 Task: Apply a VST transient shaper on a snare drum for punchier attacks.
Action: Mouse moved to (93, 8)
Screenshot: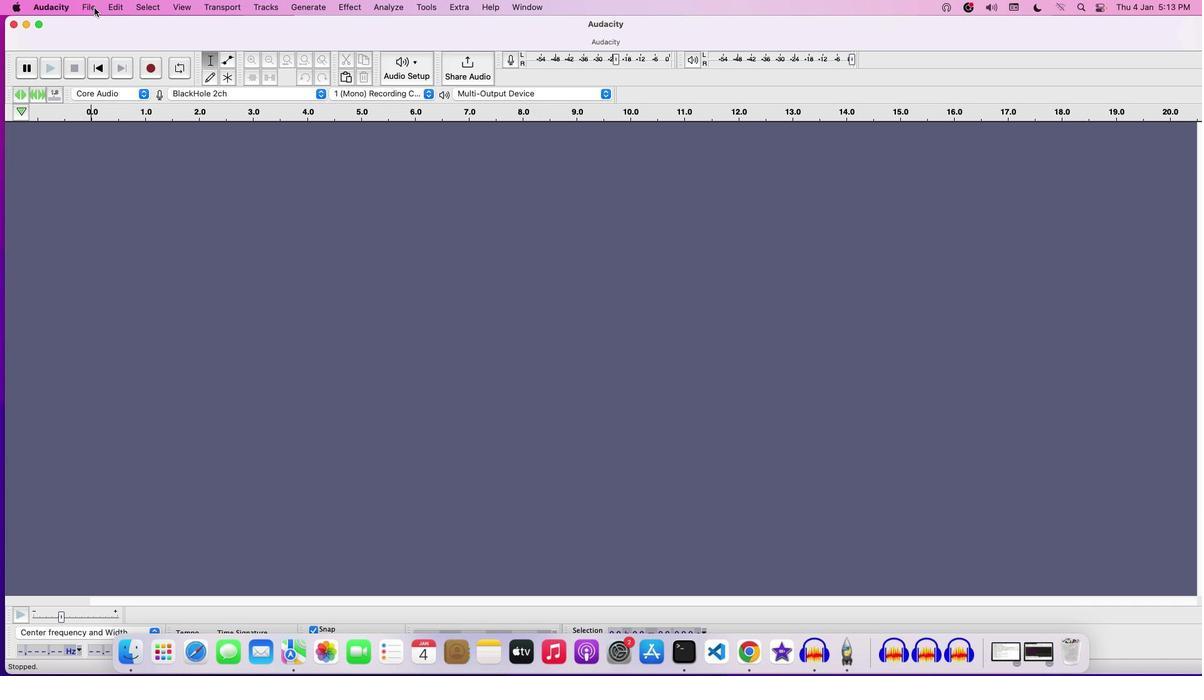 
Action: Mouse pressed left at (93, 8)
Screenshot: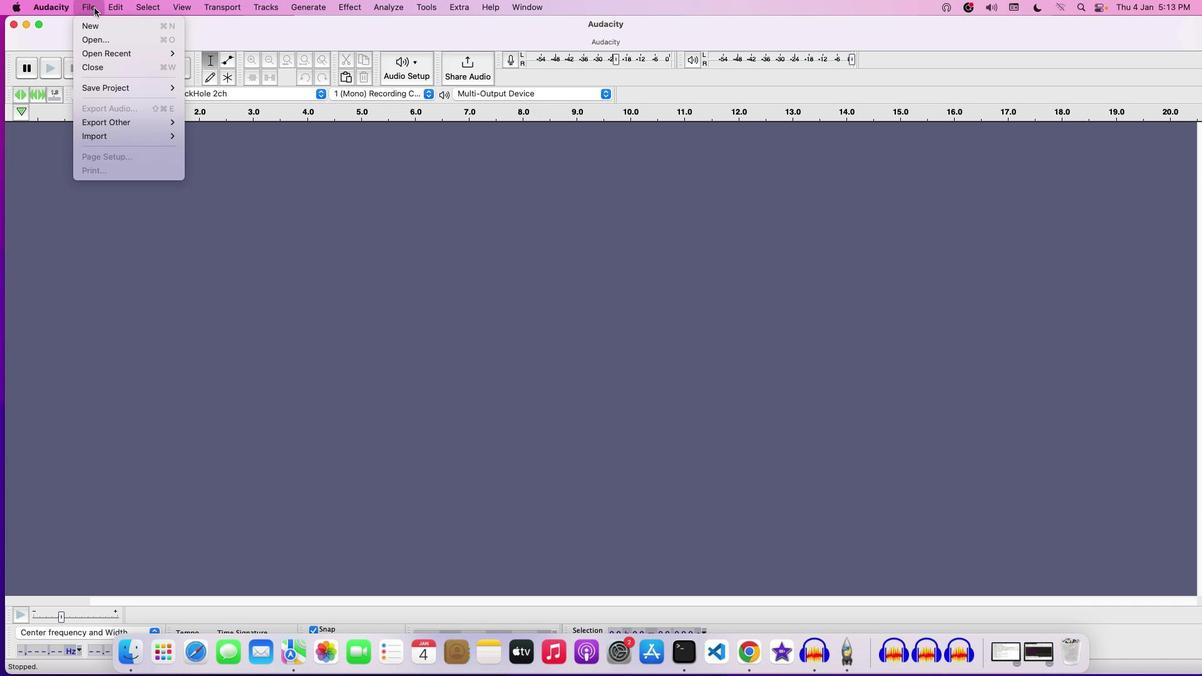 
Action: Mouse moved to (92, 45)
Screenshot: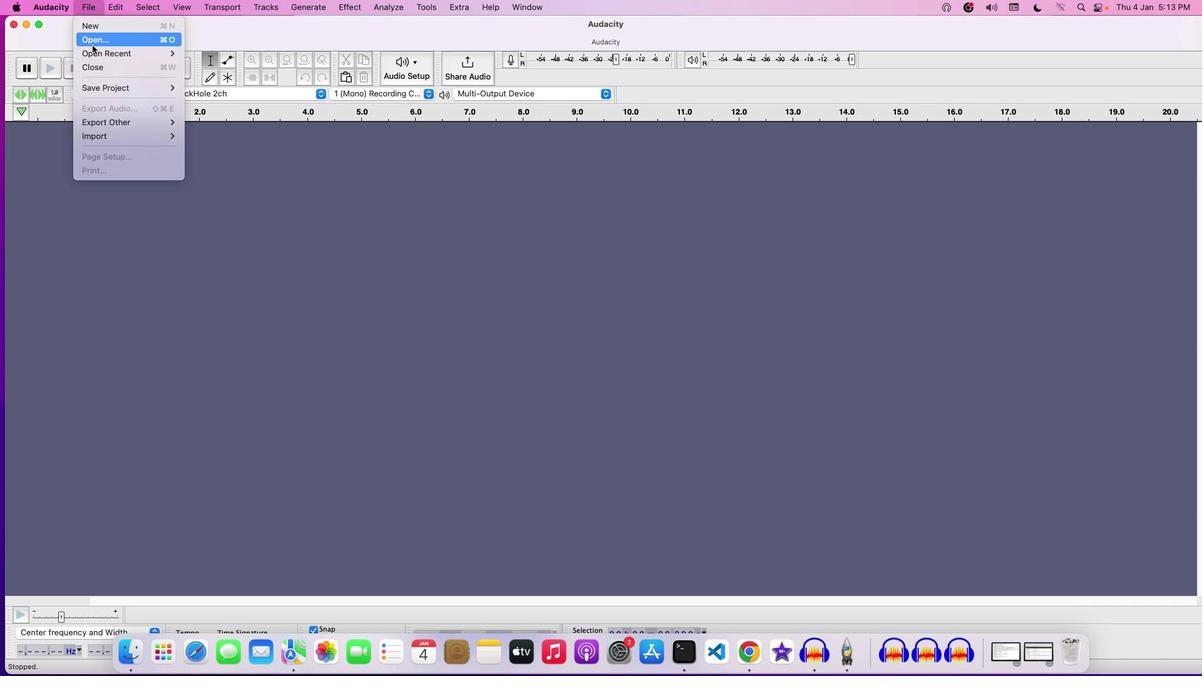 
Action: Mouse pressed left at (92, 45)
Screenshot: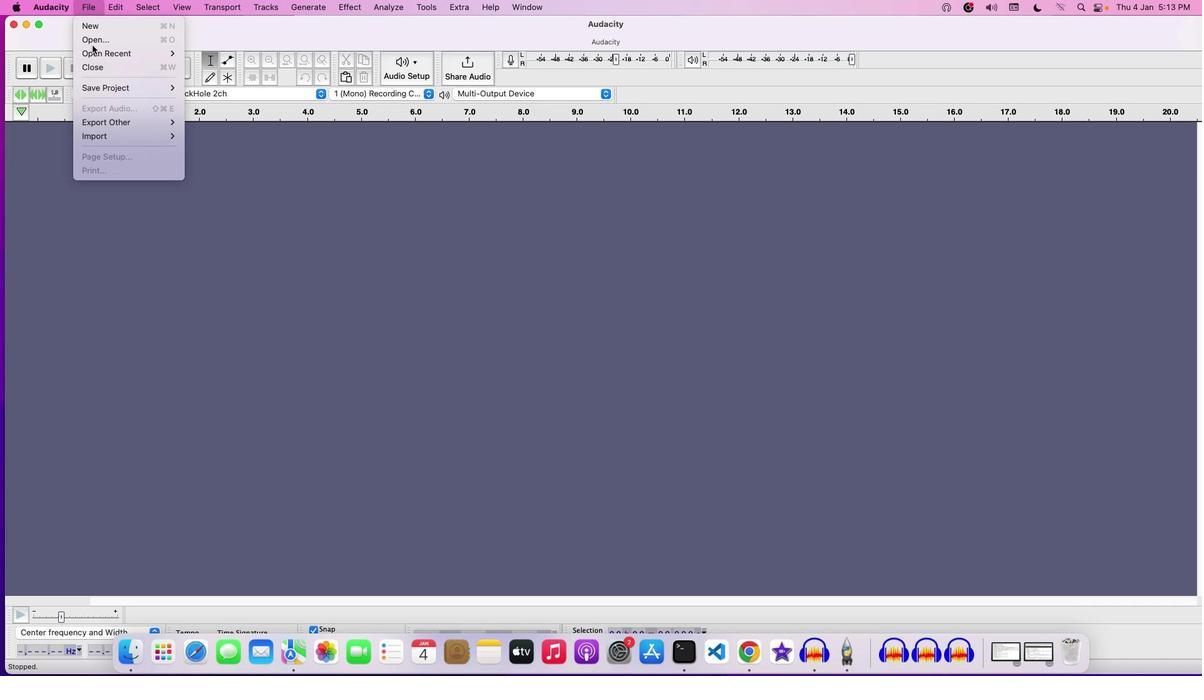 
Action: Mouse moved to (395, 164)
Screenshot: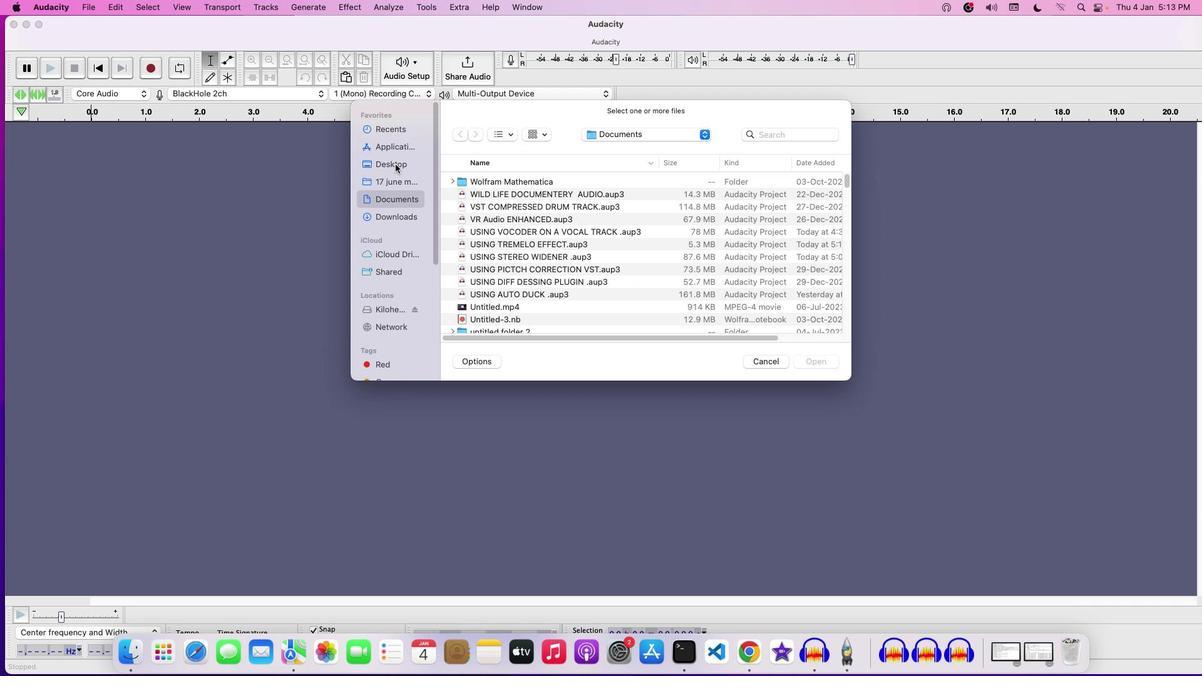 
Action: Mouse pressed left at (395, 164)
Screenshot: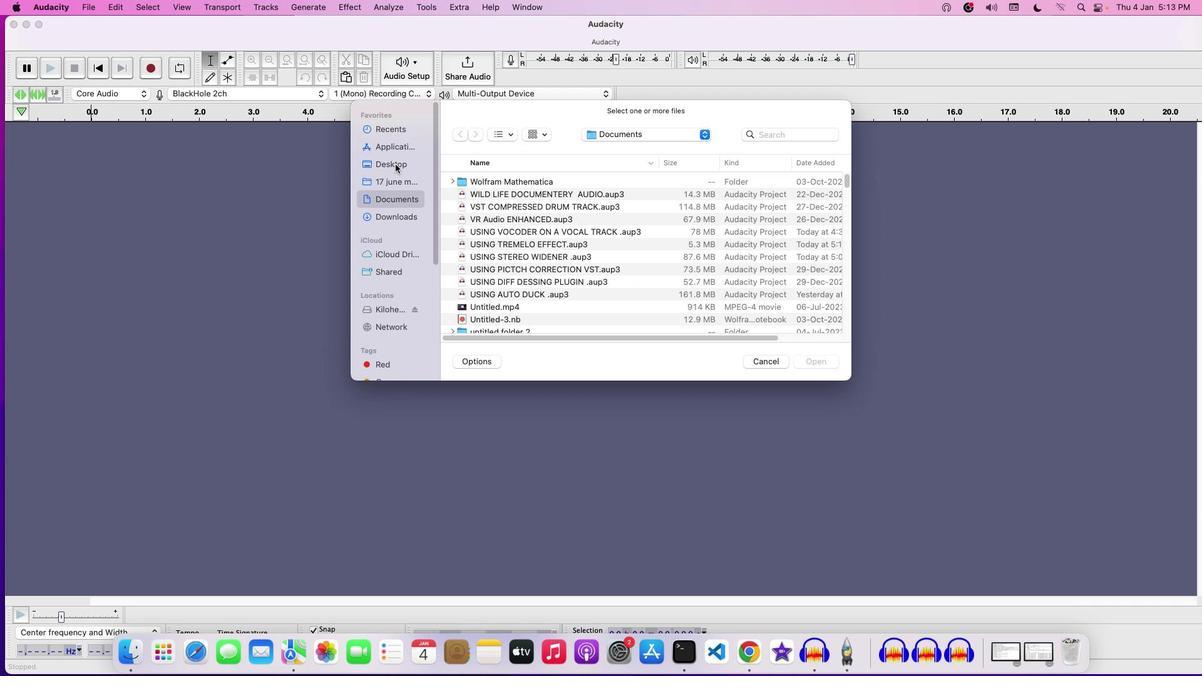 
Action: Mouse moved to (469, 233)
Screenshot: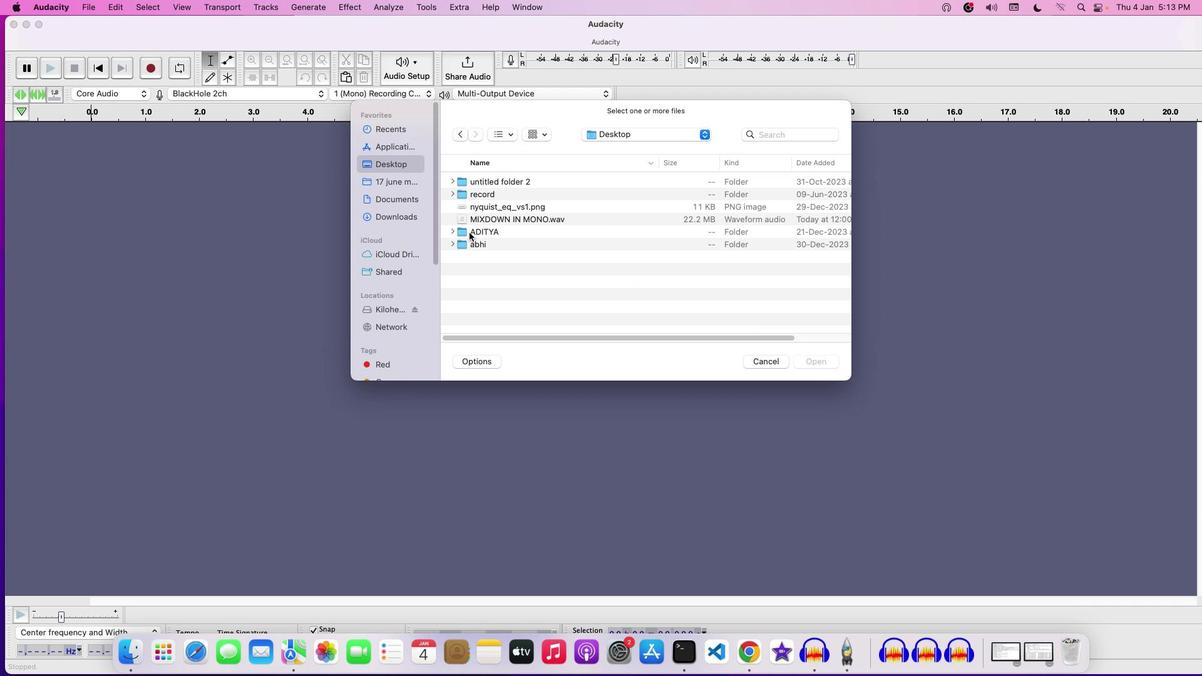 
Action: Mouse pressed left at (469, 233)
Screenshot: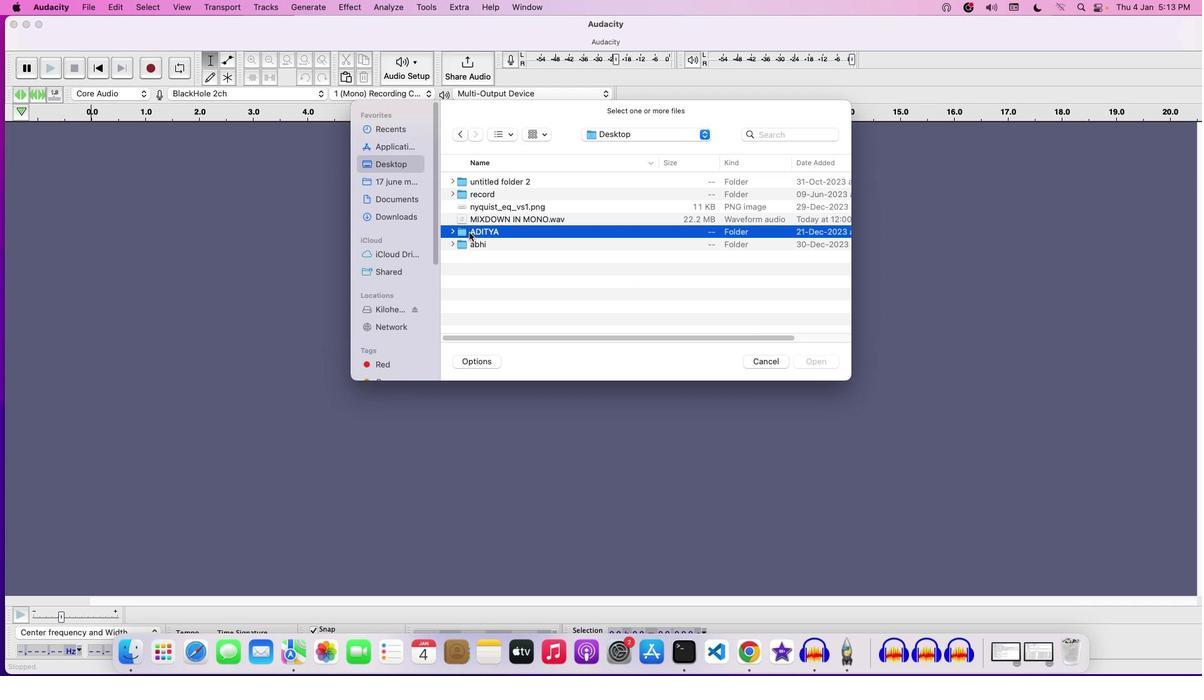 
Action: Mouse pressed left at (469, 233)
Screenshot: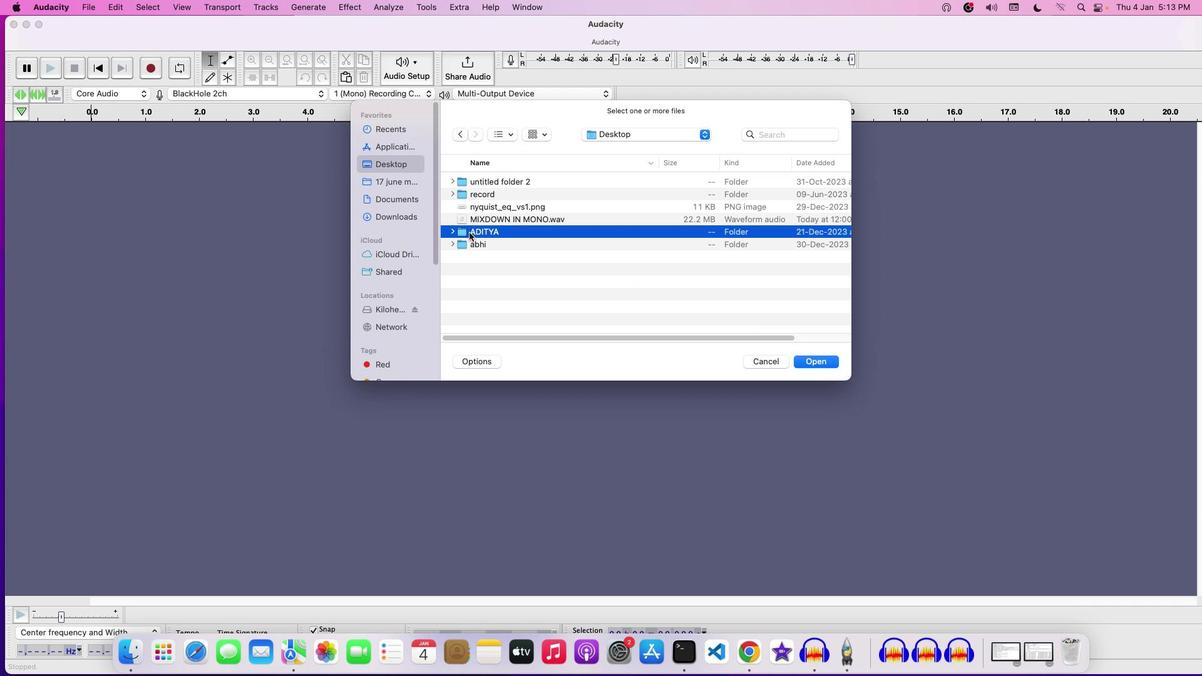 
Action: Mouse moved to (524, 263)
Screenshot: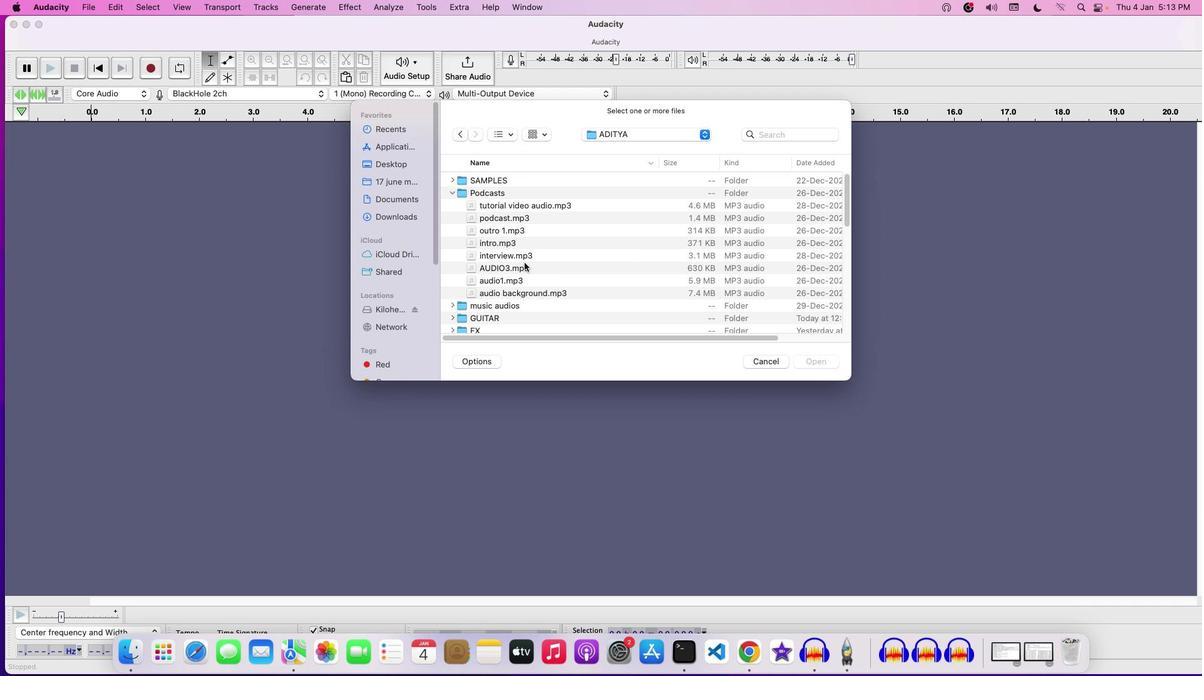 
Action: Mouse scrolled (524, 263) with delta (0, 0)
Screenshot: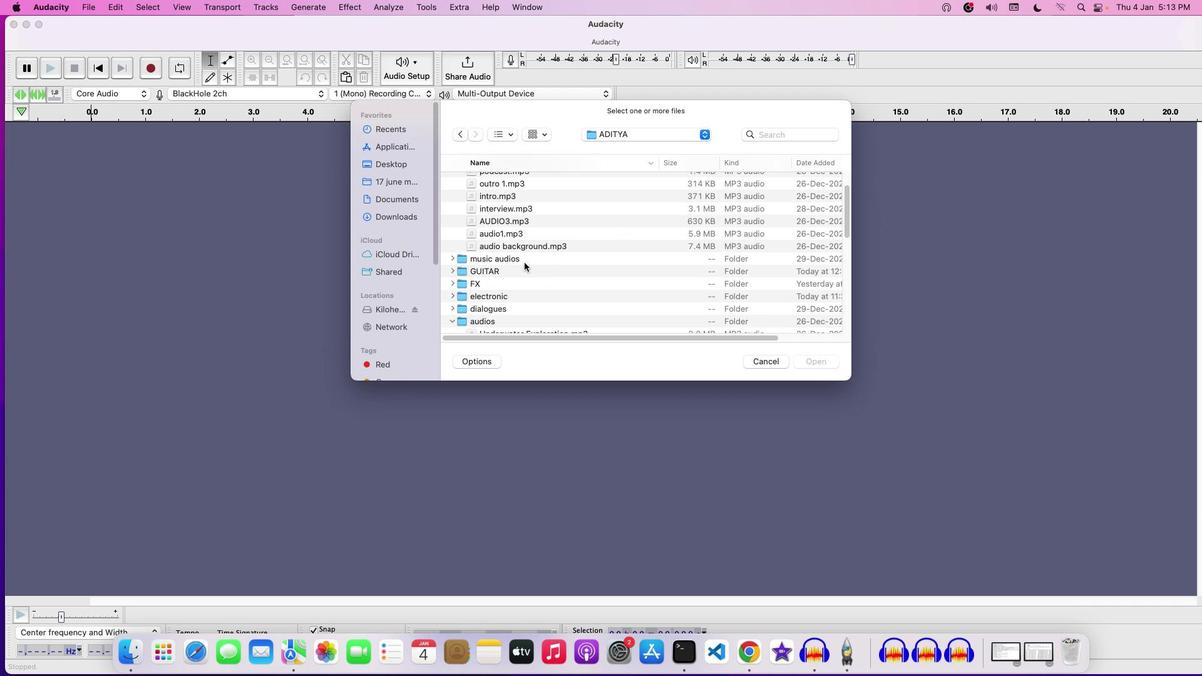 
Action: Mouse scrolled (524, 263) with delta (0, 0)
Screenshot: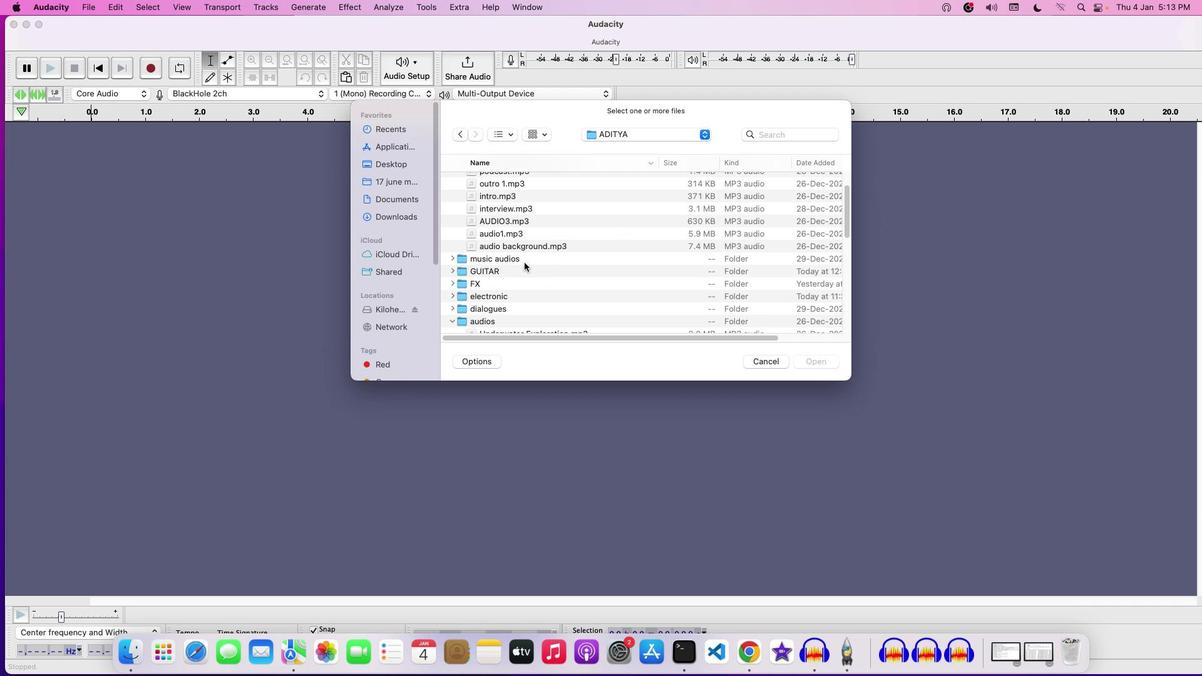 
Action: Mouse scrolled (524, 263) with delta (0, -1)
Screenshot: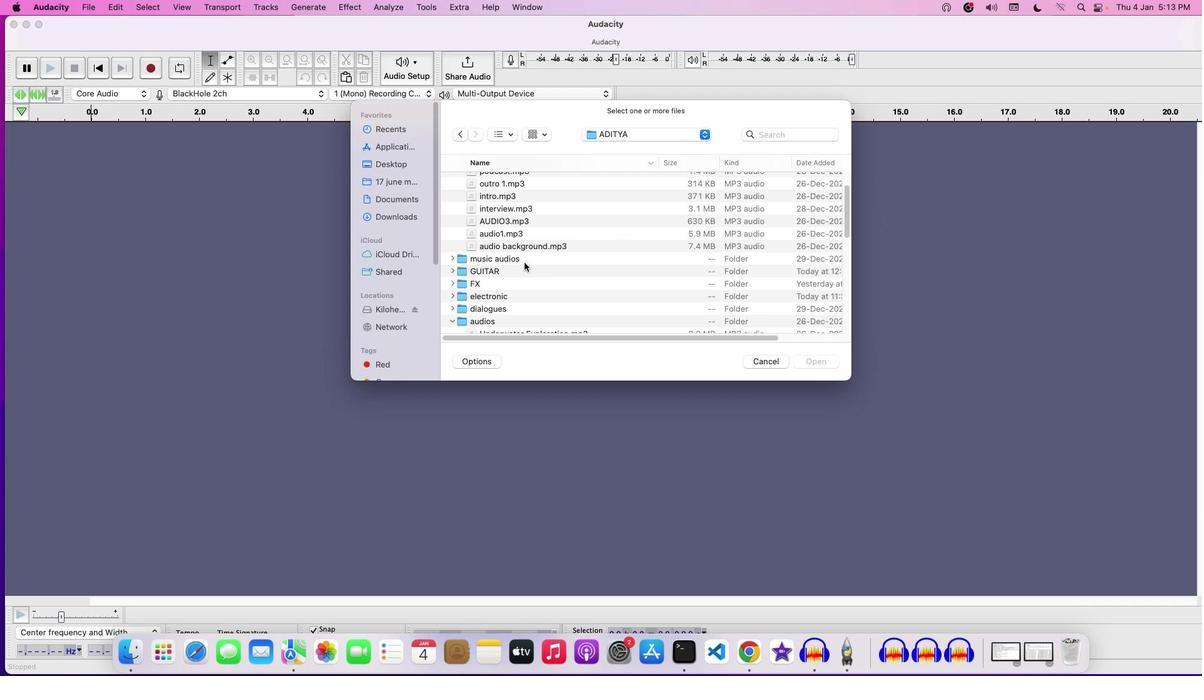 
Action: Mouse moved to (451, 270)
Screenshot: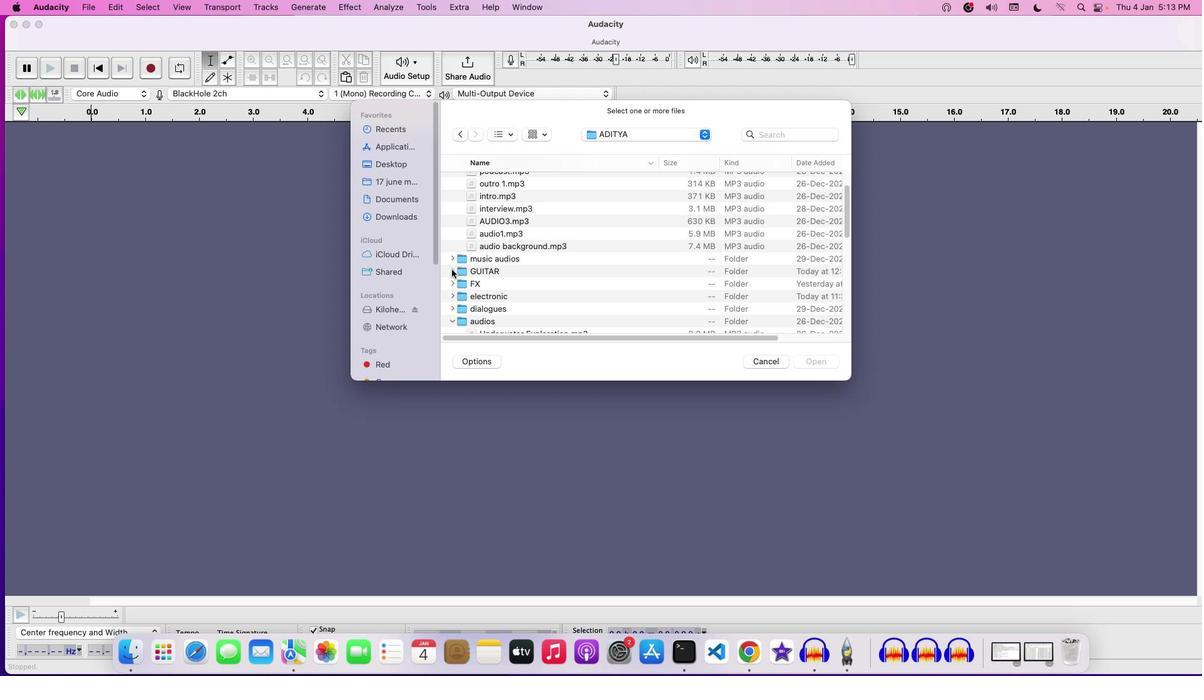 
Action: Mouse pressed left at (451, 270)
Screenshot: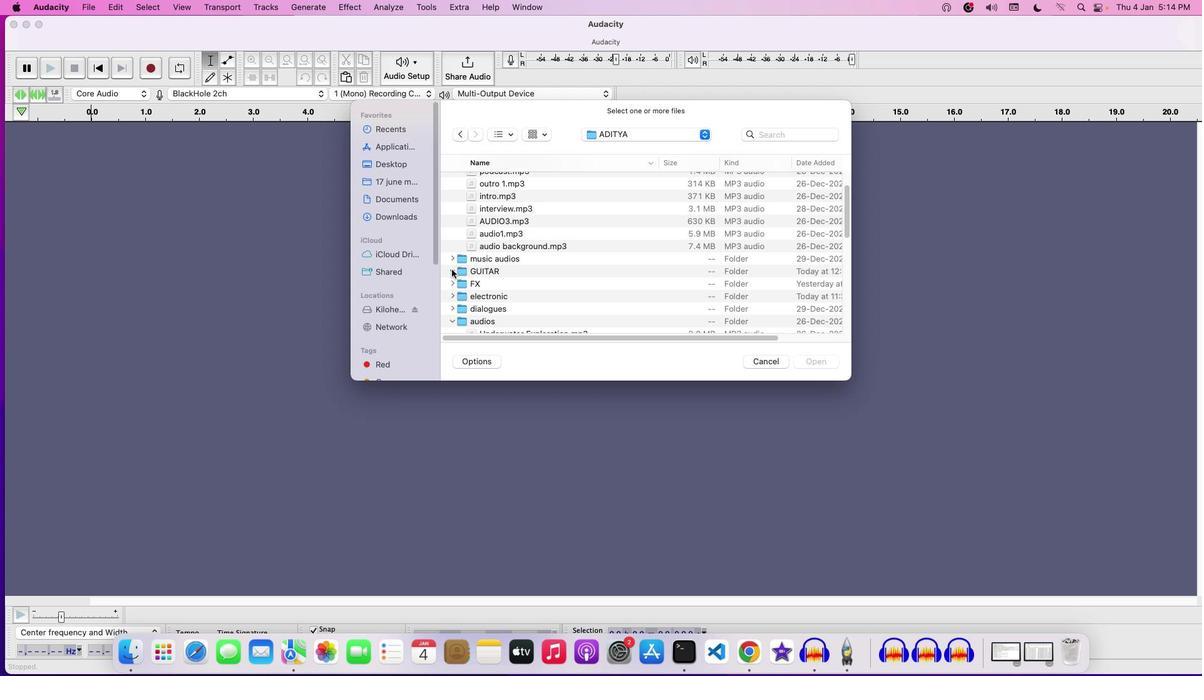 
Action: Mouse moved to (503, 295)
Screenshot: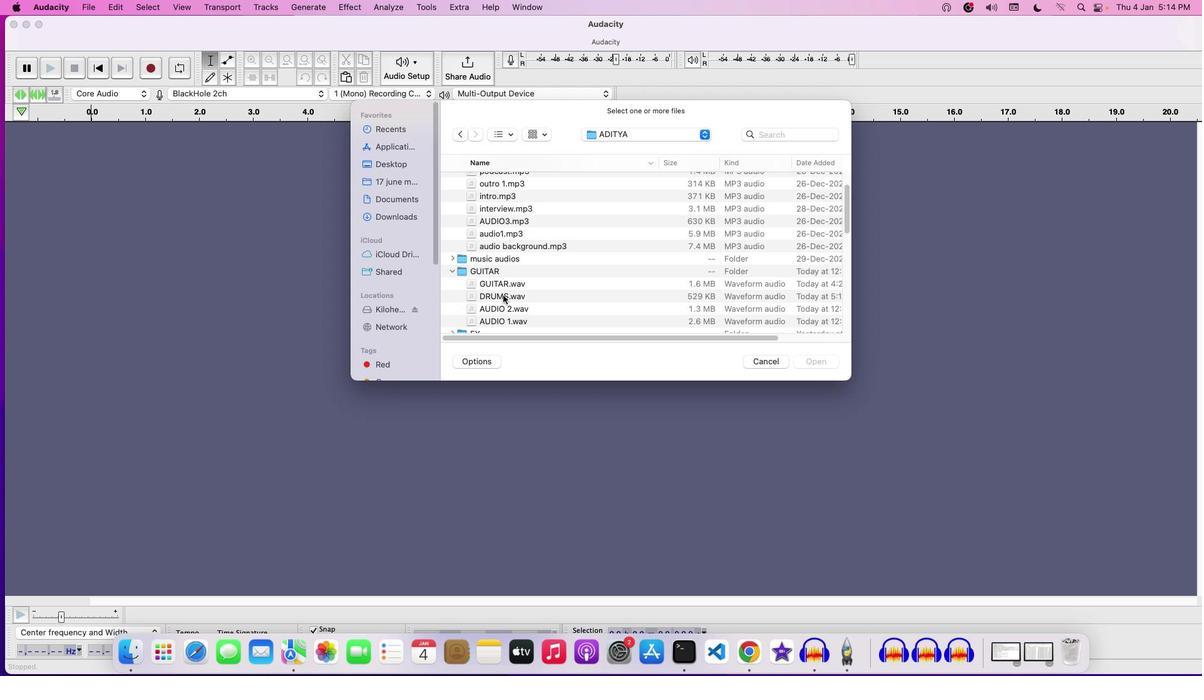 
Action: Mouse pressed left at (503, 295)
Screenshot: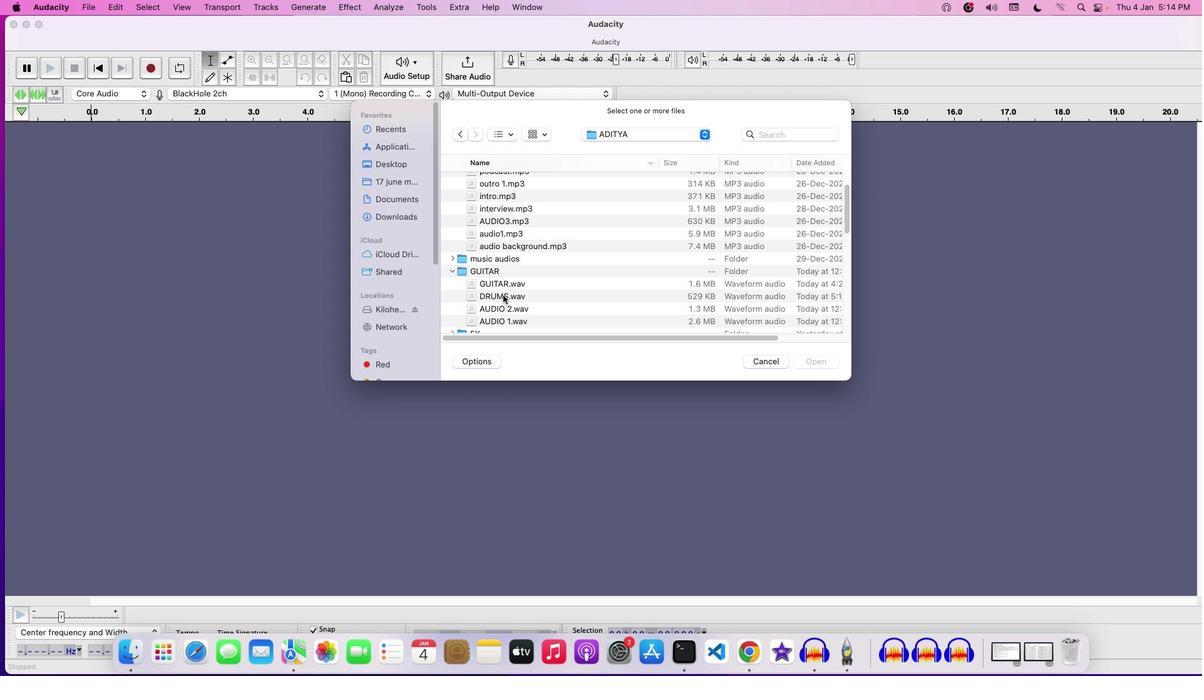 
Action: Mouse moved to (512, 296)
Screenshot: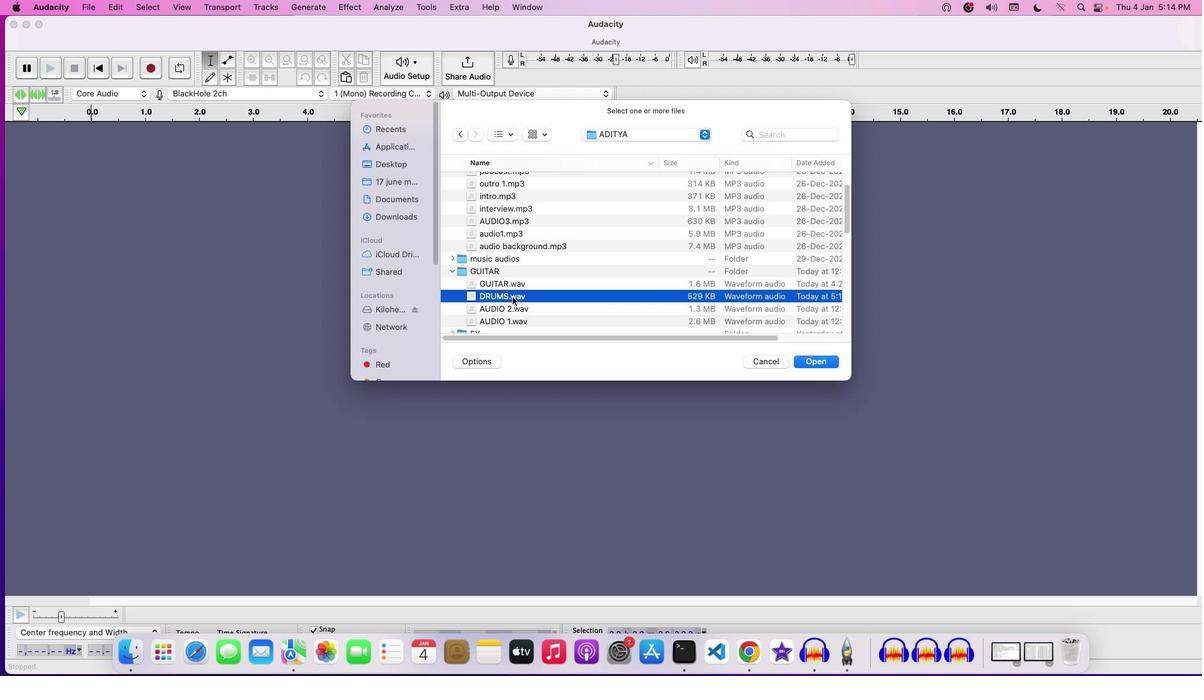 
Action: Mouse pressed left at (512, 296)
Screenshot: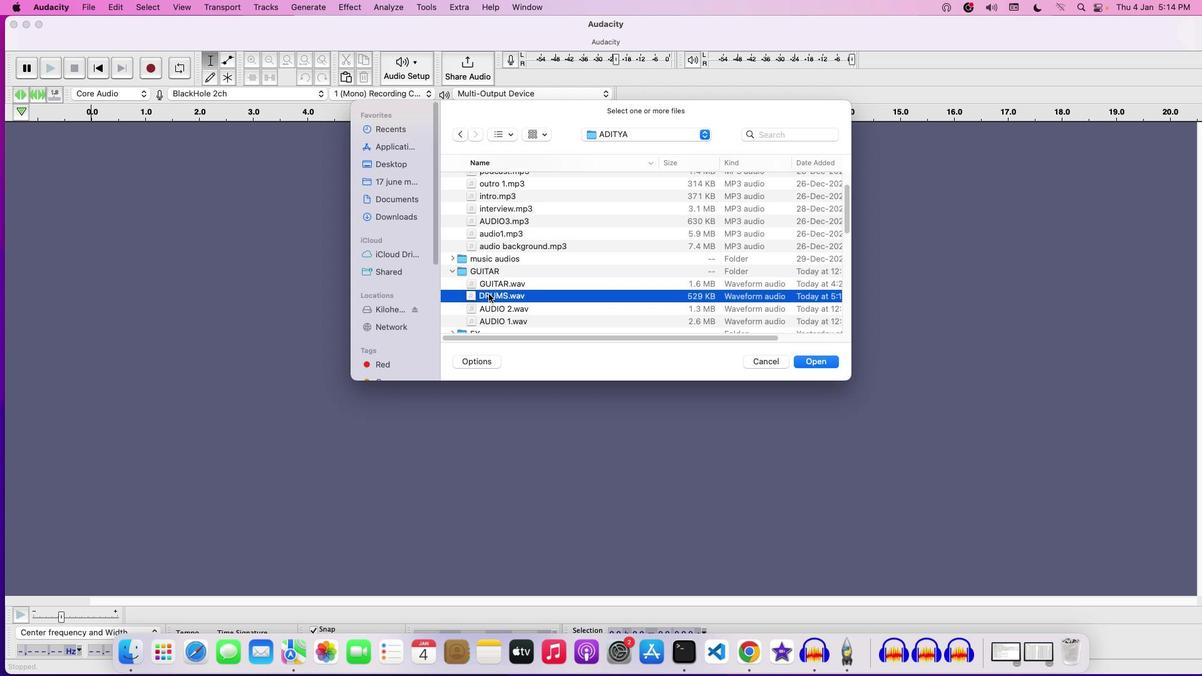 
Action: Mouse moved to (760, 361)
Screenshot: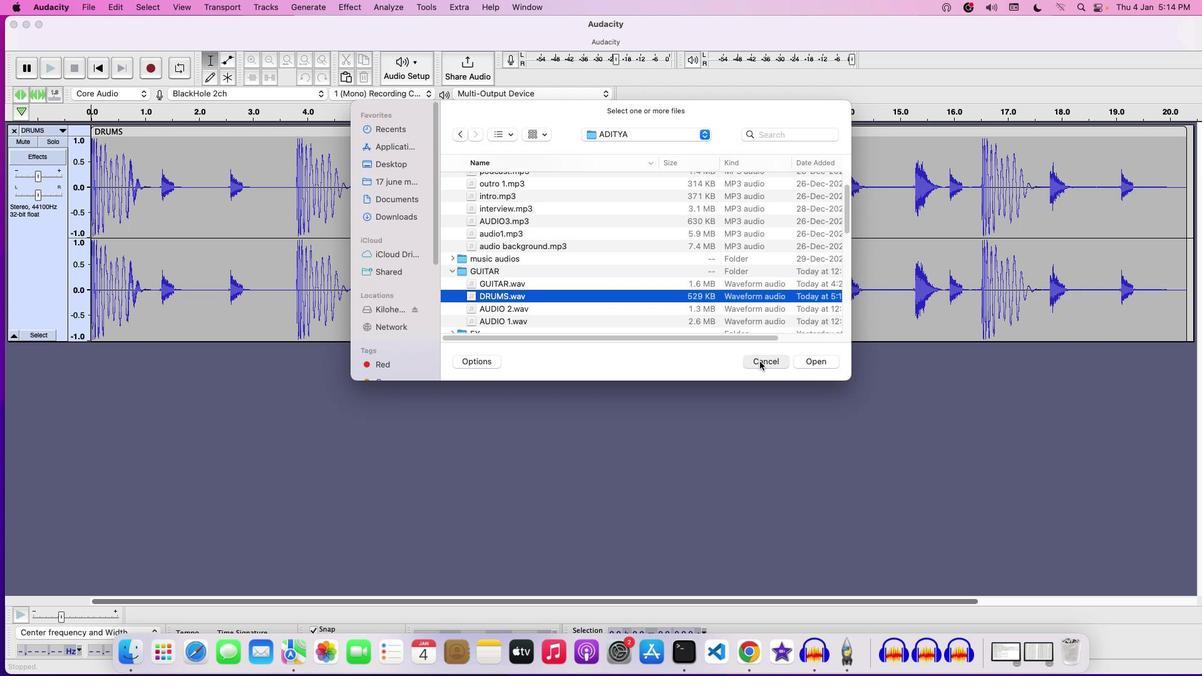 
Action: Mouse pressed left at (760, 361)
Screenshot: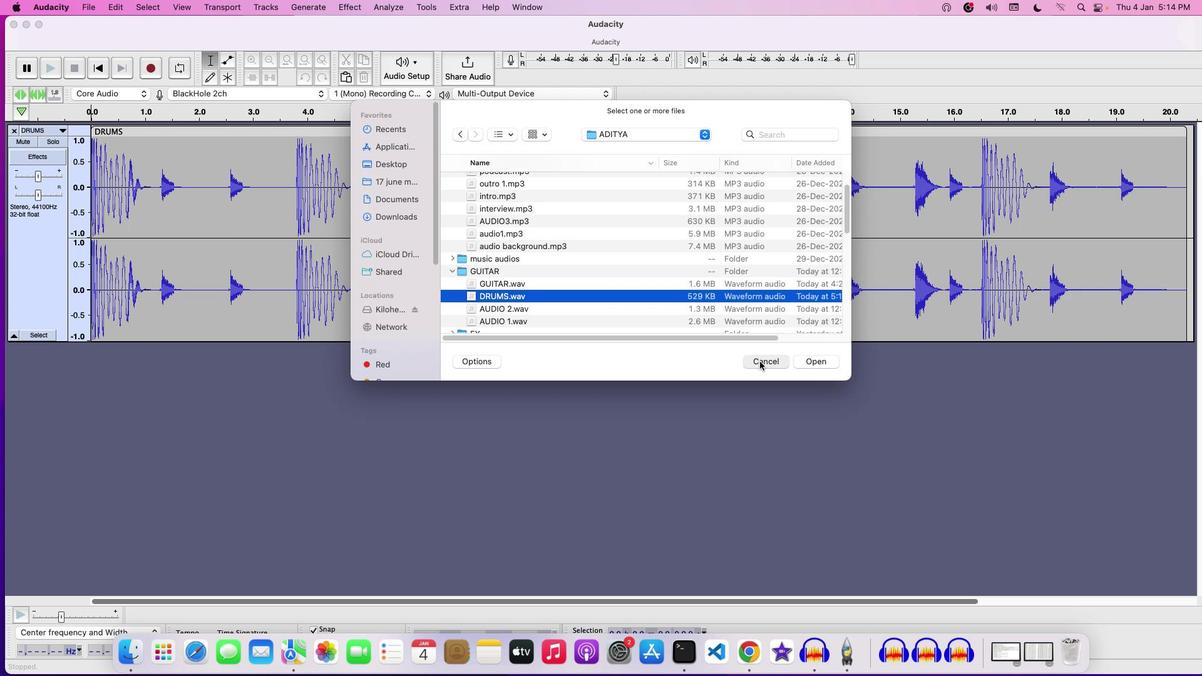 
Action: Mouse moved to (355, 223)
Screenshot: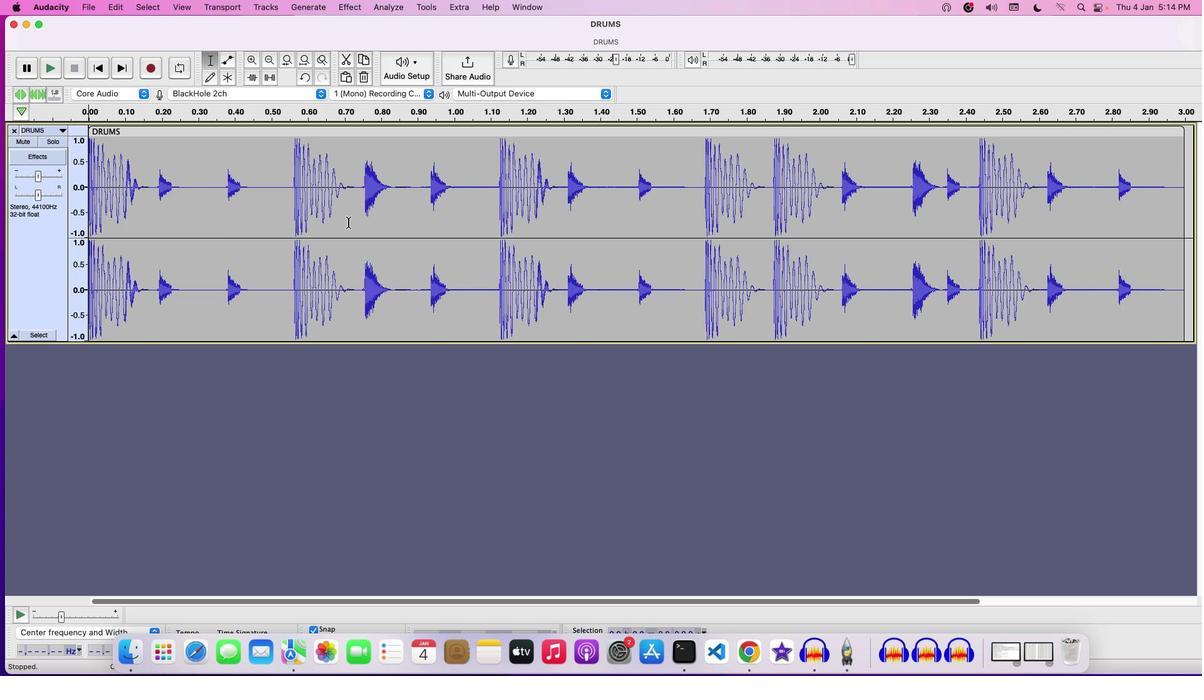 
Action: Key pressed Key.space
Screenshot: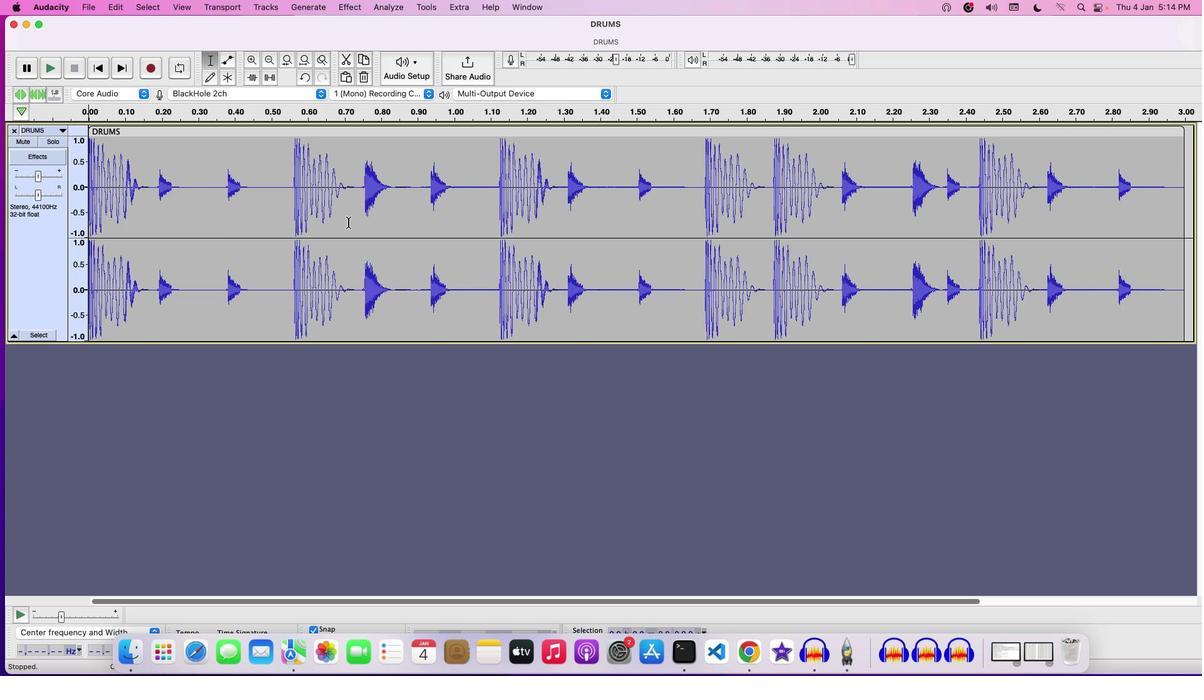 
Action: Mouse moved to (36, 177)
Screenshot: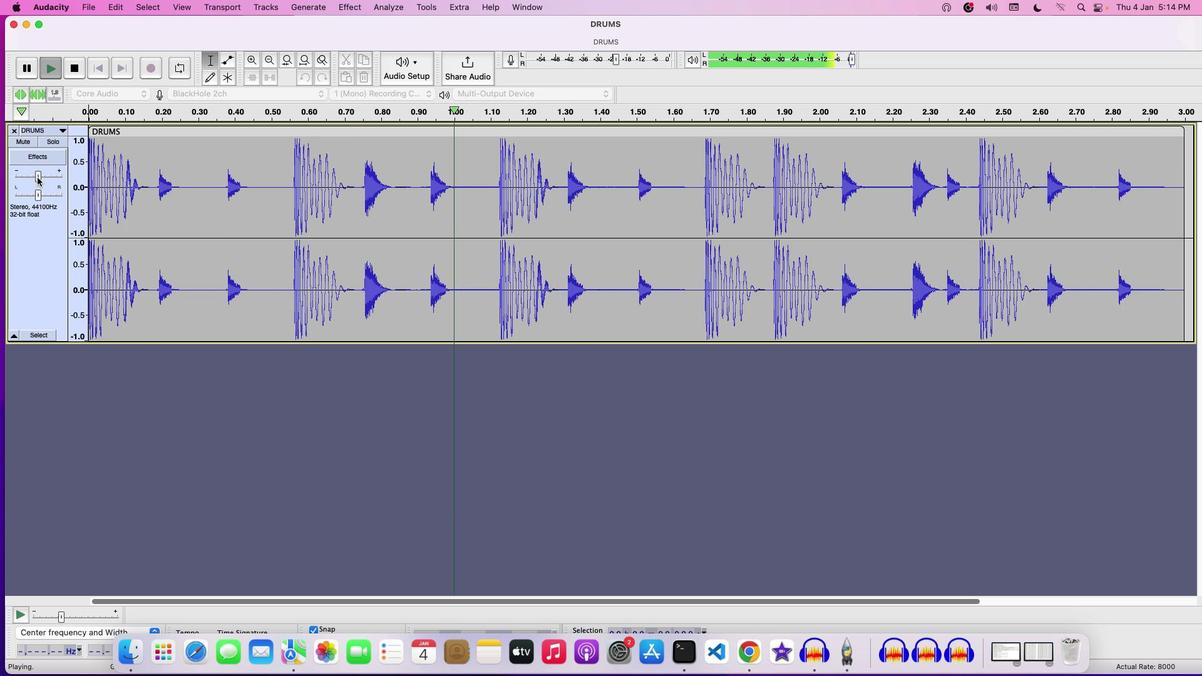 
Action: Mouse pressed left at (36, 177)
Screenshot: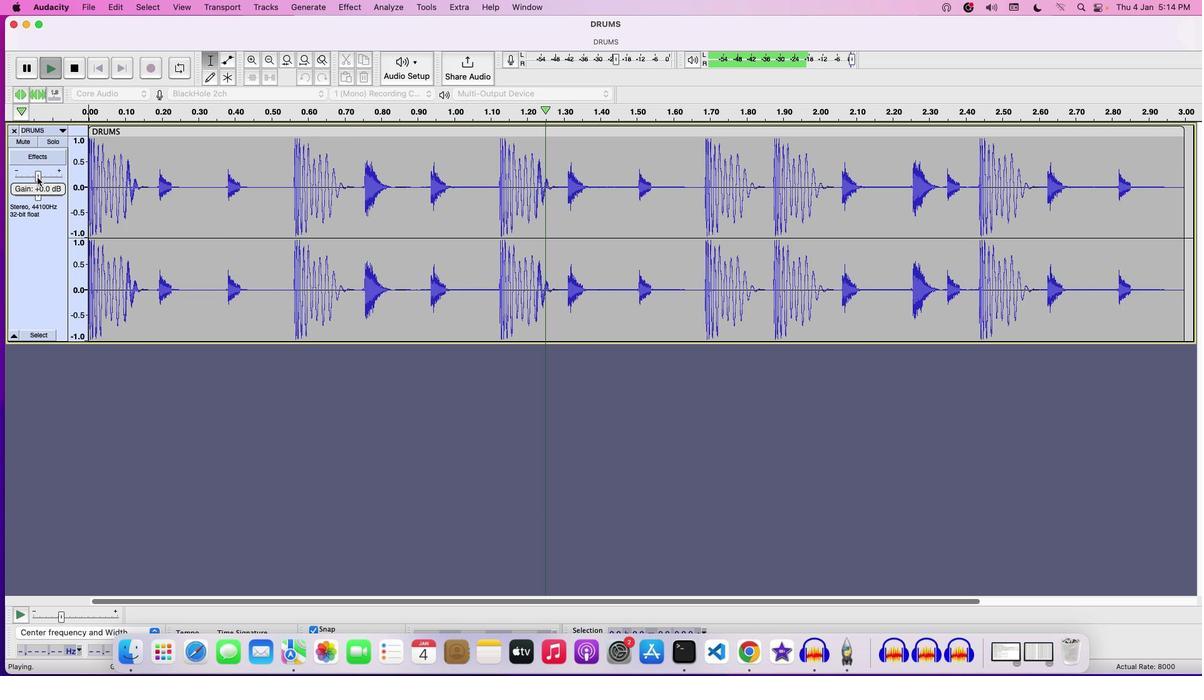 
Action: Mouse moved to (40, 179)
Screenshot: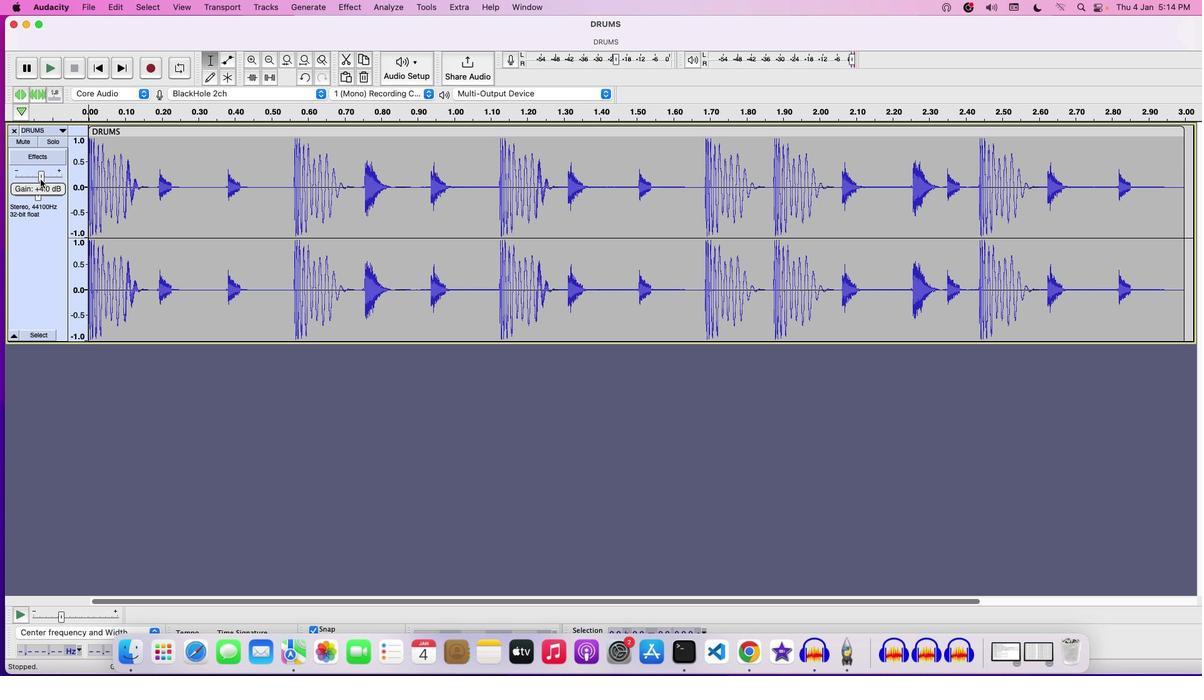 
Action: Mouse pressed left at (40, 179)
Screenshot: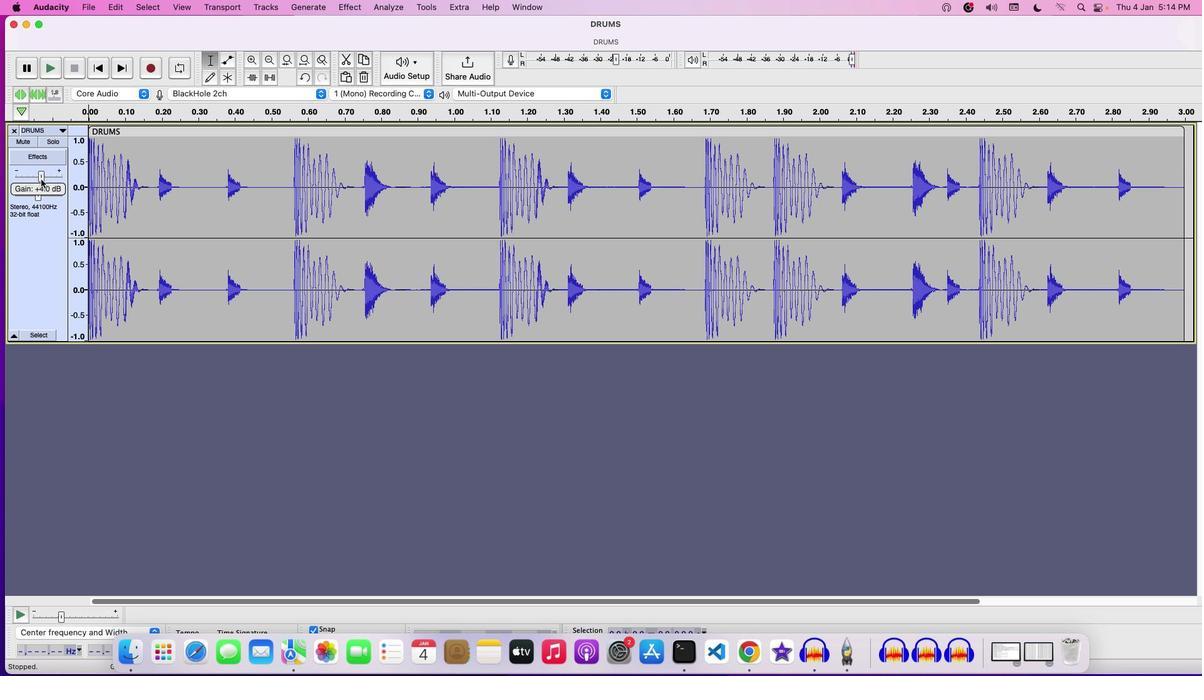 
Action: Mouse moved to (289, 144)
Screenshot: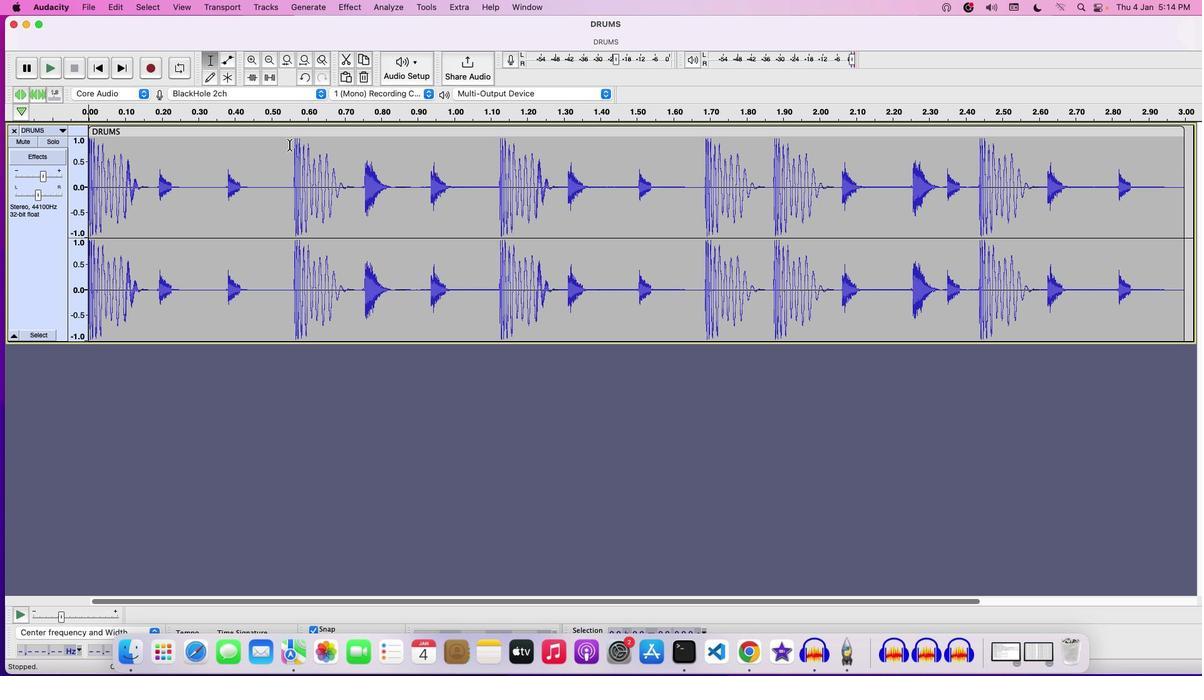 
Action: Key pressed Key.space
Screenshot: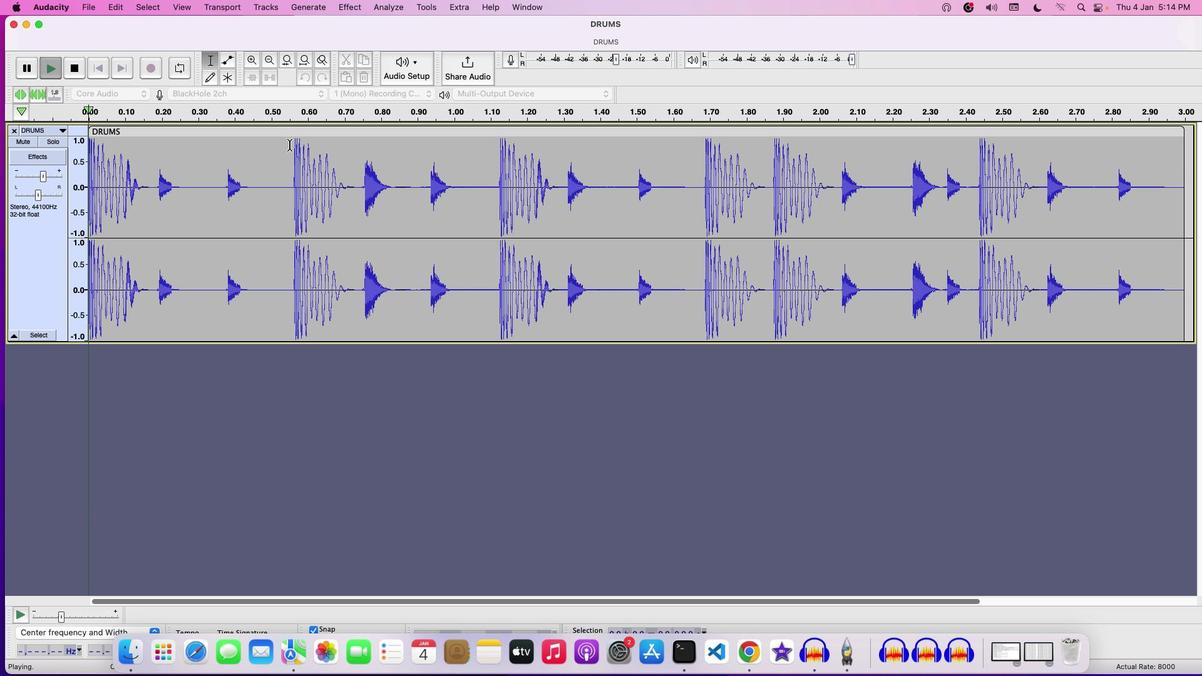 
Action: Mouse moved to (531, 192)
Screenshot: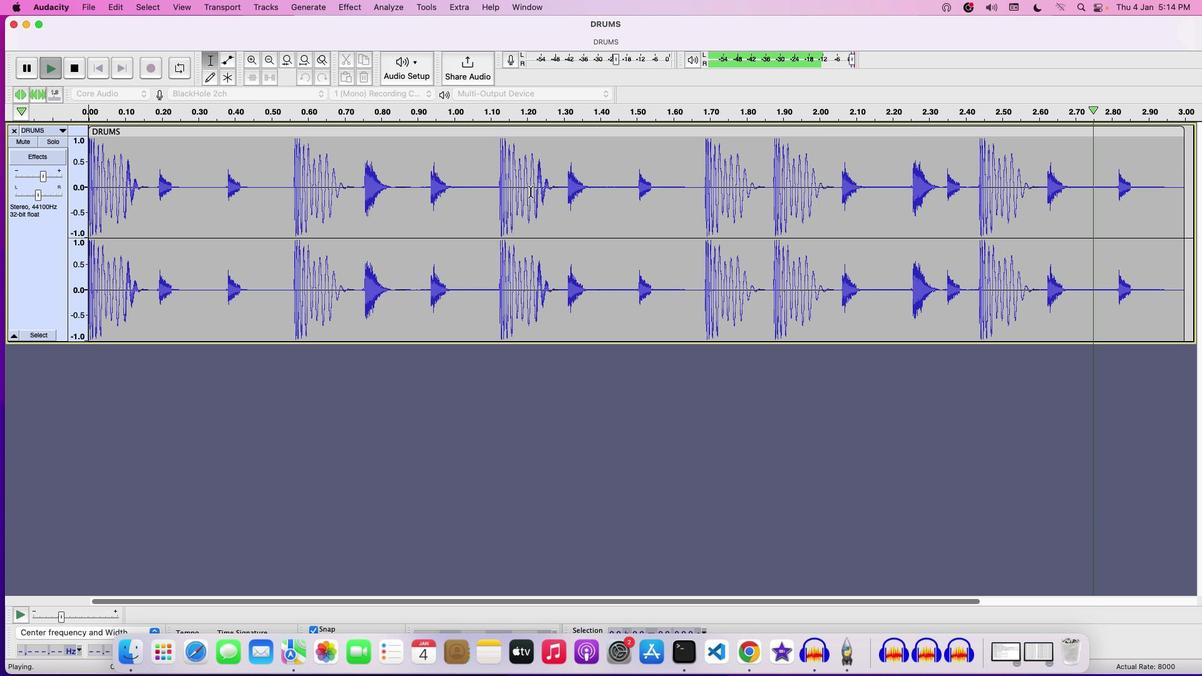 
Action: Key pressed Key.space
Screenshot: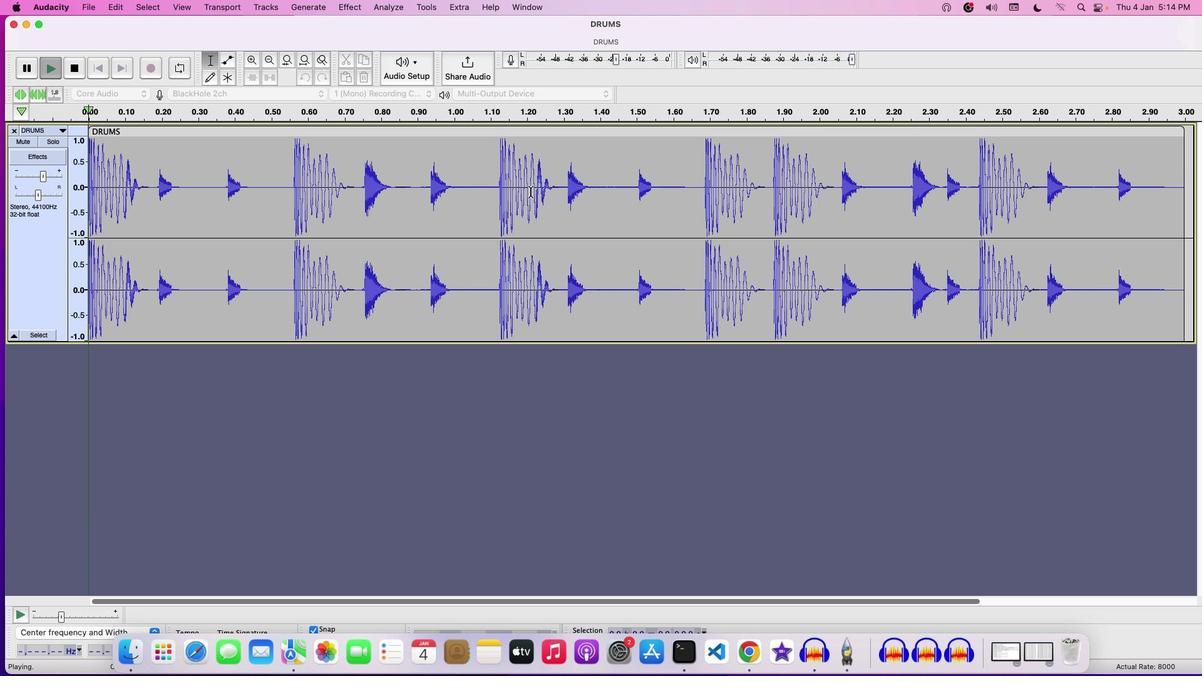 
Action: Mouse moved to (310, 186)
Screenshot: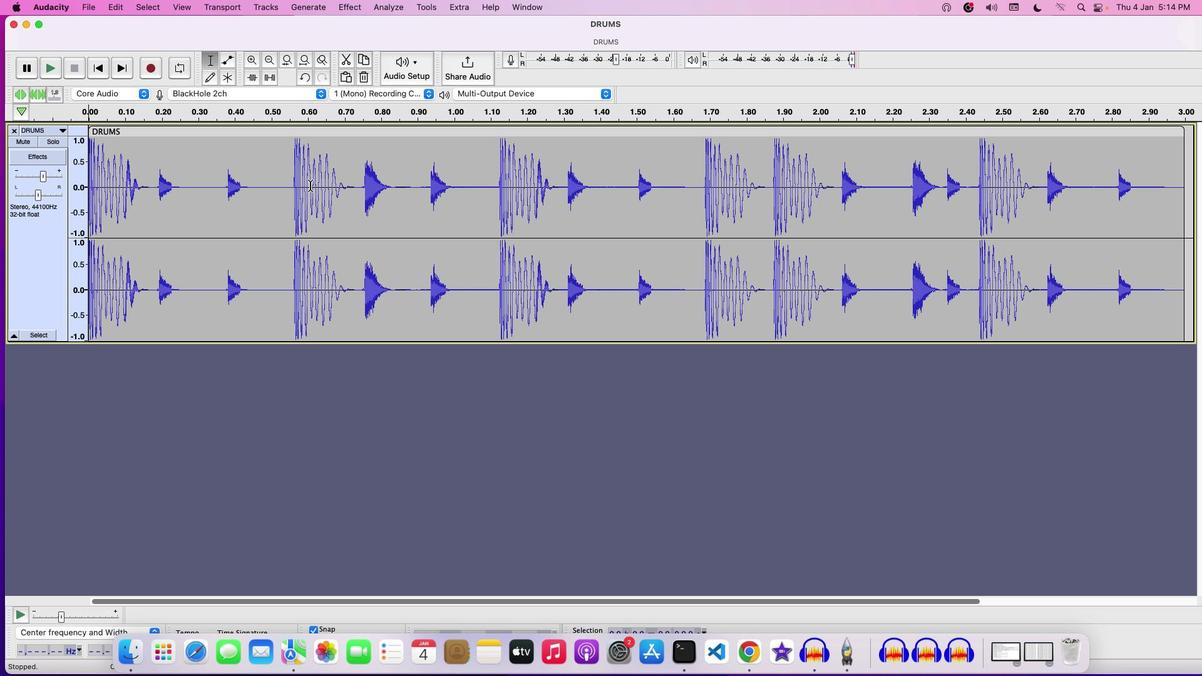 
Action: Mouse pressed left at (310, 186)
Screenshot: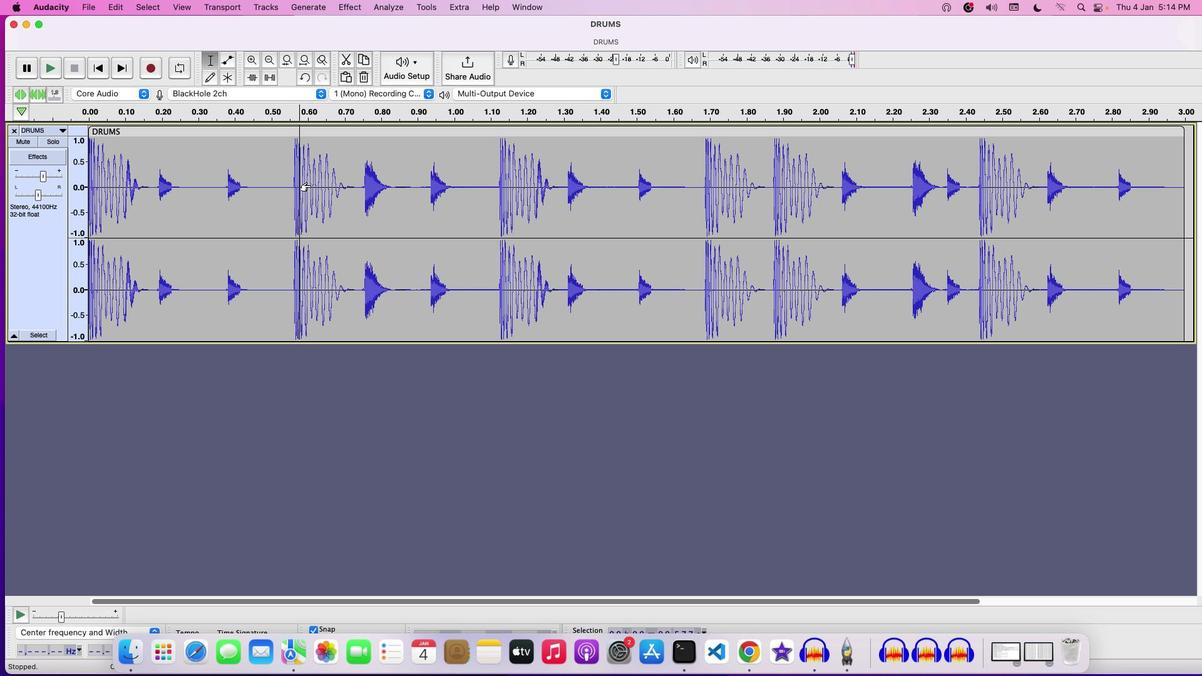 
Action: Mouse pressed left at (310, 186)
Screenshot: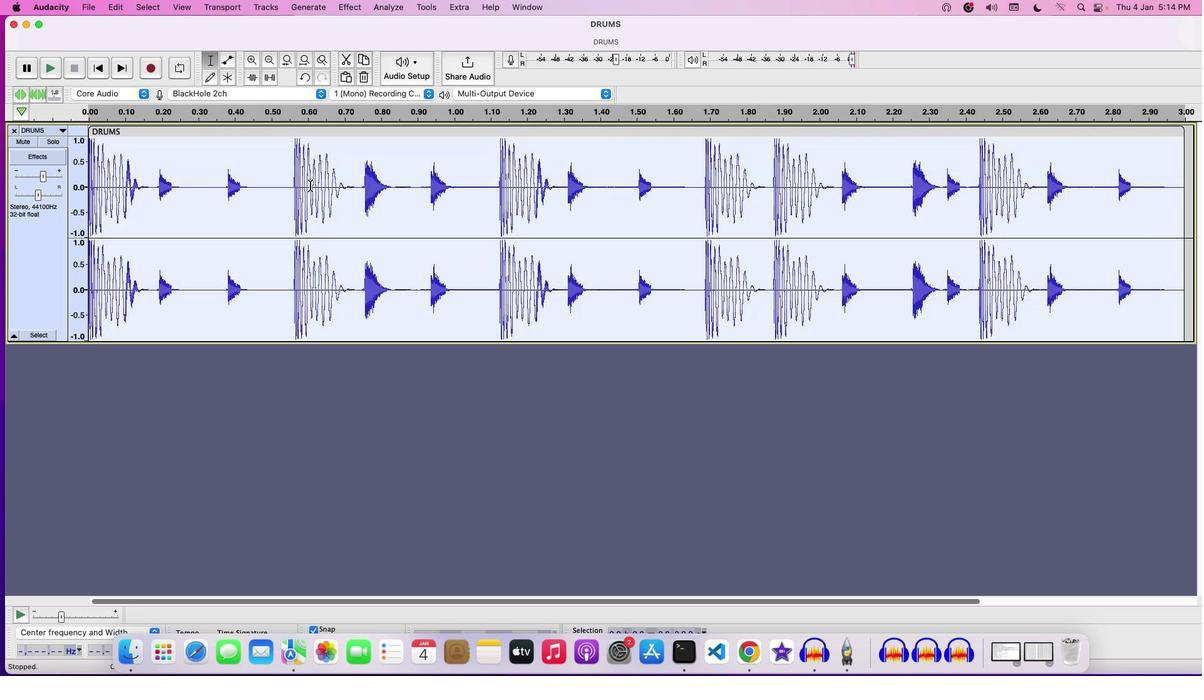 
Action: Mouse moved to (352, 11)
Screenshot: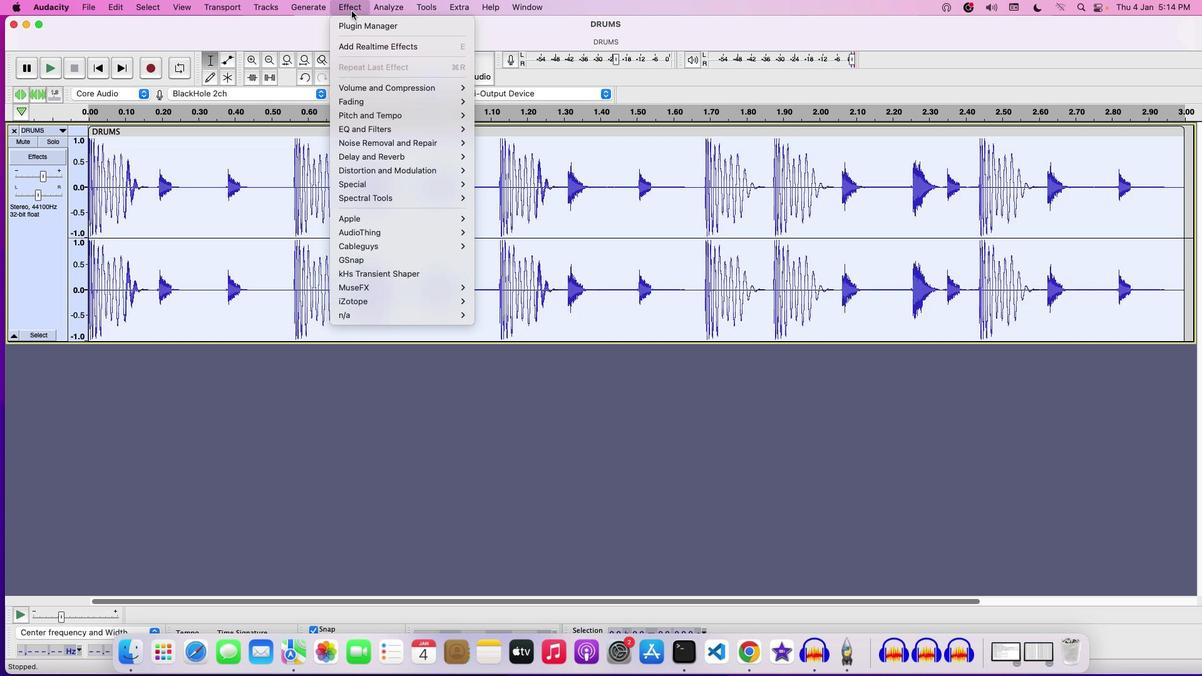
Action: Mouse pressed left at (352, 11)
Screenshot: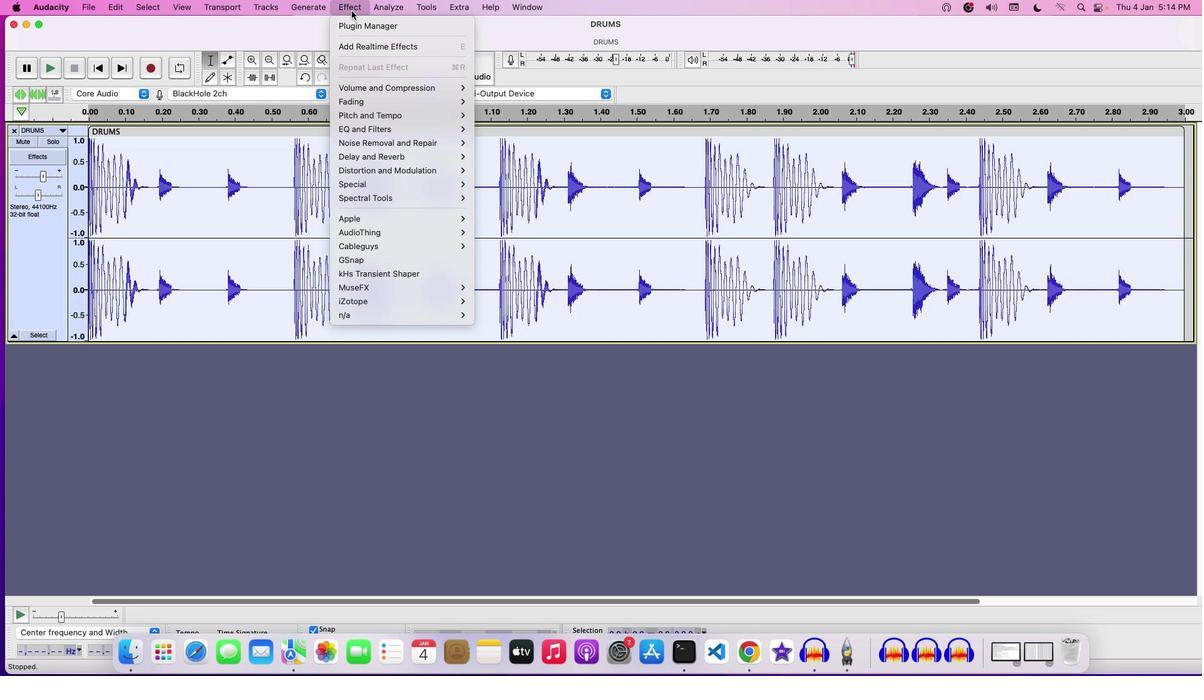 
Action: Mouse moved to (452, 270)
Screenshot: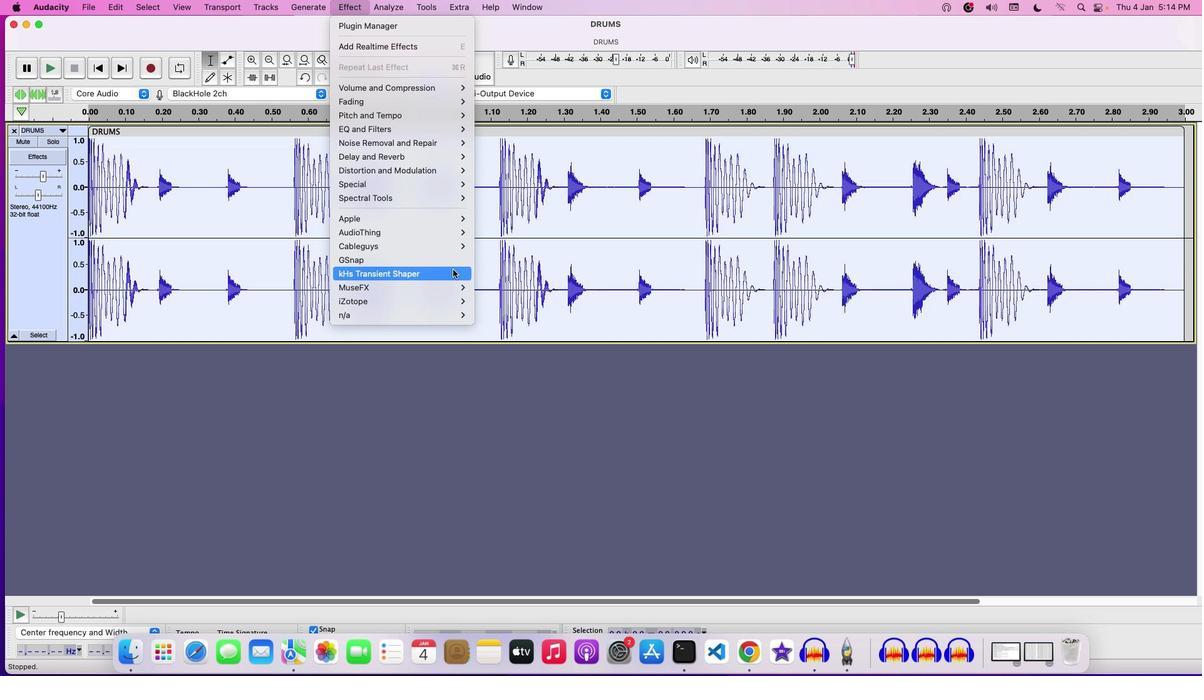 
Action: Mouse pressed left at (452, 270)
Screenshot: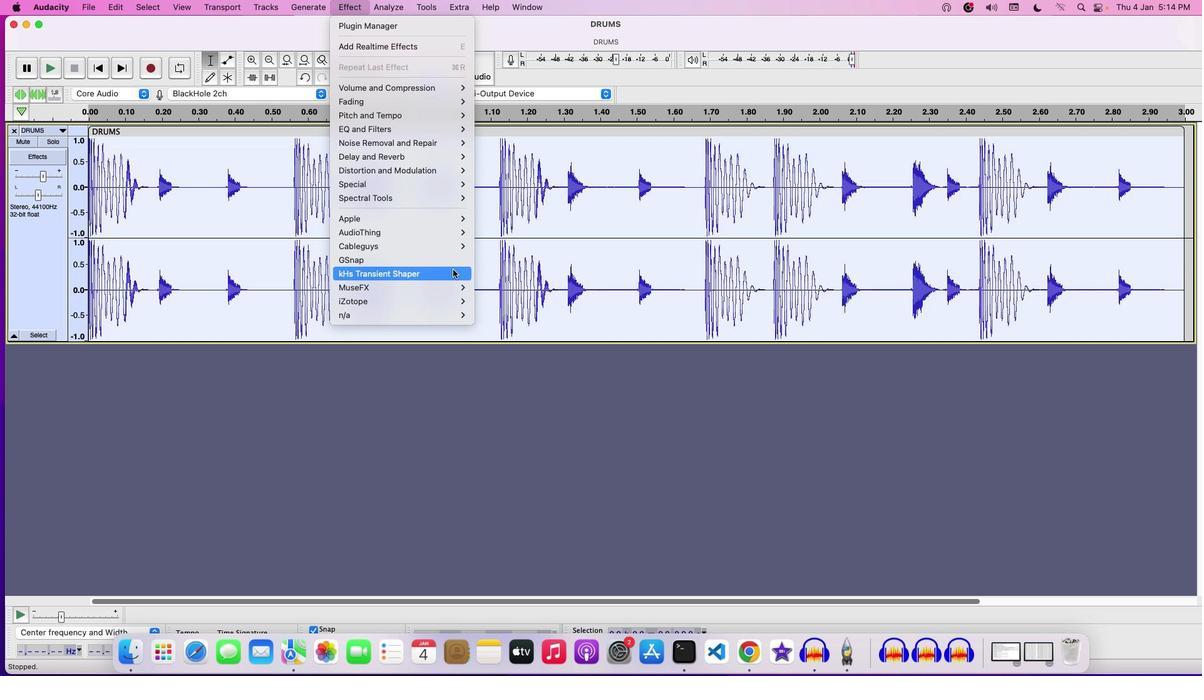 
Action: Mouse moved to (532, 308)
Screenshot: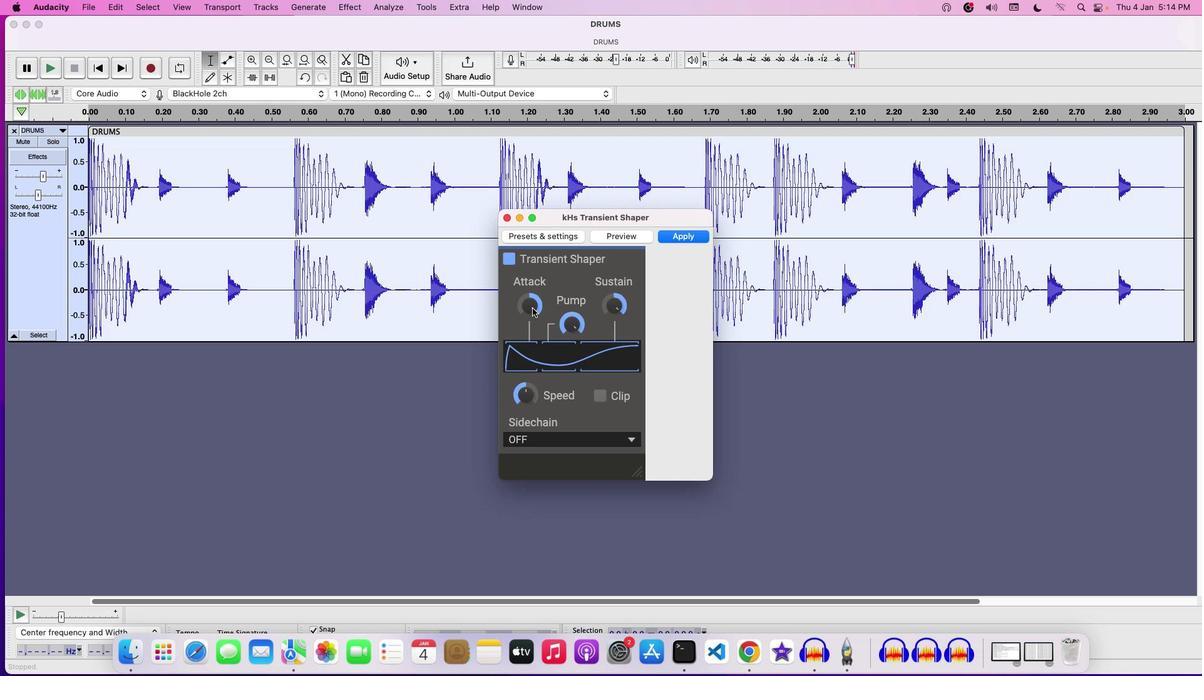 
Action: Mouse pressed left at (532, 308)
Screenshot: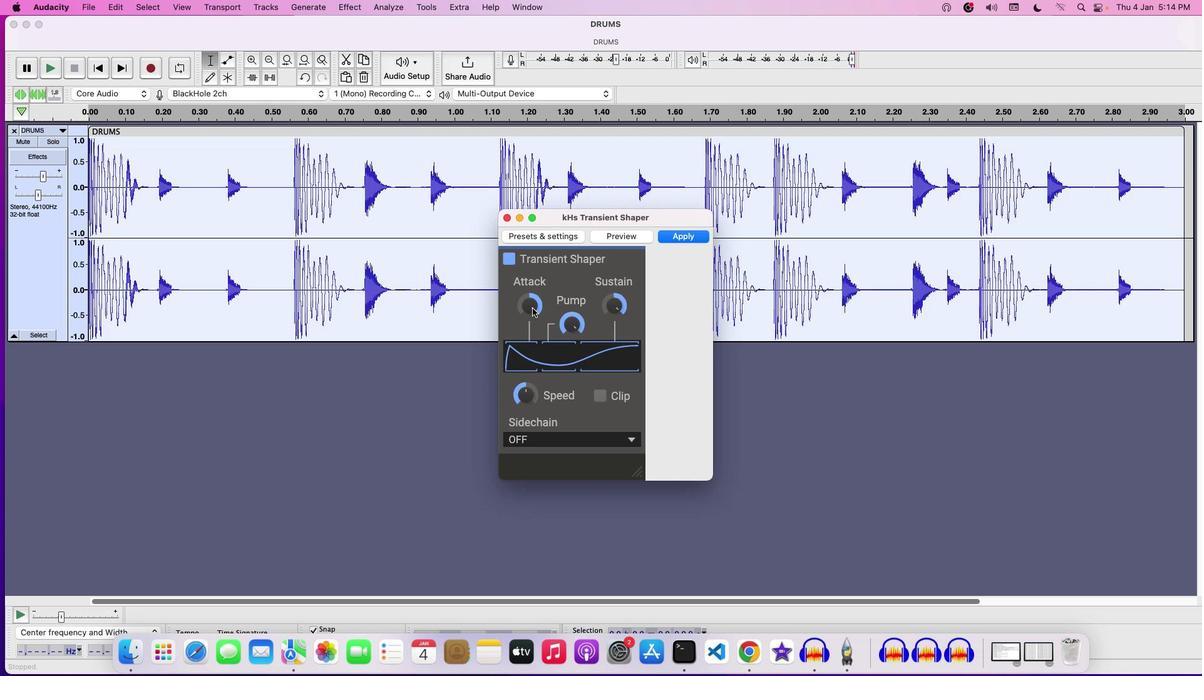 
Action: Mouse pressed left at (532, 308)
Screenshot: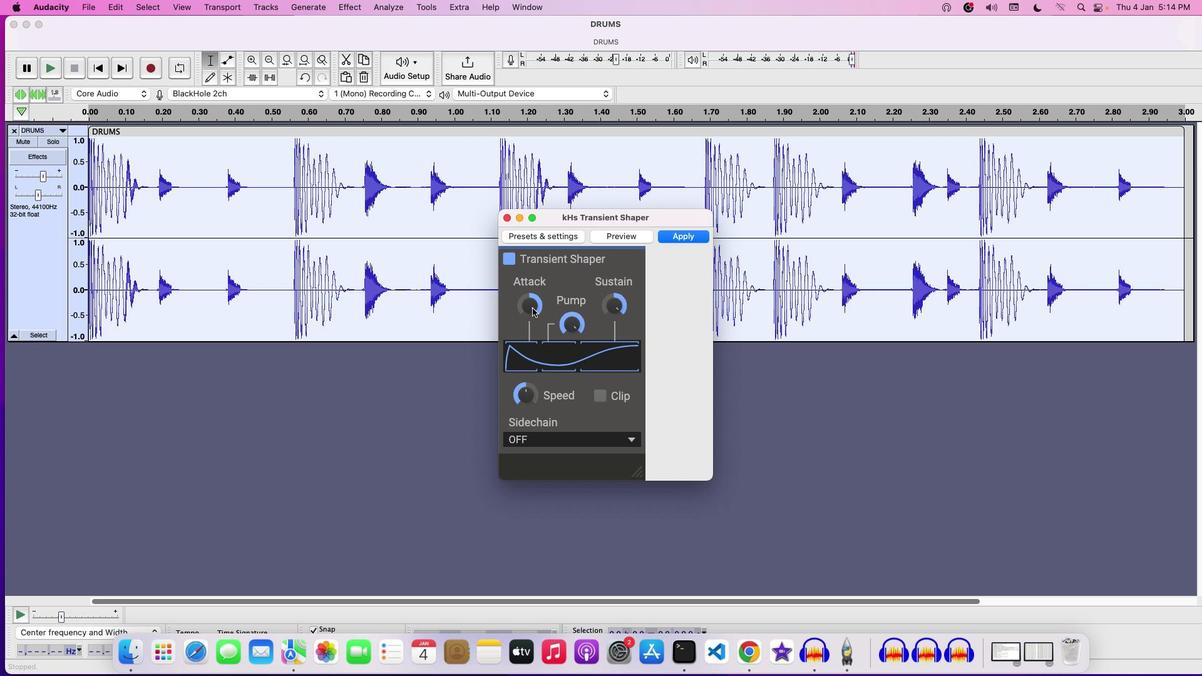 
Action: Mouse pressed left at (532, 308)
Screenshot: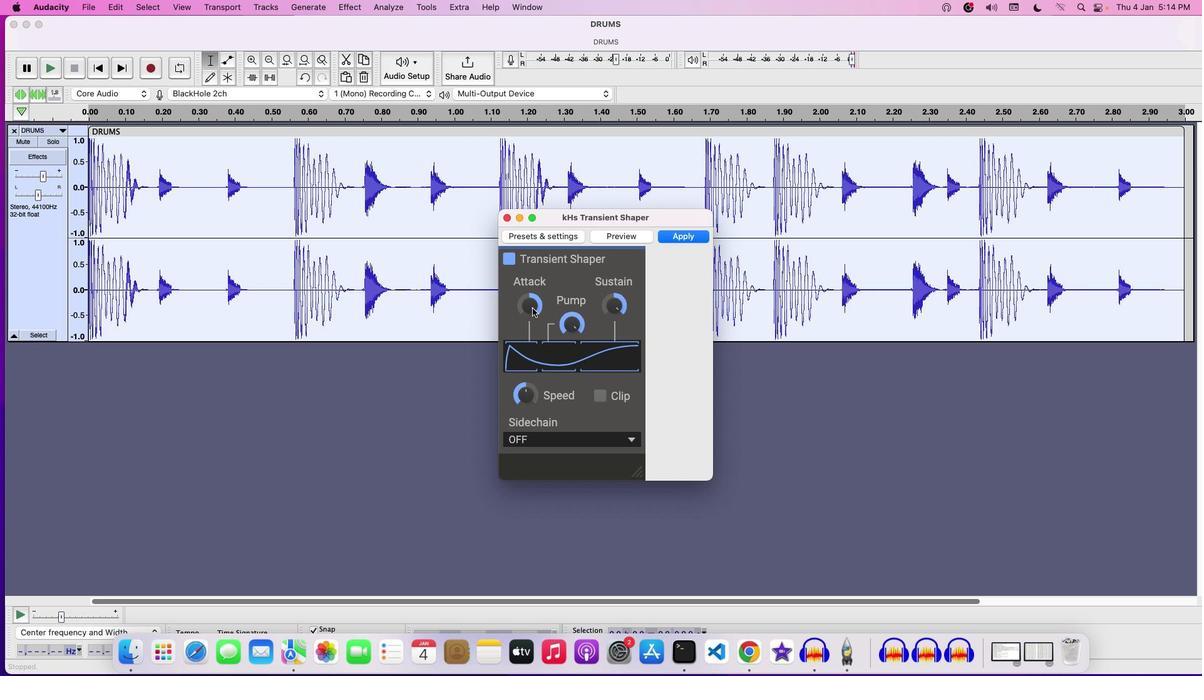 
Action: Mouse pressed right at (532, 308)
Screenshot: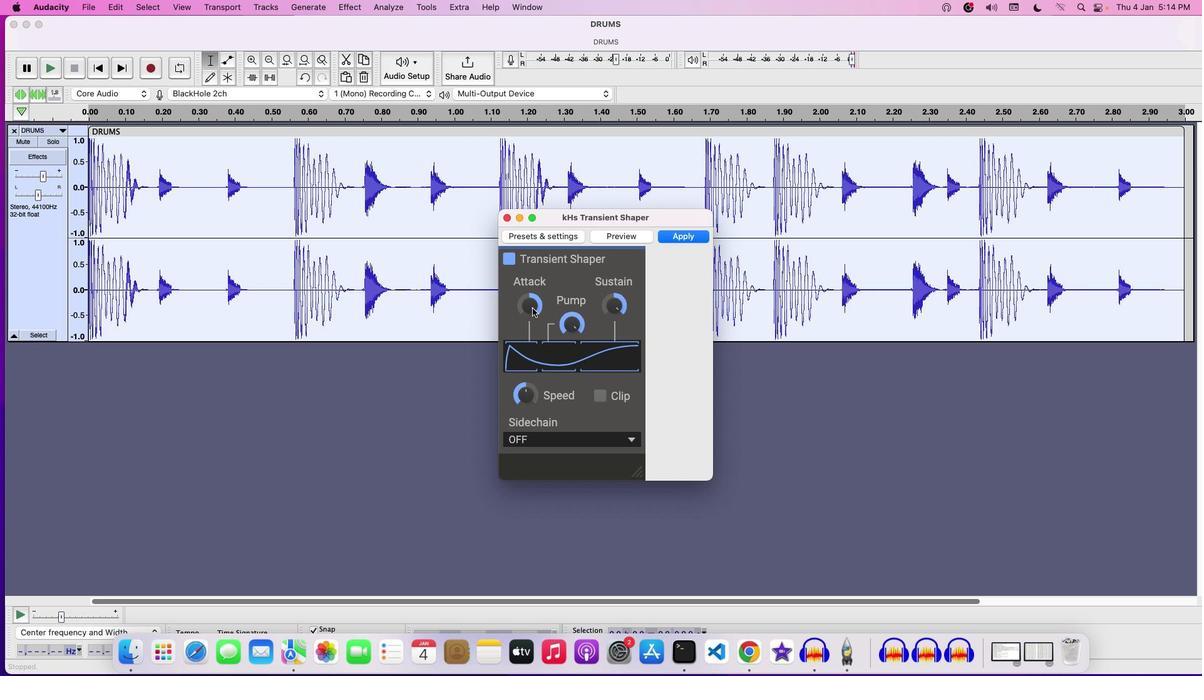 
Action: Mouse pressed left at (532, 308)
Screenshot: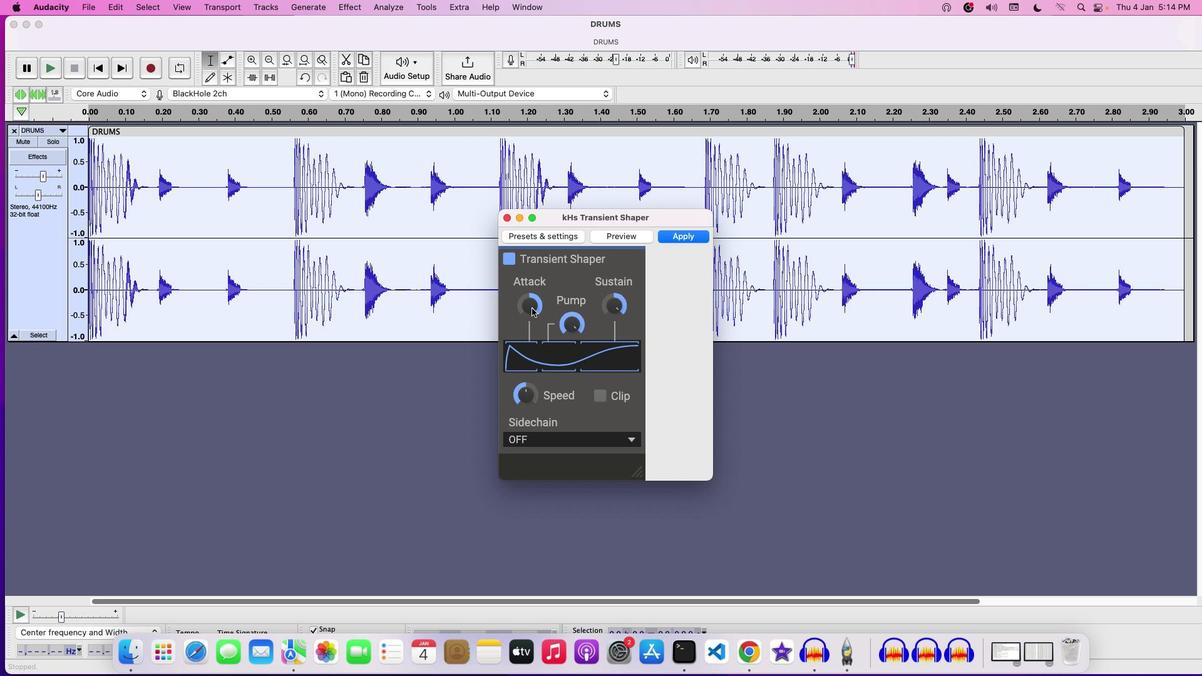 
Action: Mouse moved to (530, 308)
Screenshot: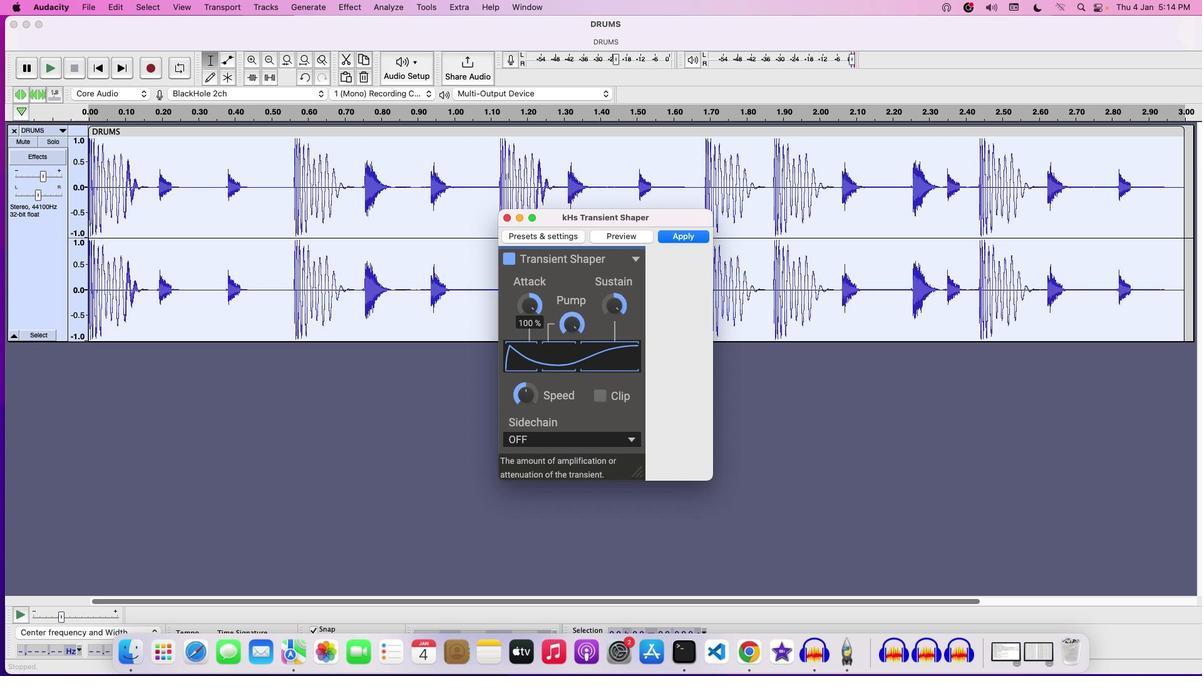 
Action: Mouse pressed left at (530, 308)
Screenshot: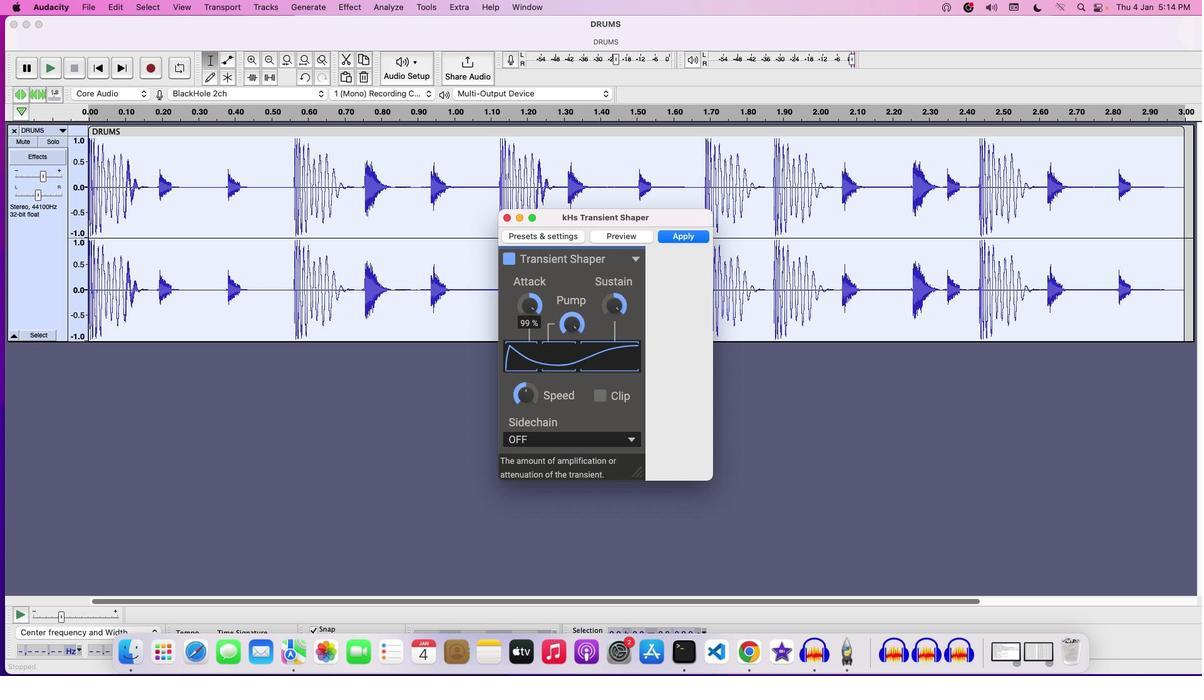 
Action: Mouse moved to (574, 321)
Screenshot: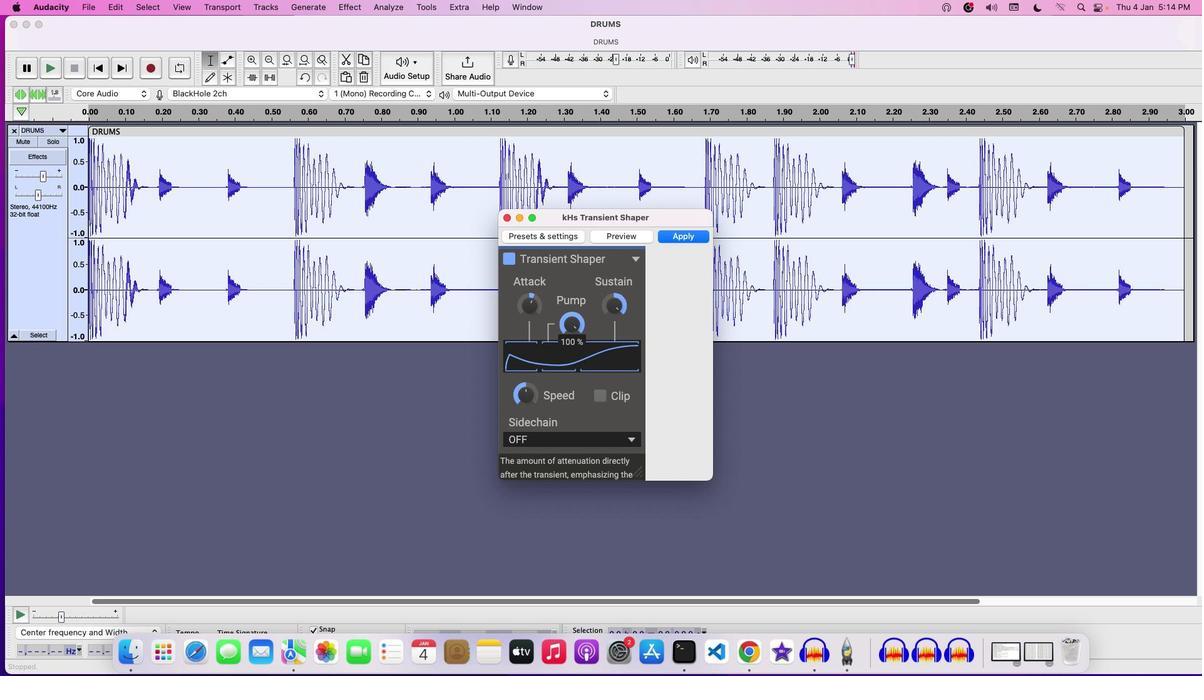 
Action: Mouse pressed left at (574, 321)
Screenshot: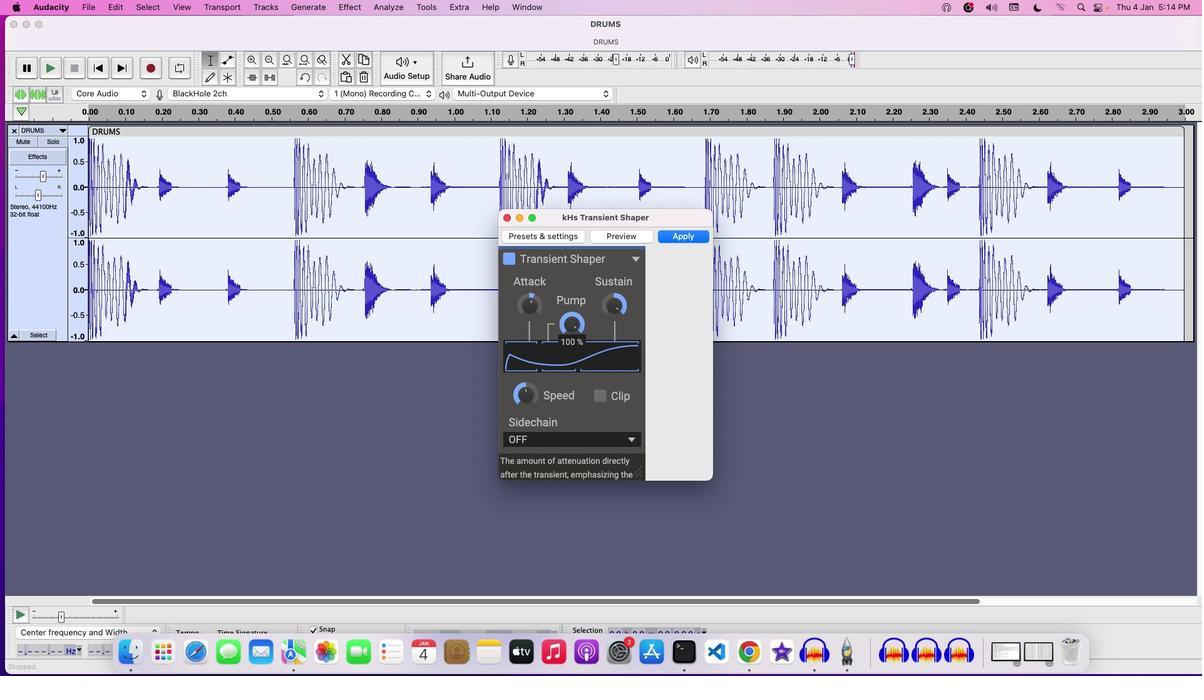 
Action: Mouse moved to (616, 301)
Screenshot: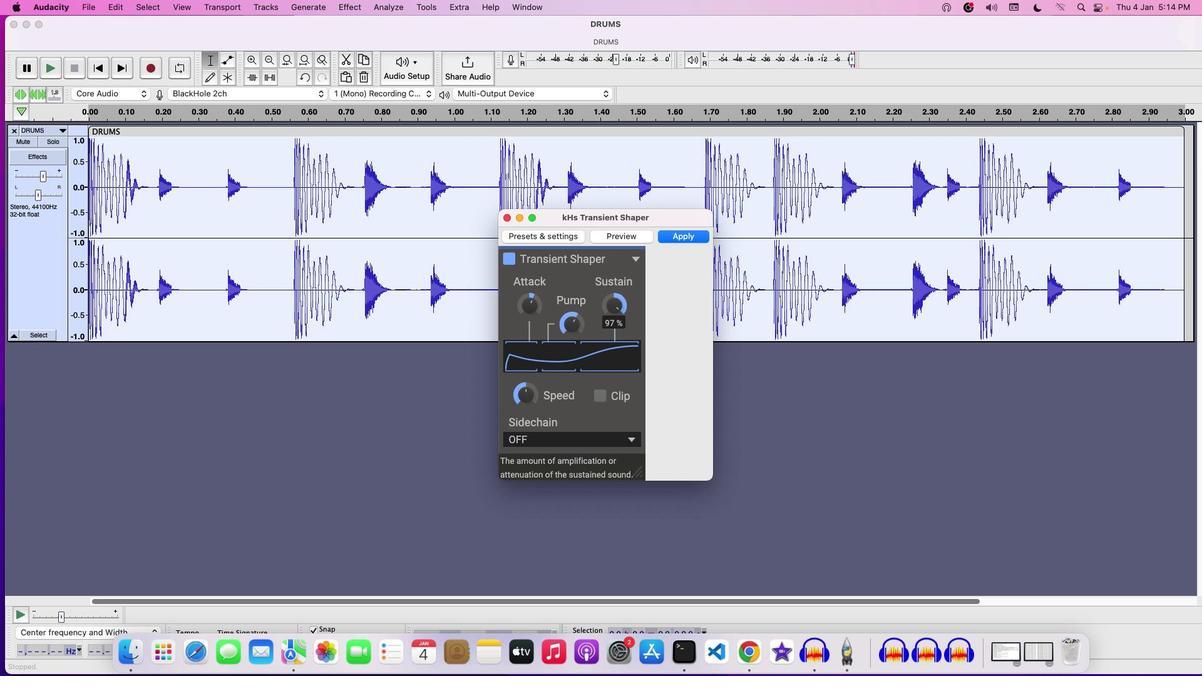 
Action: Mouse pressed left at (616, 301)
Screenshot: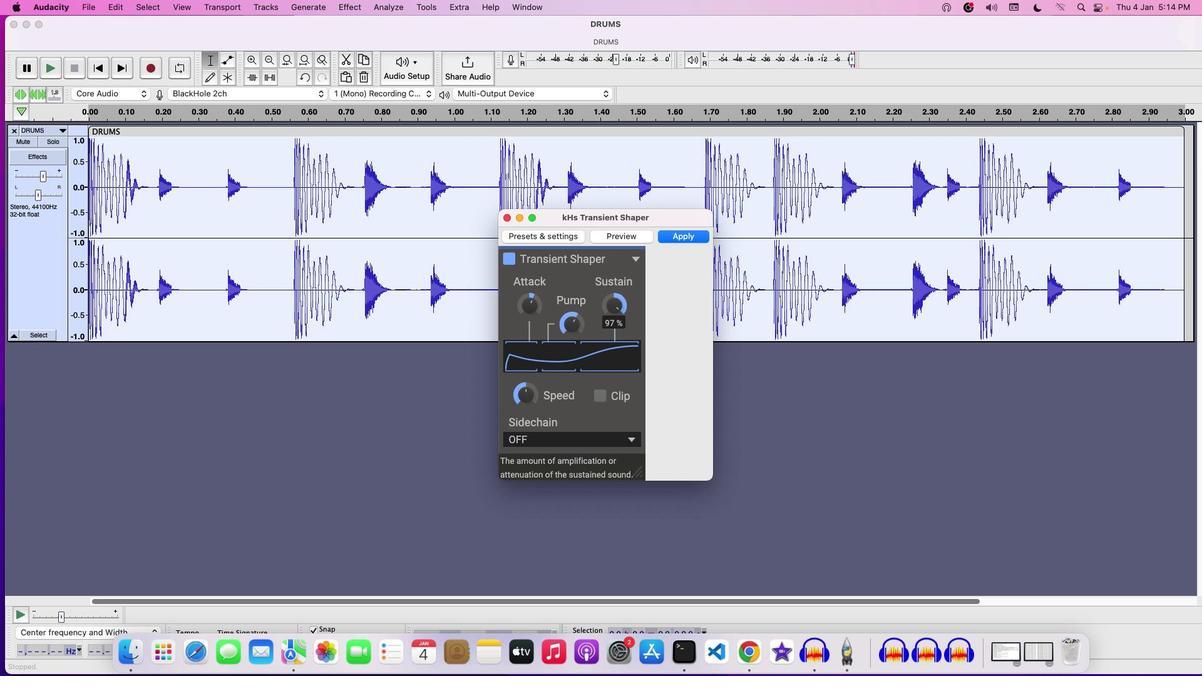 
Action: Mouse moved to (572, 318)
Screenshot: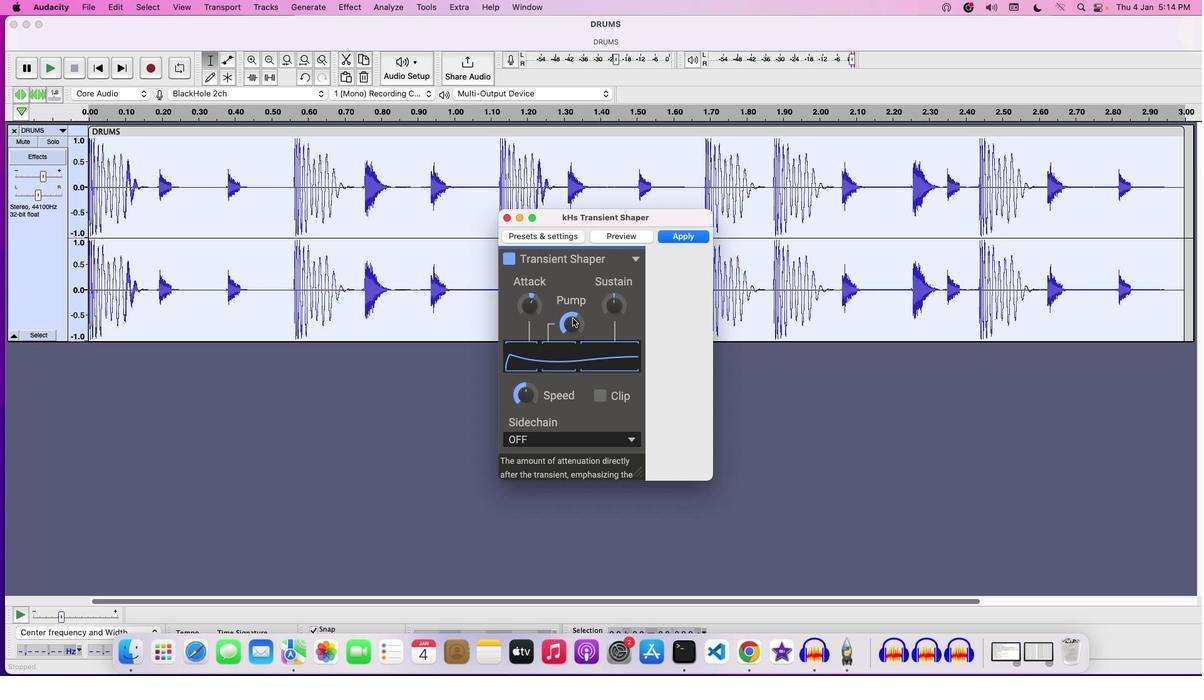 
Action: Mouse pressed left at (572, 318)
Screenshot: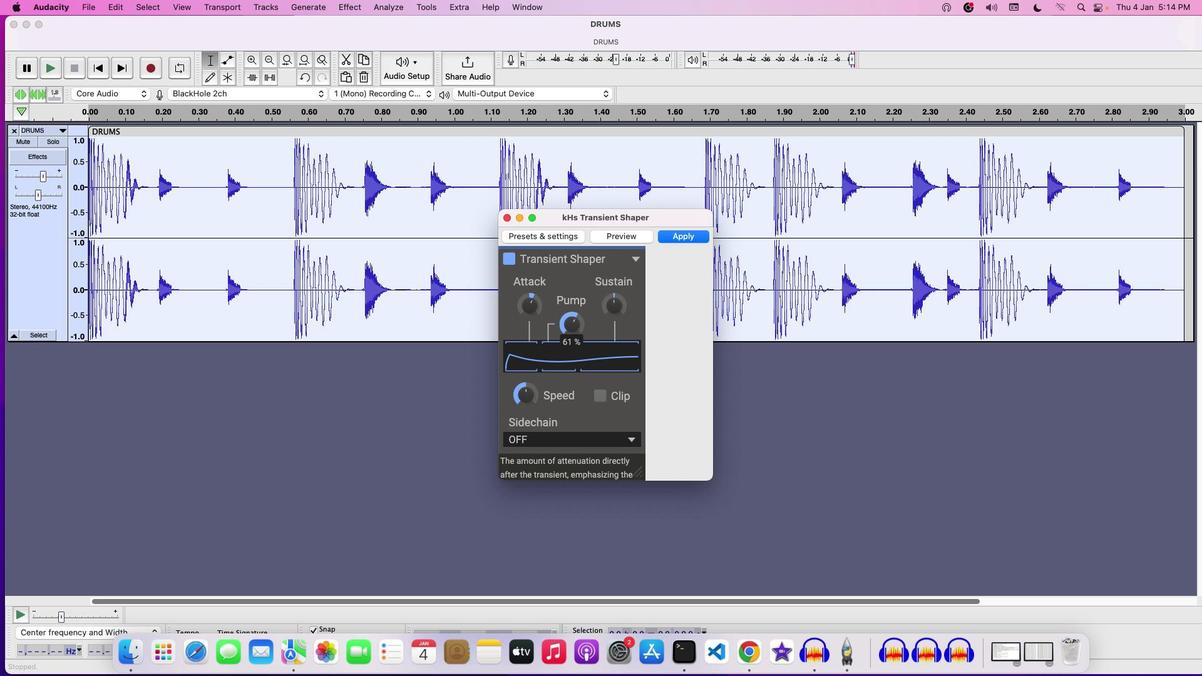 
Action: Mouse moved to (526, 313)
Screenshot: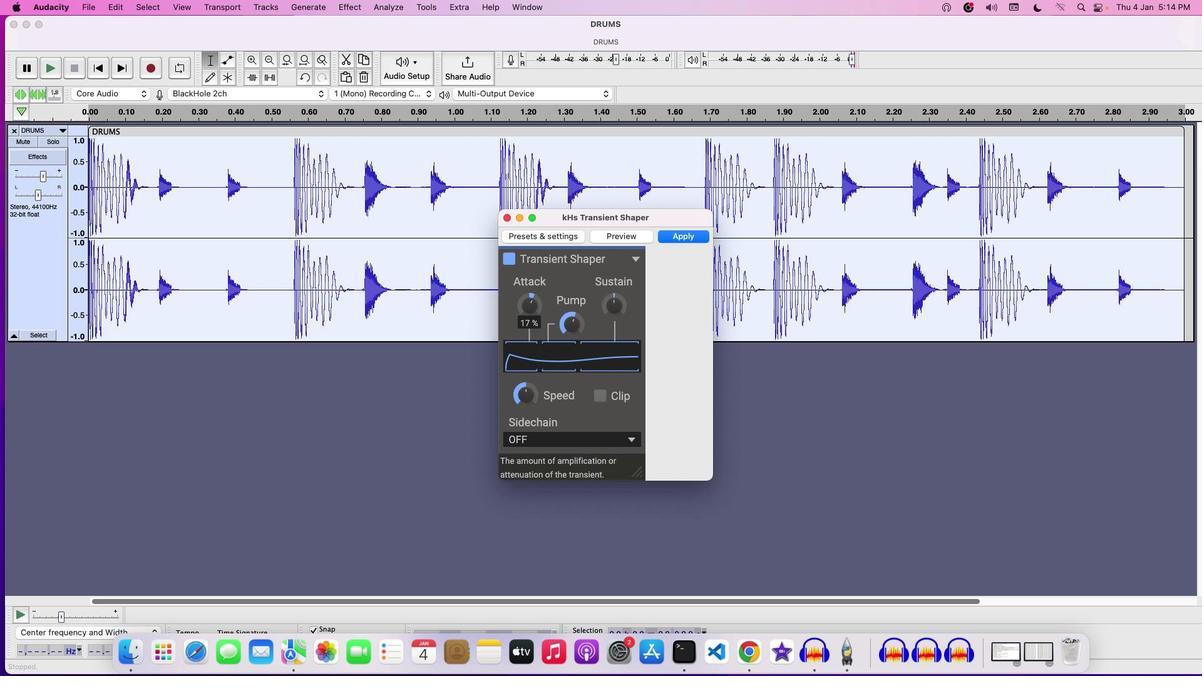 
Action: Mouse pressed left at (526, 313)
Screenshot: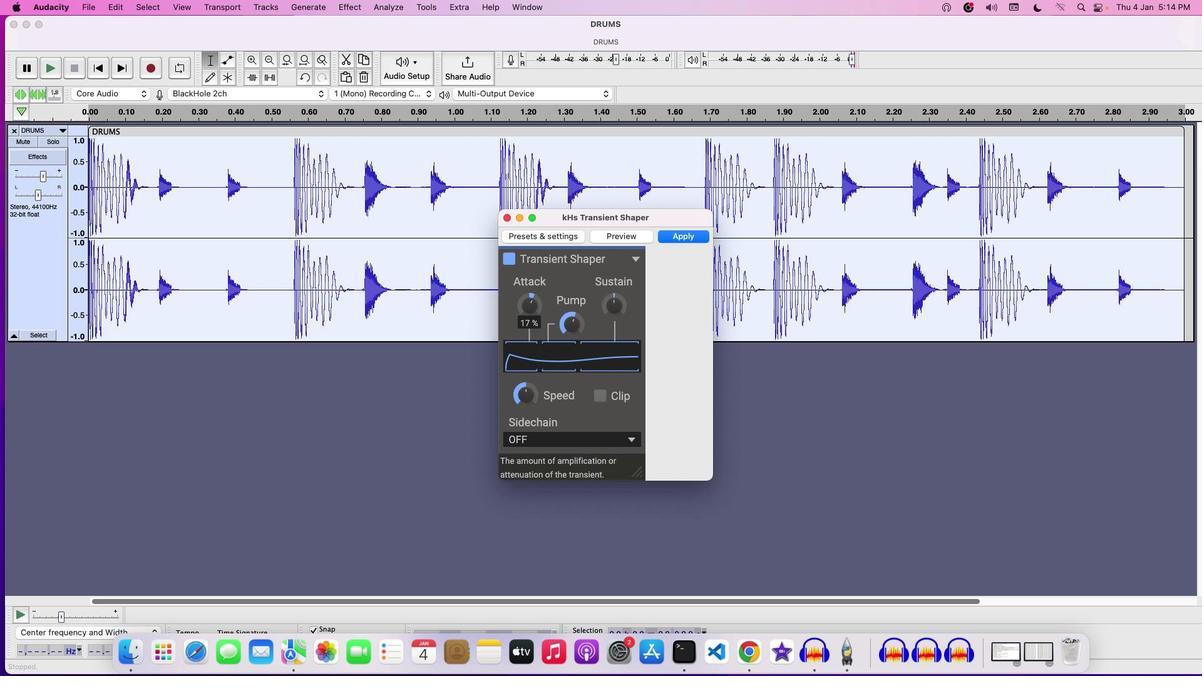 
Action: Mouse moved to (609, 228)
Screenshot: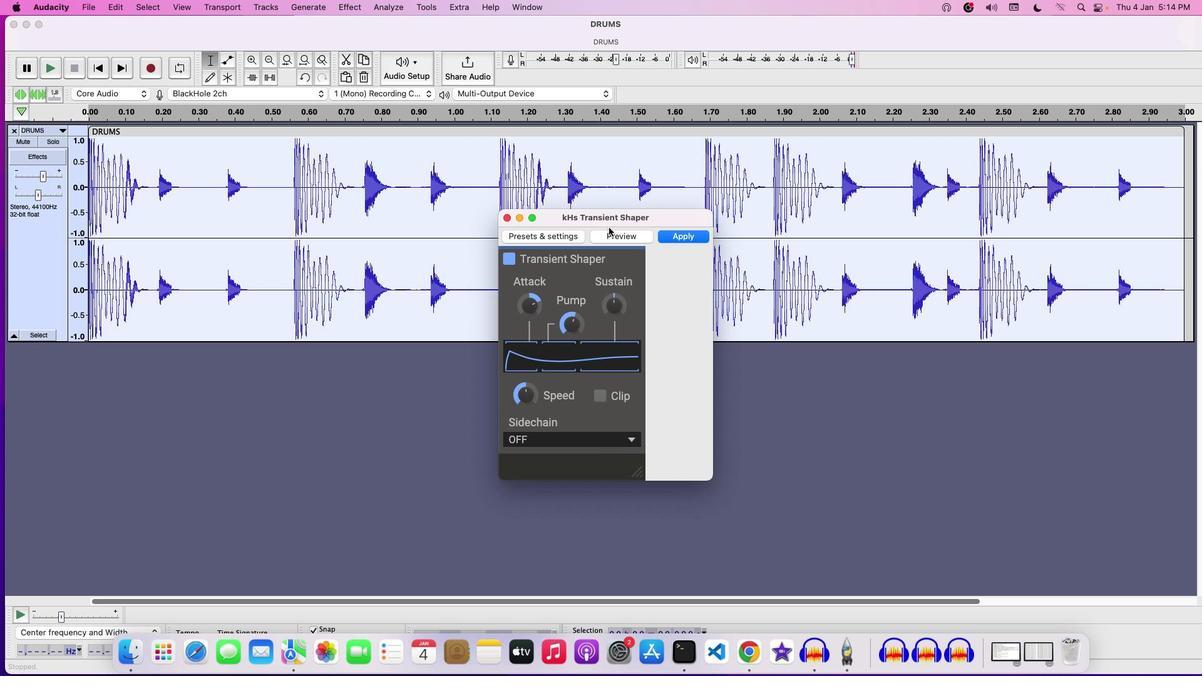 
Action: Mouse pressed left at (609, 228)
Screenshot: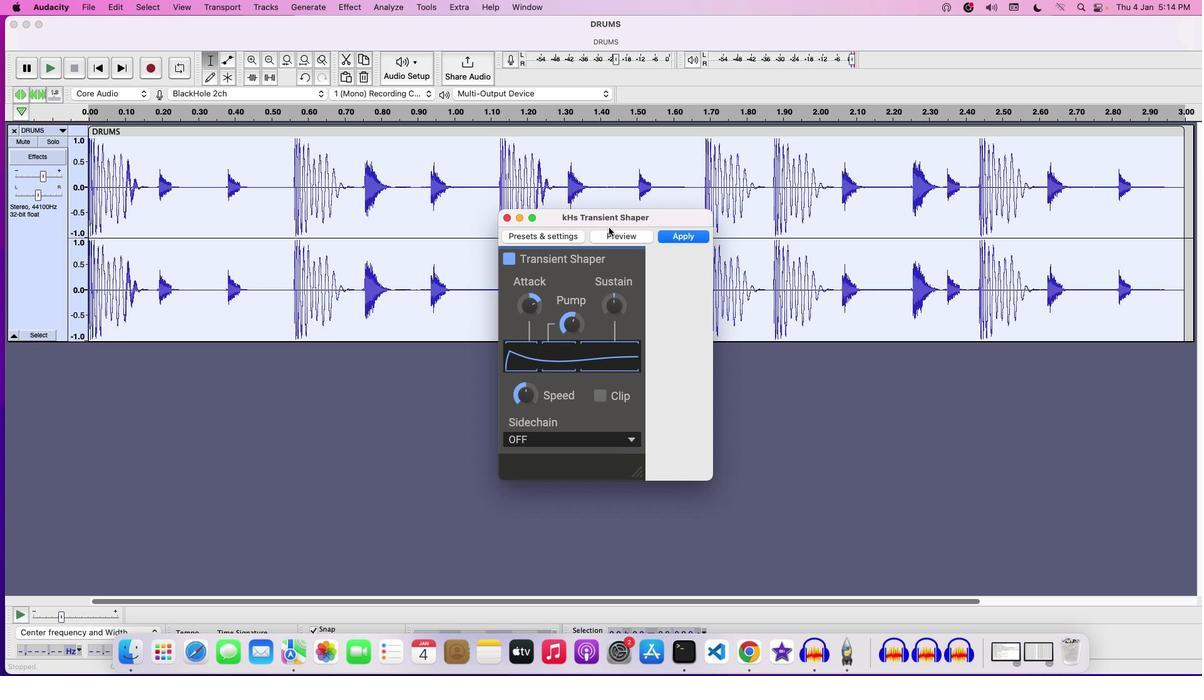 
Action: Mouse moved to (615, 237)
Screenshot: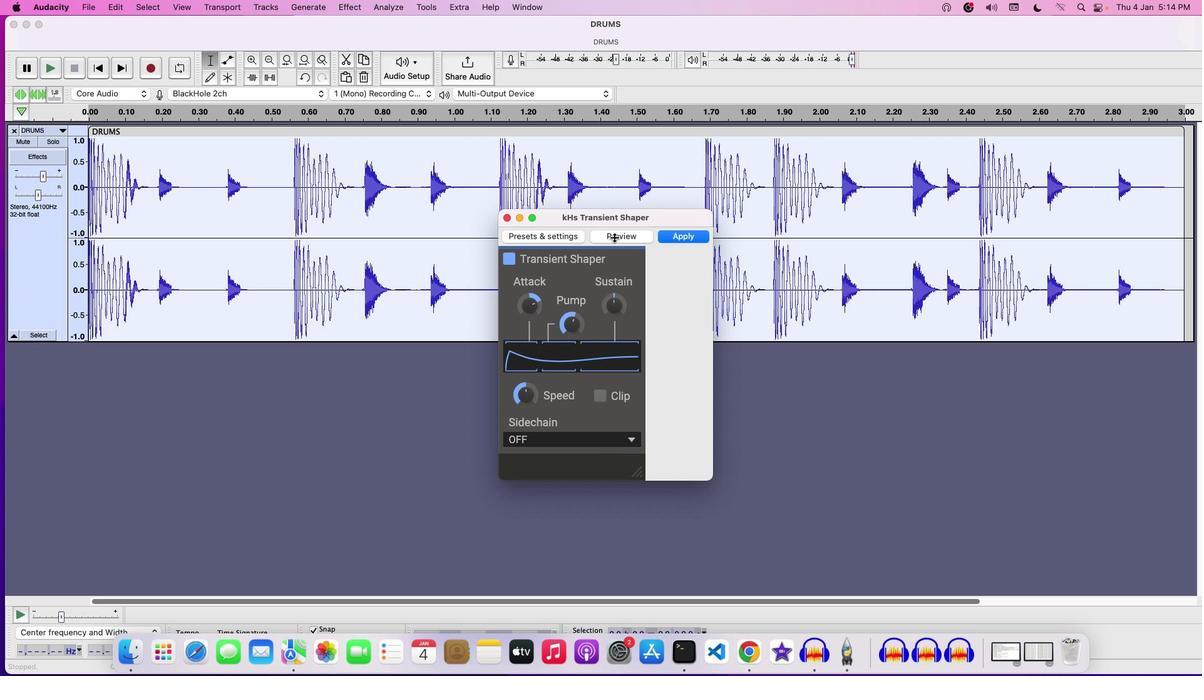 
Action: Mouse pressed left at (615, 237)
Screenshot: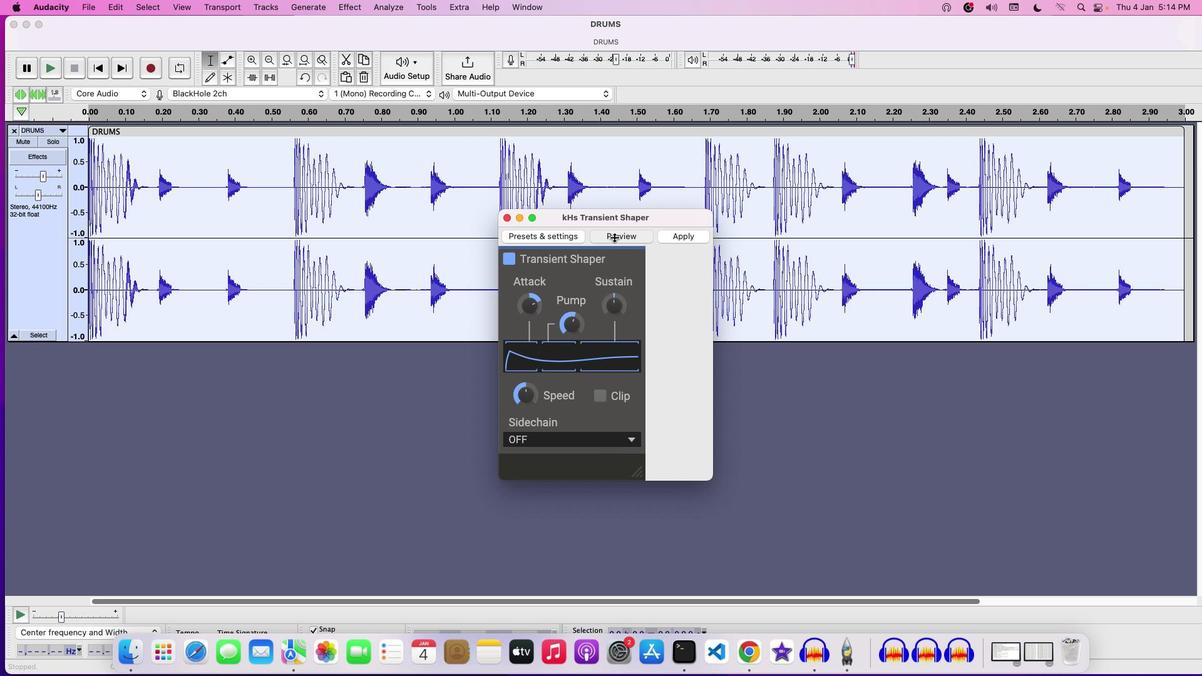 
Action: Mouse moved to (574, 320)
Screenshot: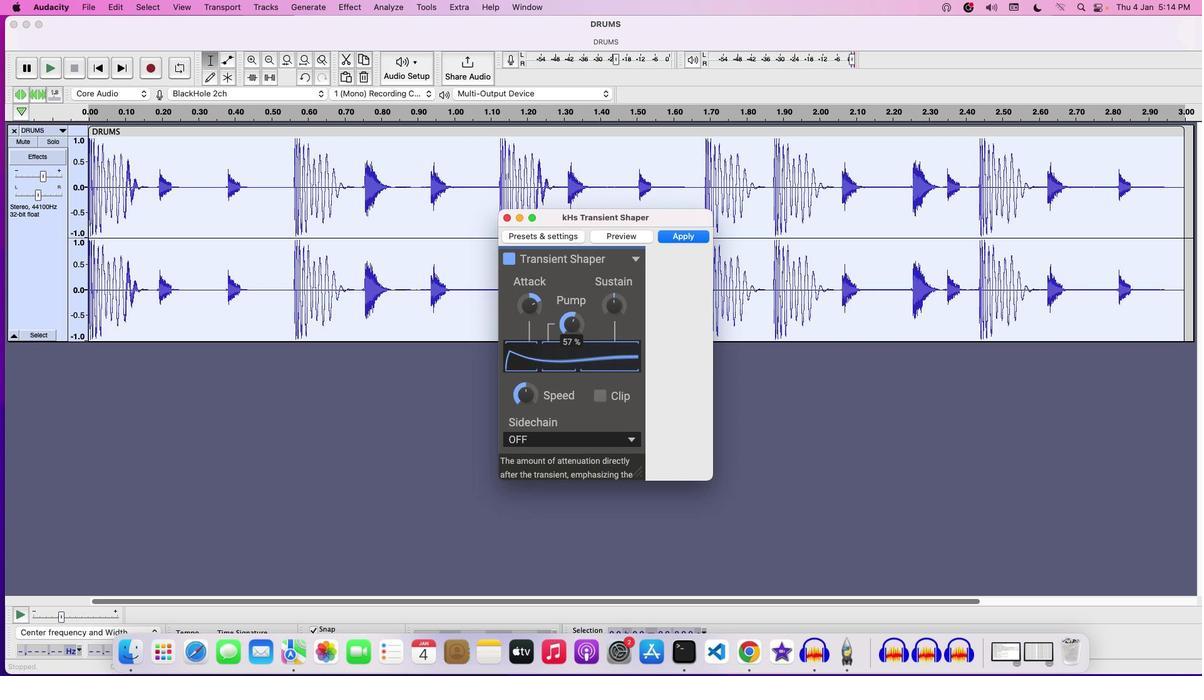 
Action: Mouse pressed left at (574, 320)
Screenshot: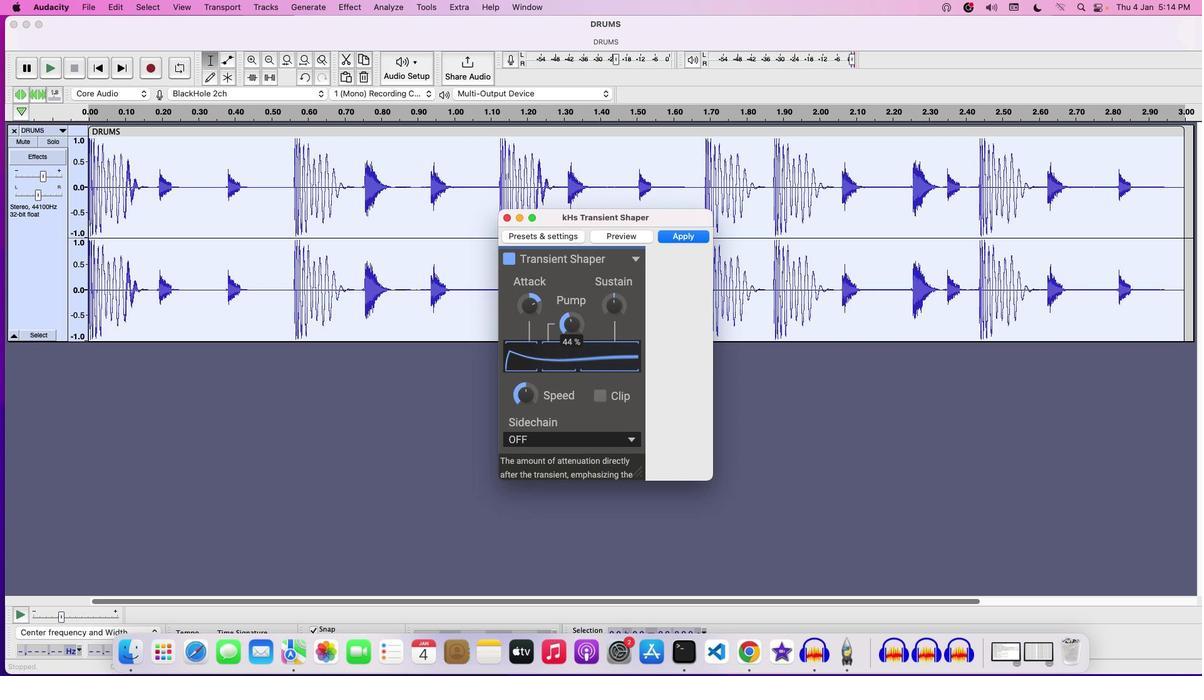 
Action: Mouse moved to (626, 234)
Screenshot: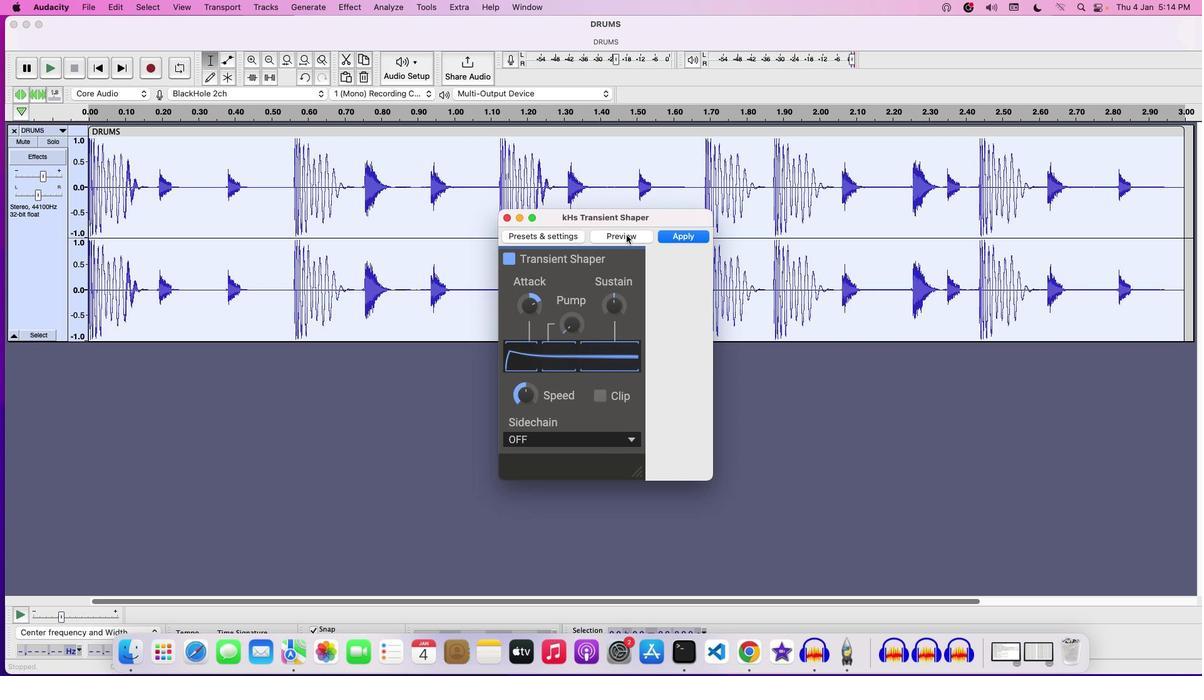 
Action: Mouse pressed left at (626, 234)
Screenshot: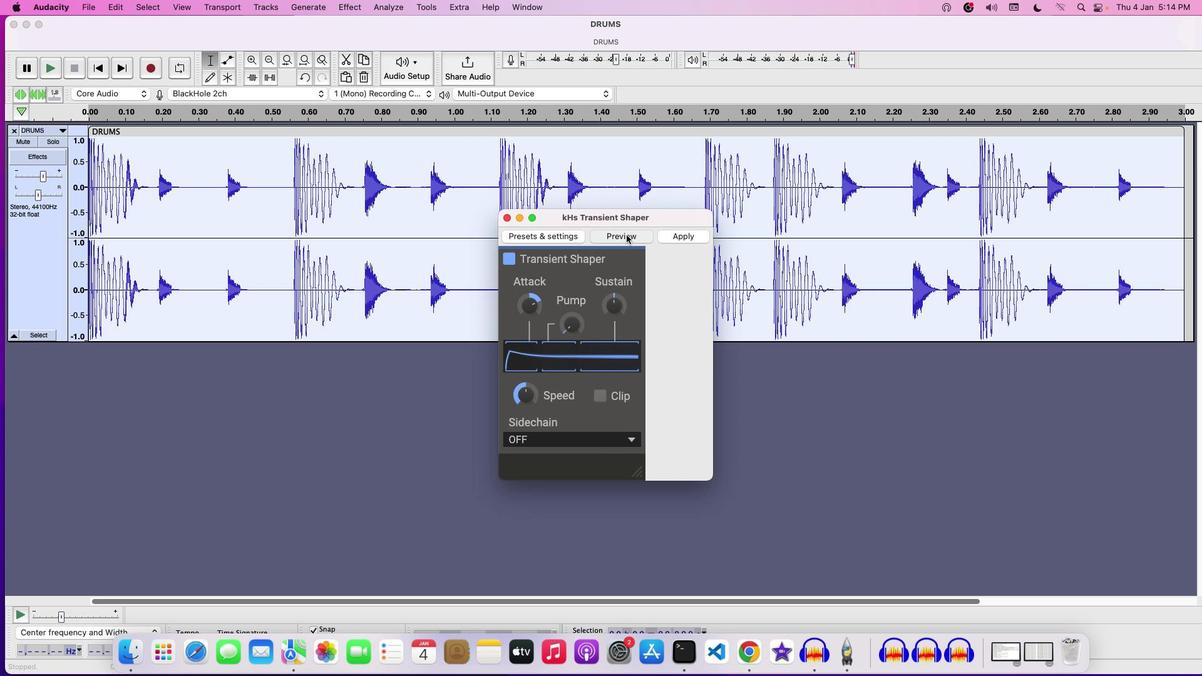 
Action: Mouse moved to (610, 306)
Screenshot: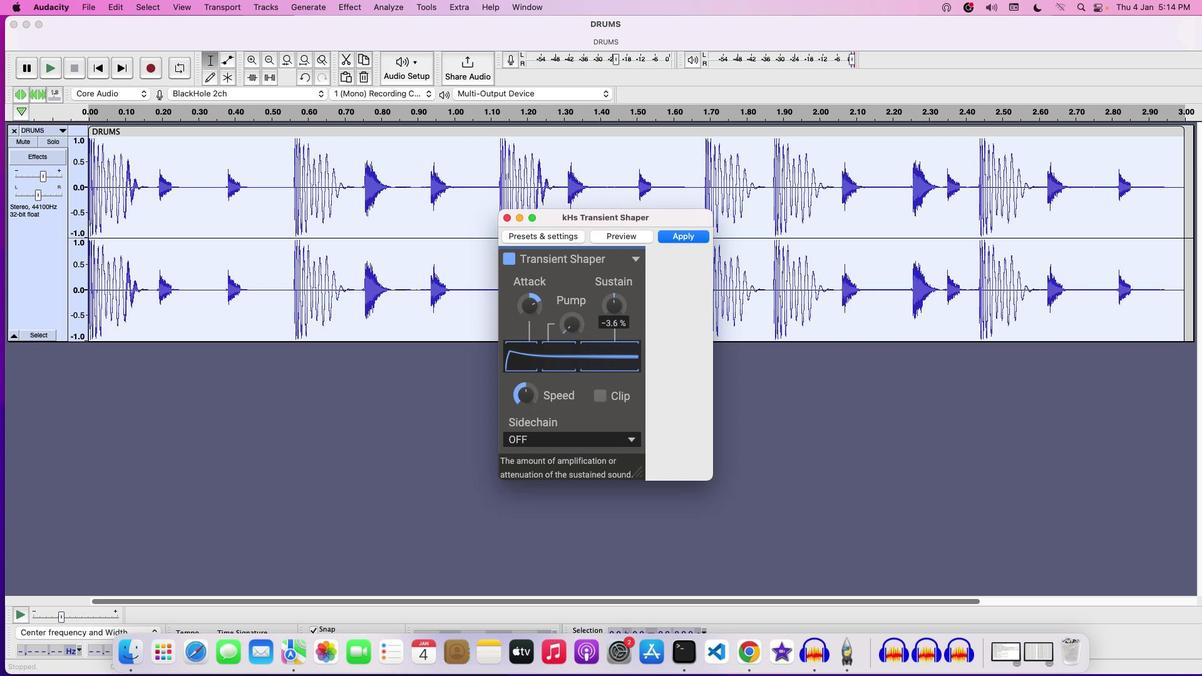 
Action: Mouse pressed left at (610, 306)
Screenshot: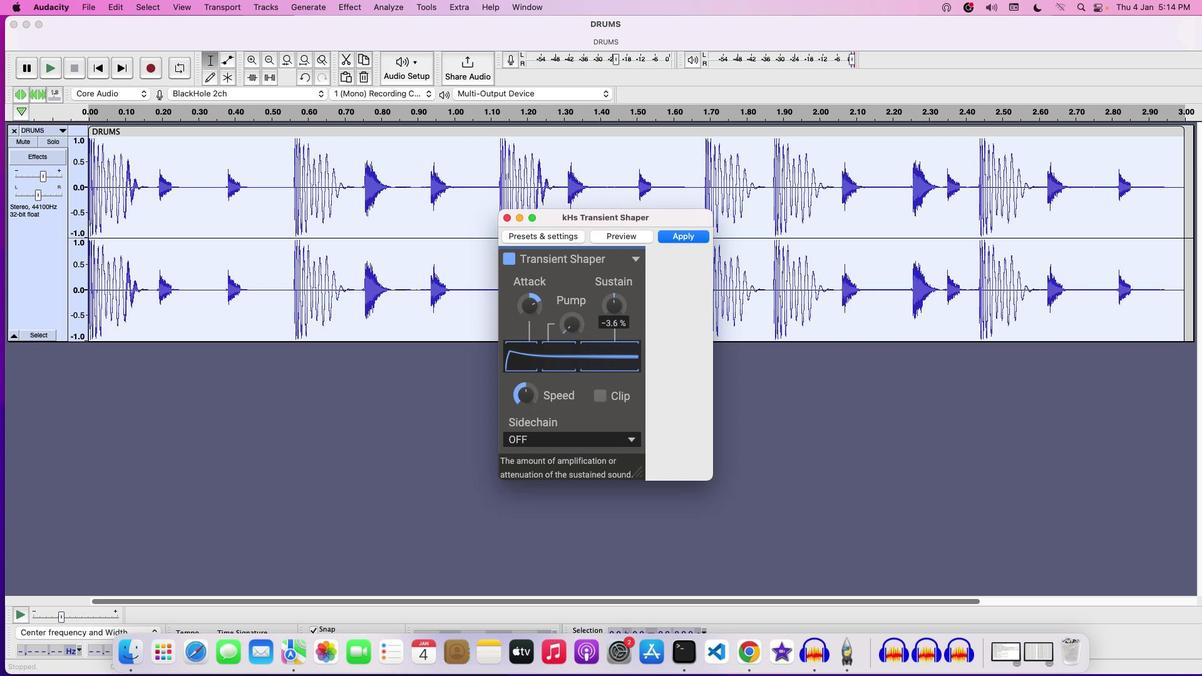 
Action: Mouse moved to (615, 242)
Screenshot: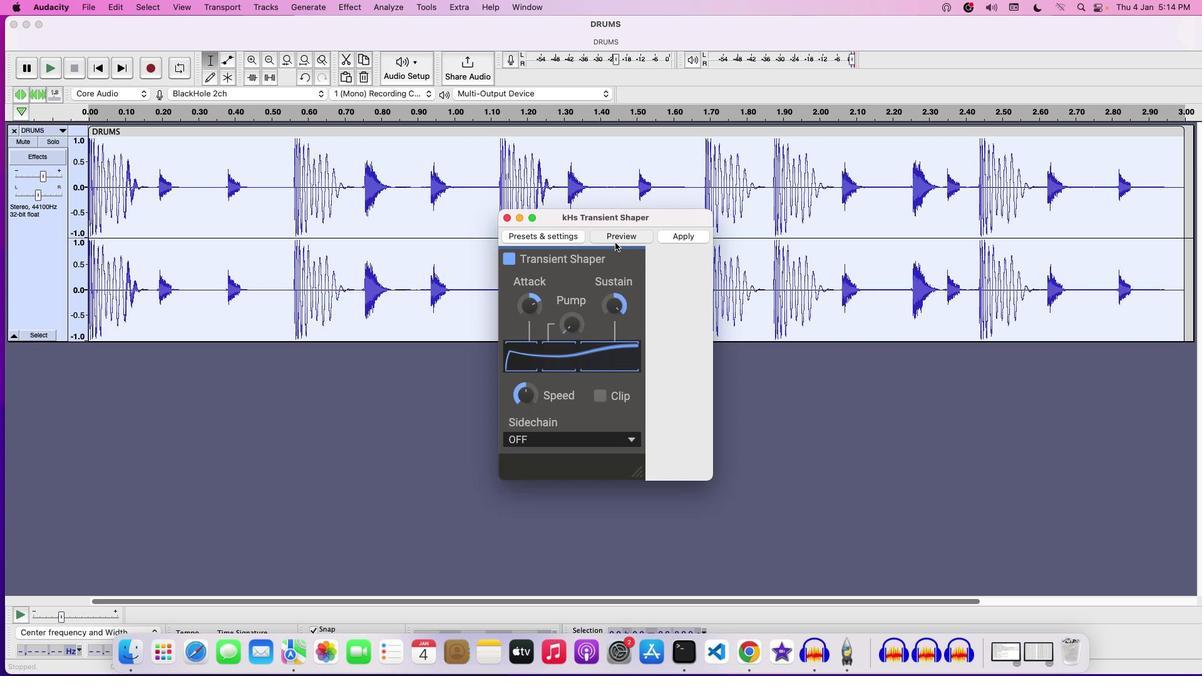 
Action: Mouse pressed left at (615, 242)
Screenshot: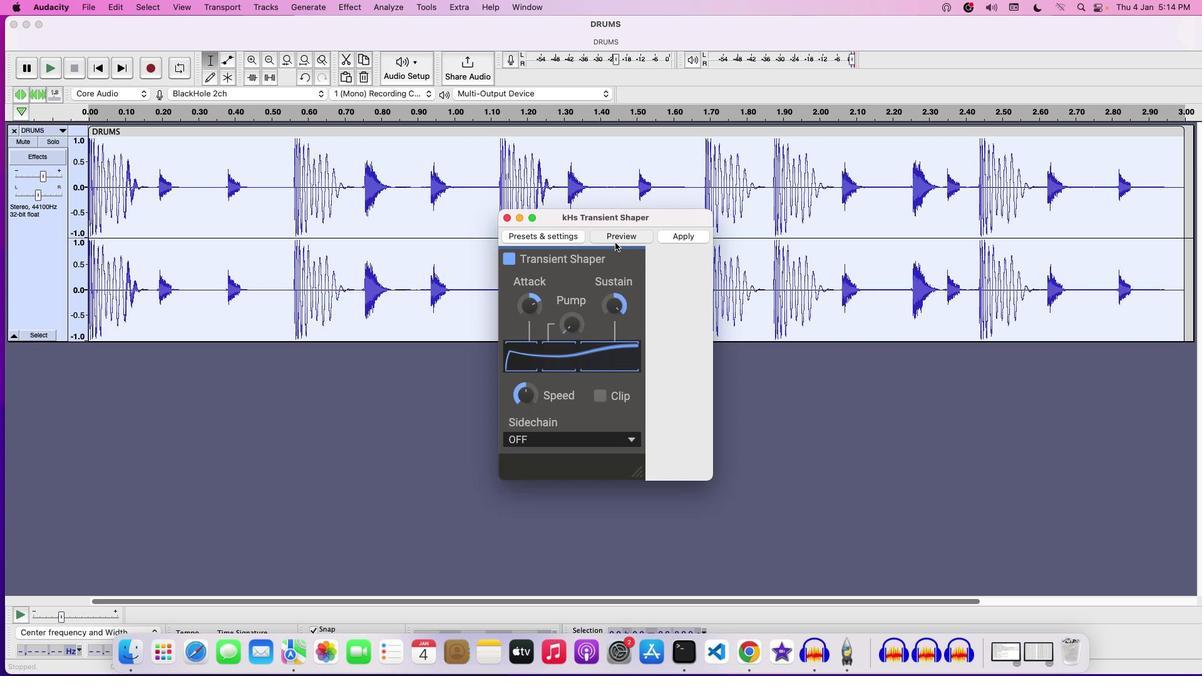 
Action: Mouse moved to (529, 304)
Screenshot: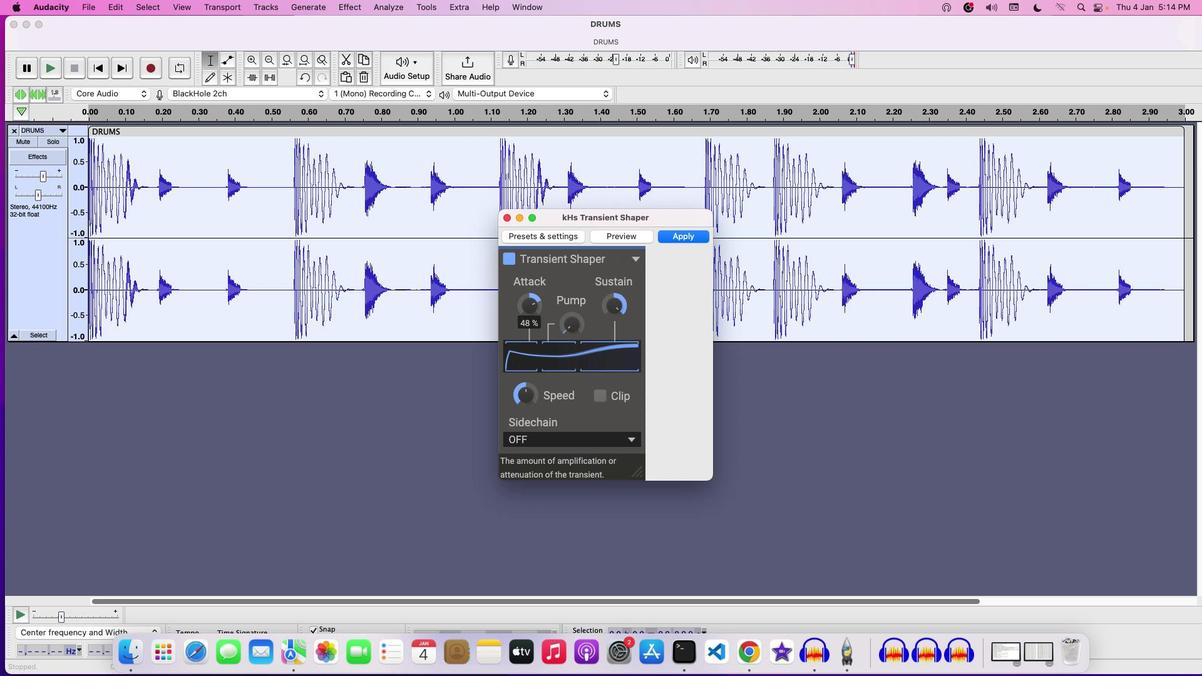 
Action: Mouse pressed left at (529, 304)
Screenshot: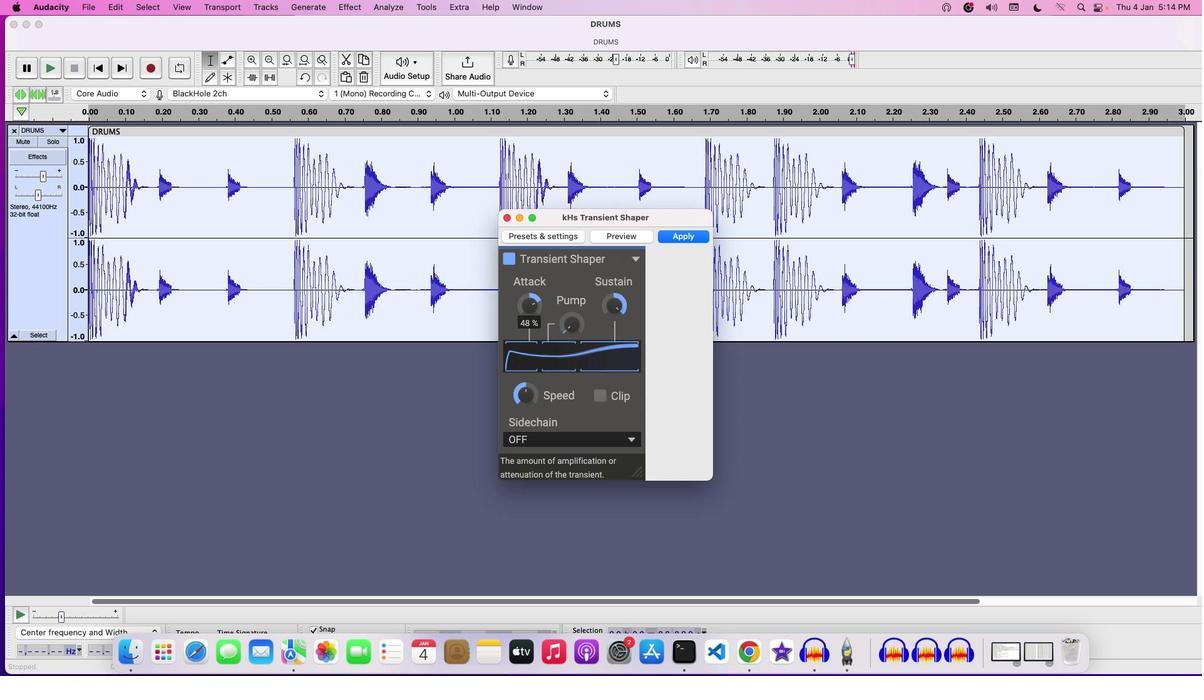
Action: Mouse moved to (635, 231)
Screenshot: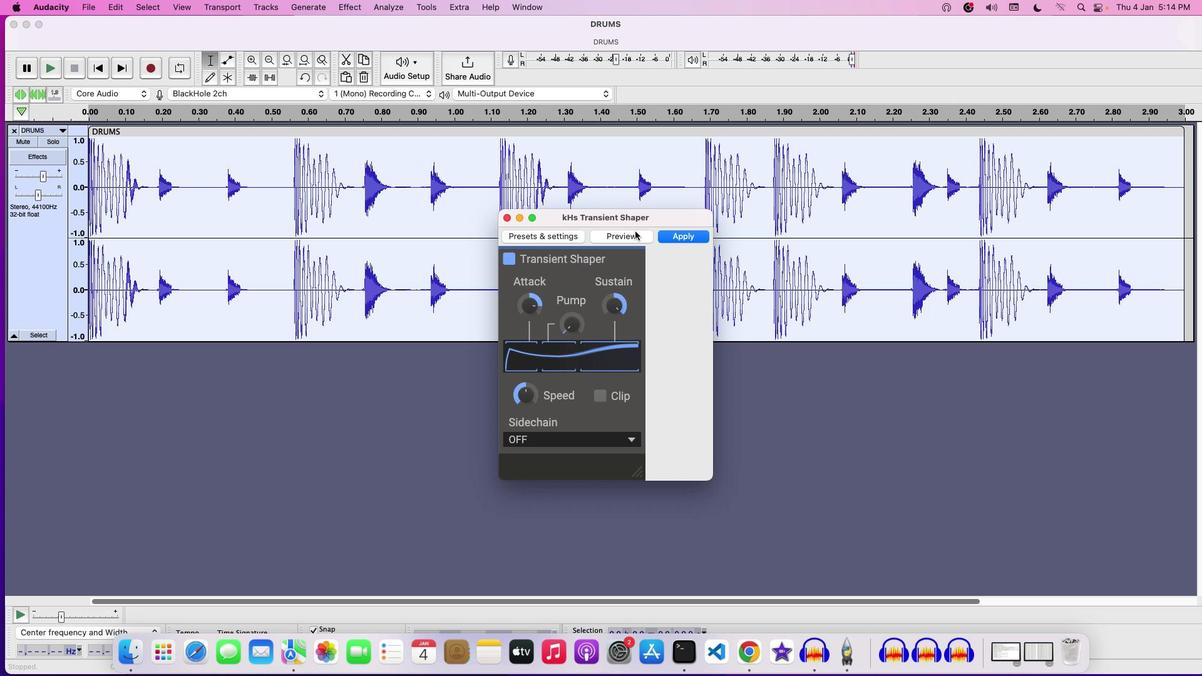 
Action: Mouse pressed left at (635, 231)
Screenshot: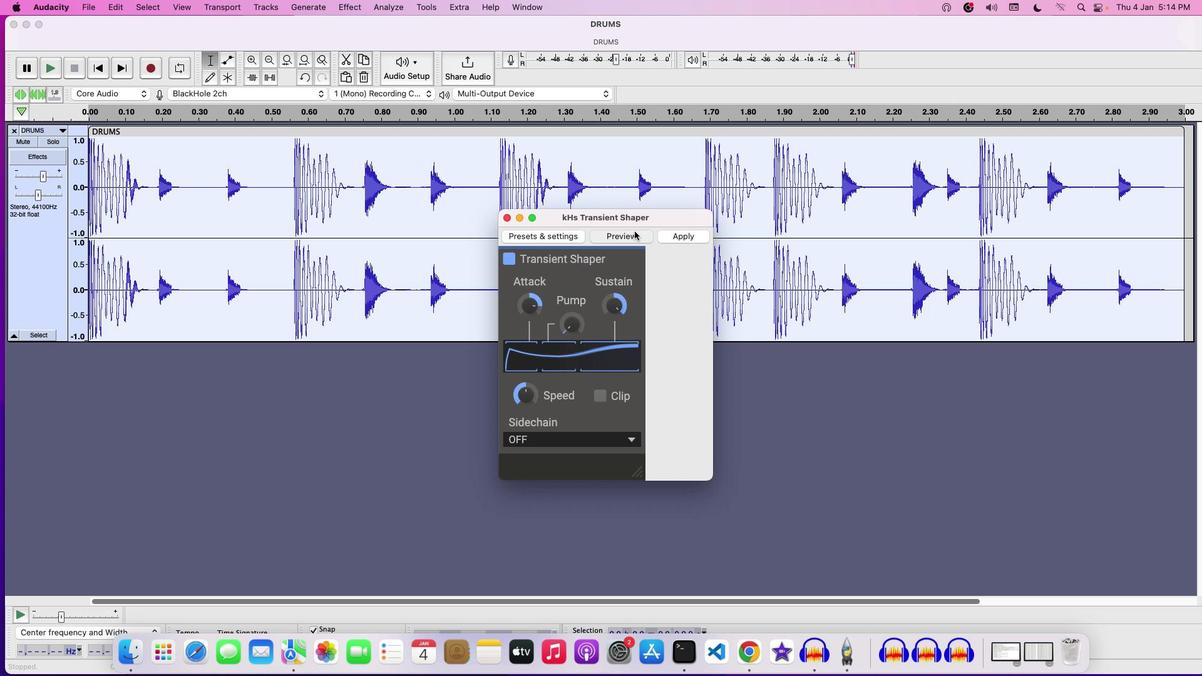 
Action: Mouse moved to (689, 235)
Screenshot: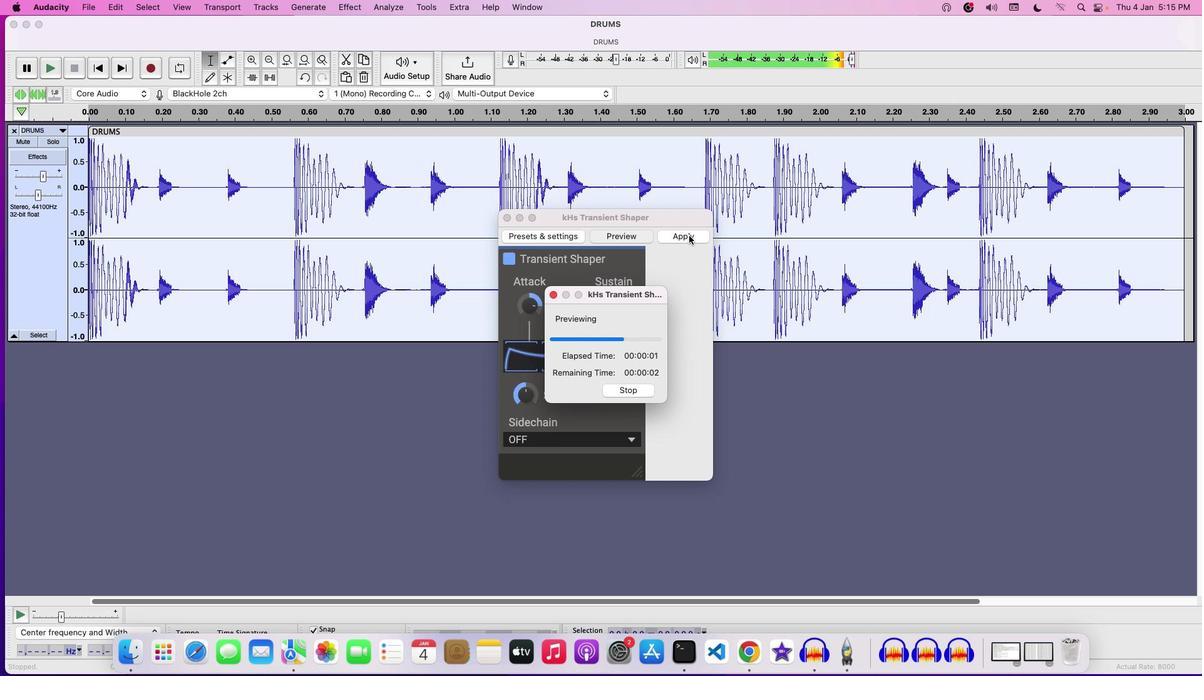 
Action: Mouse pressed left at (689, 235)
Screenshot: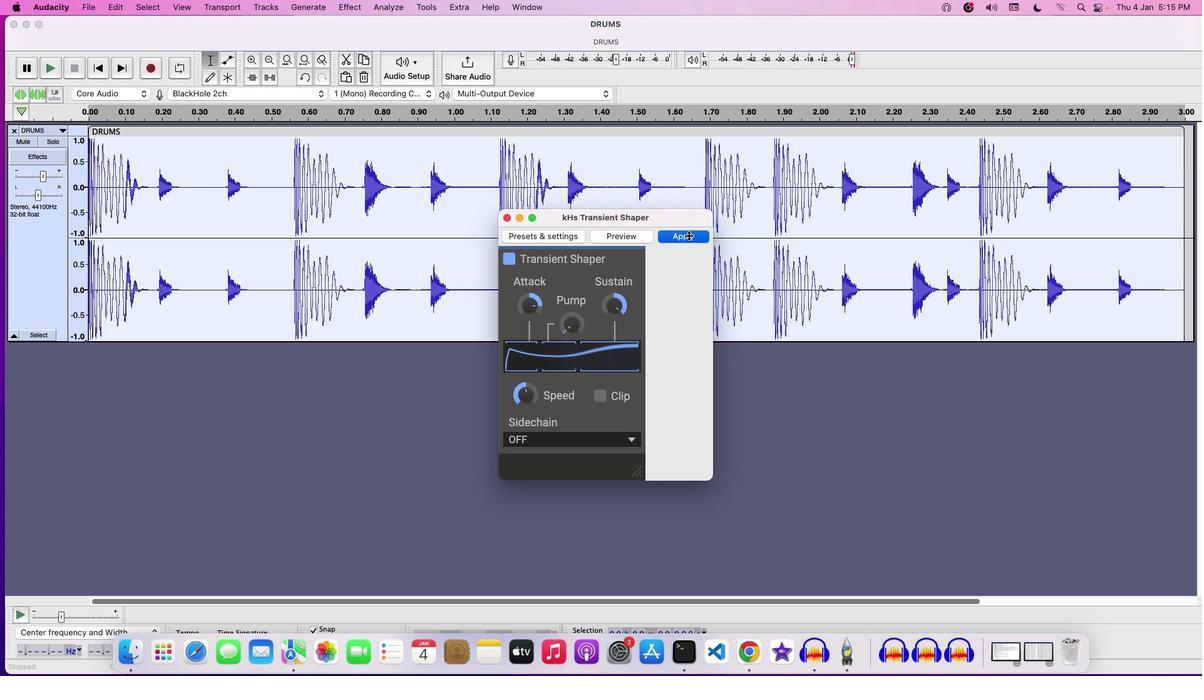 
Action: Key pressed Key.space
Screenshot: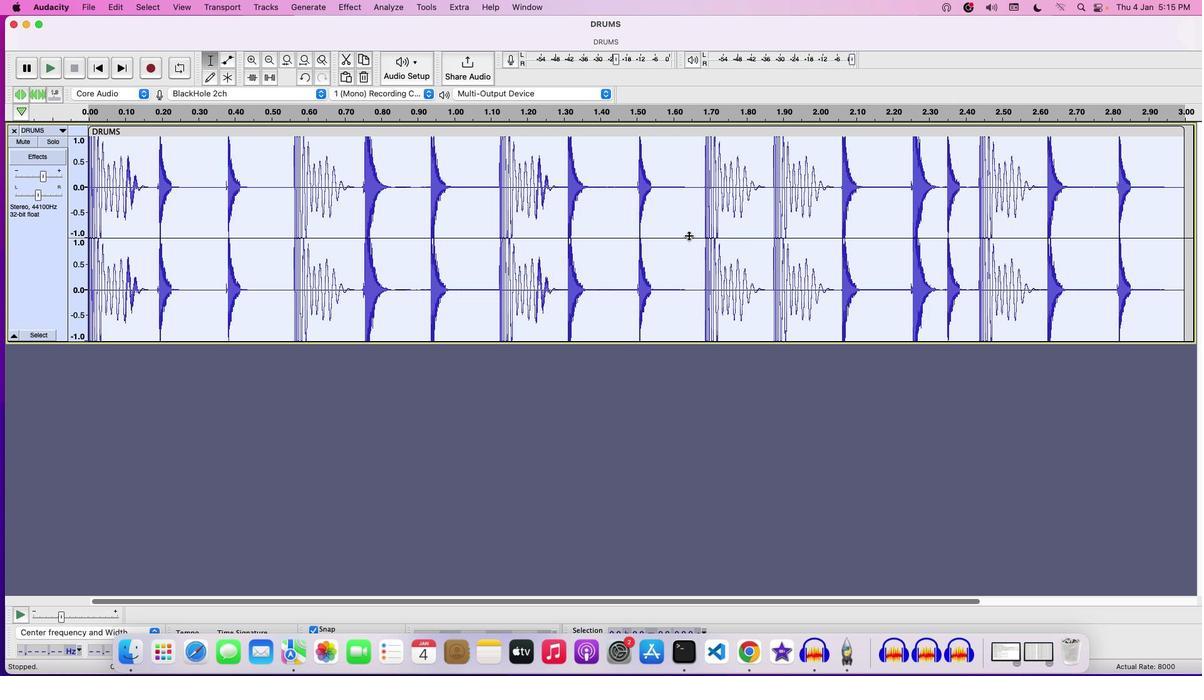 
Action: Mouse moved to (43, 174)
Screenshot: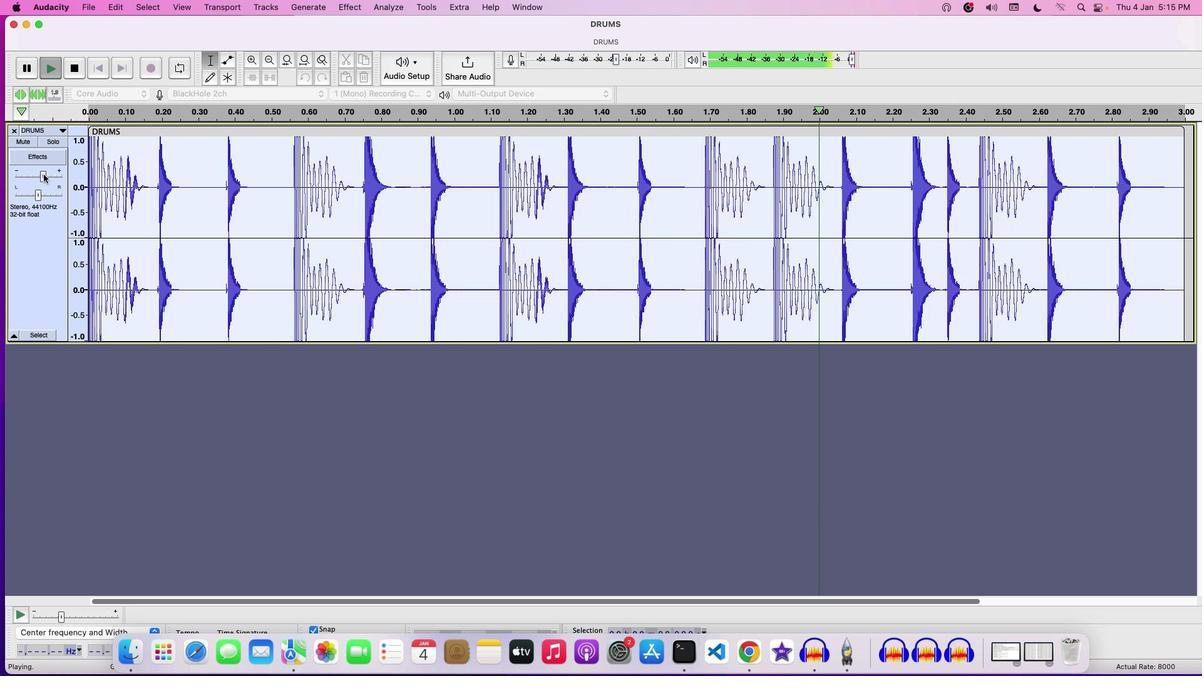 
Action: Mouse pressed left at (43, 174)
Screenshot: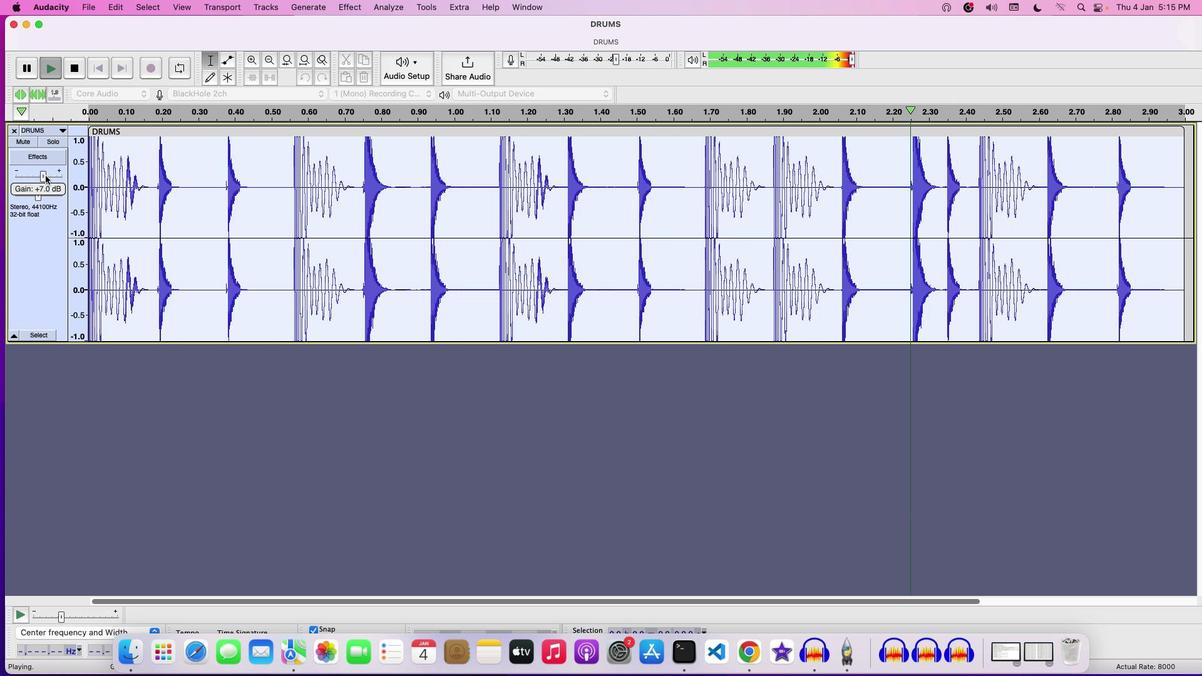 
Action: Mouse moved to (155, 170)
Screenshot: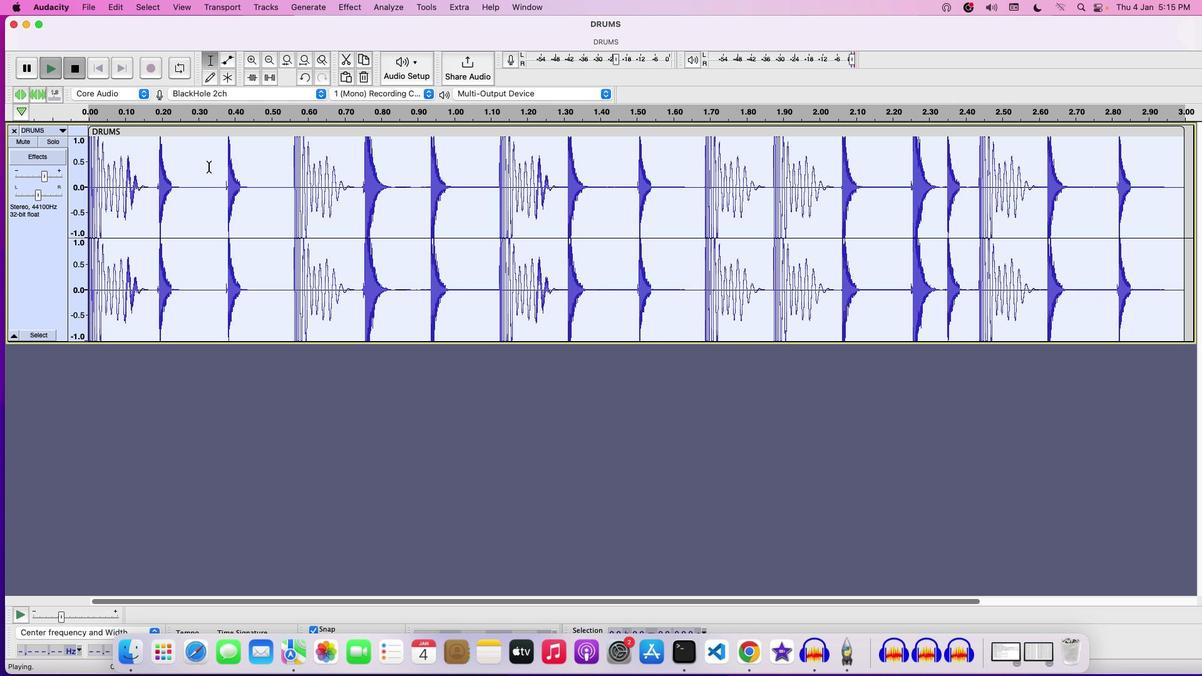 
Action: Key pressed Key.space
Screenshot: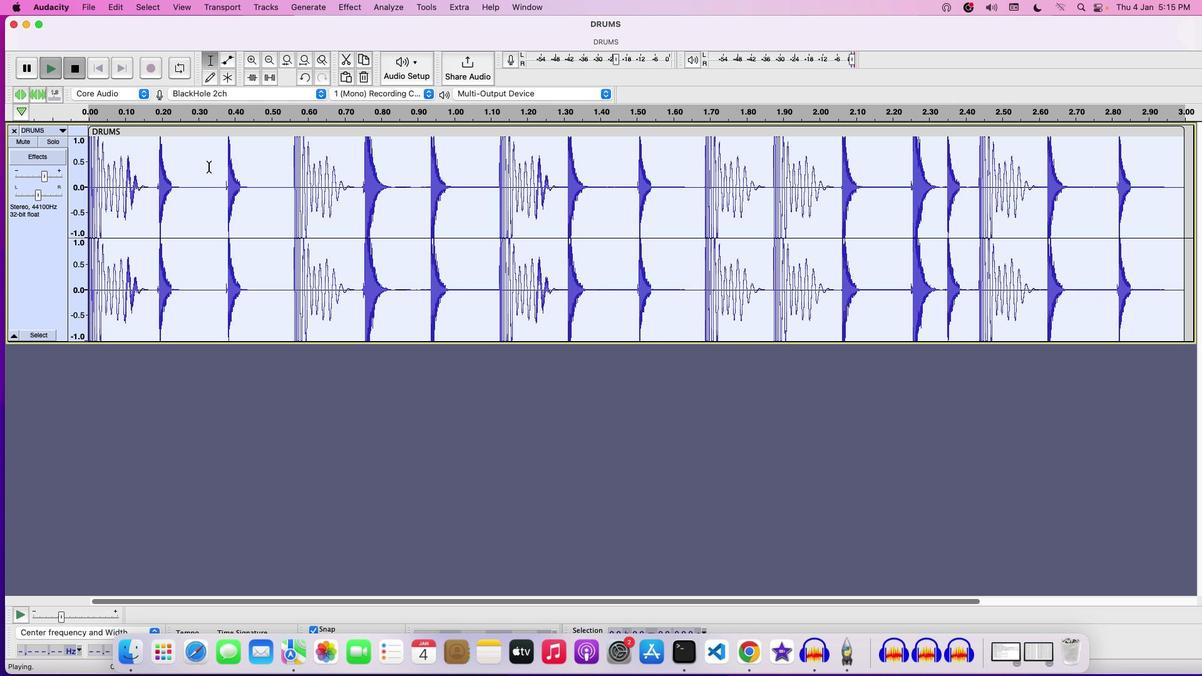 
Action: Mouse moved to (503, 200)
Screenshot: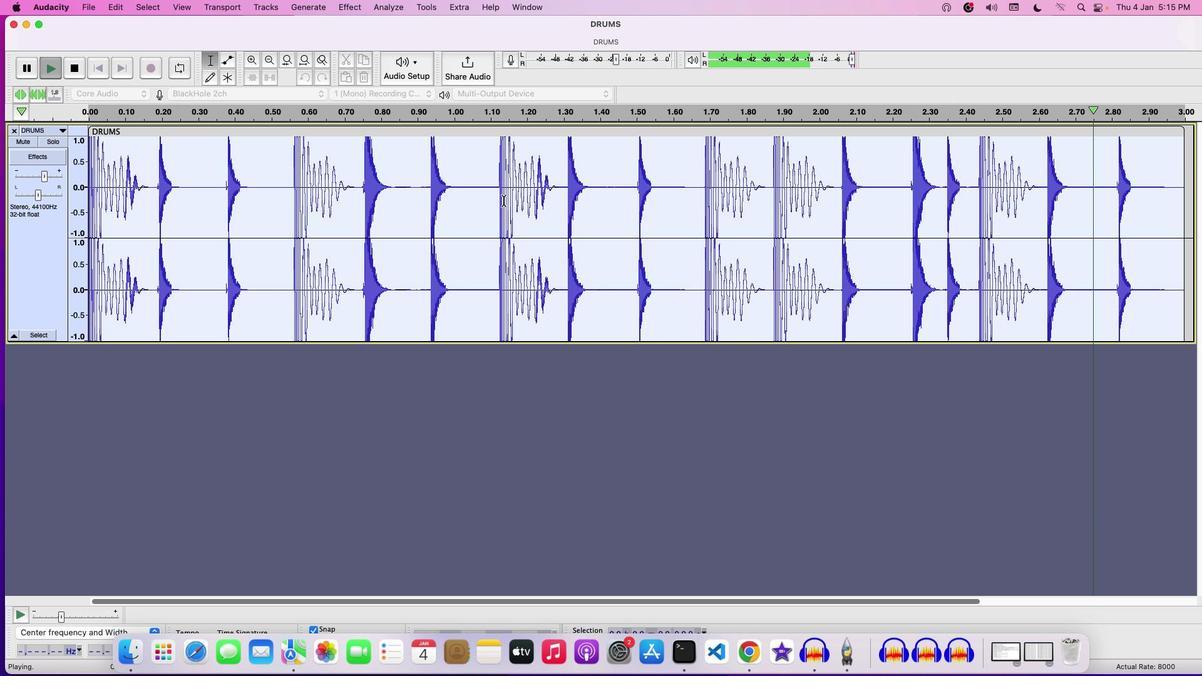 
Action: Key pressed Key.space
Screenshot: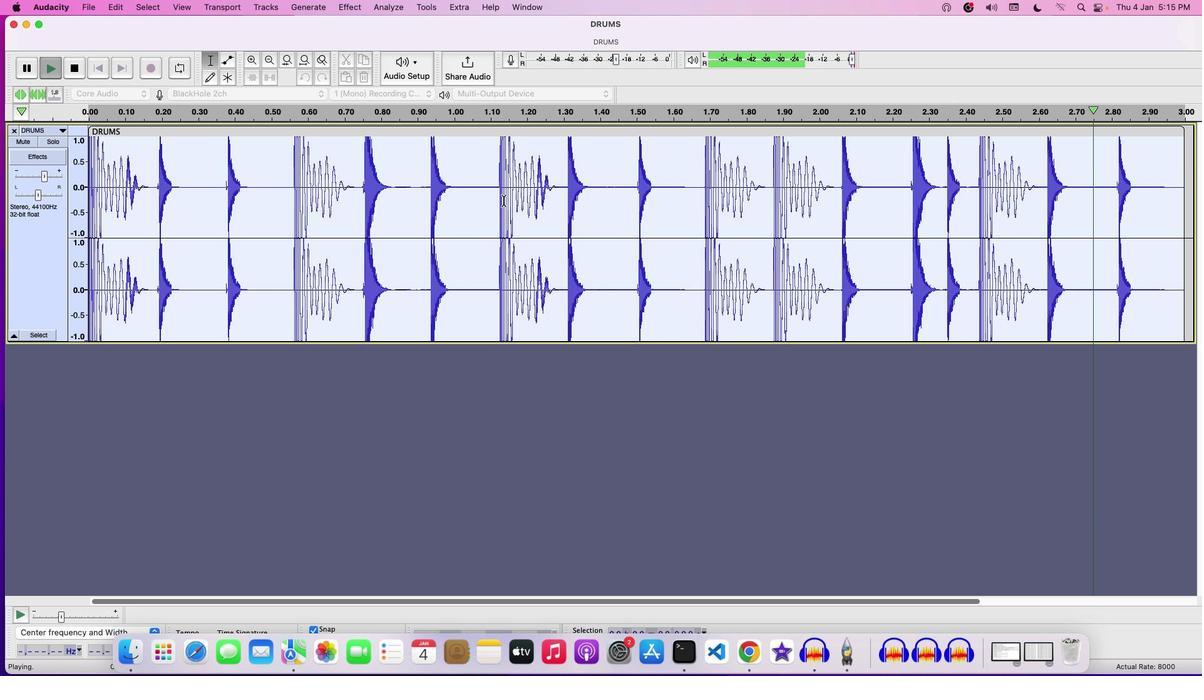 
Action: Mouse moved to (503, 199)
Screenshot: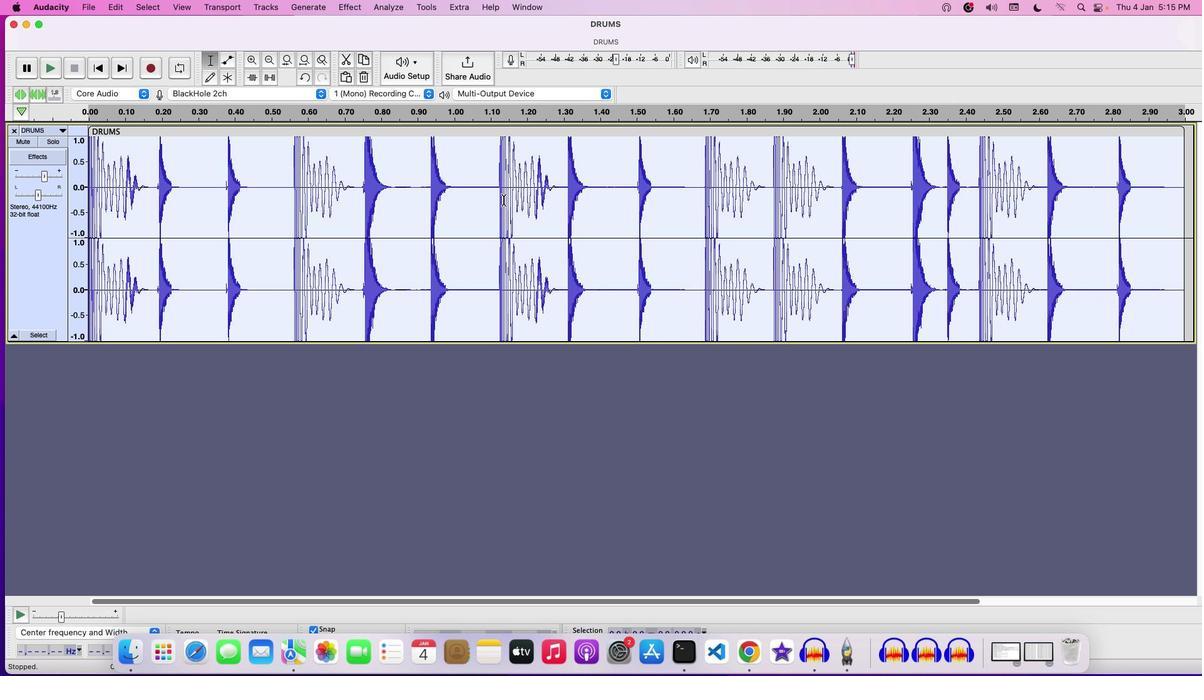 
Action: Key pressed Key.space
Screenshot: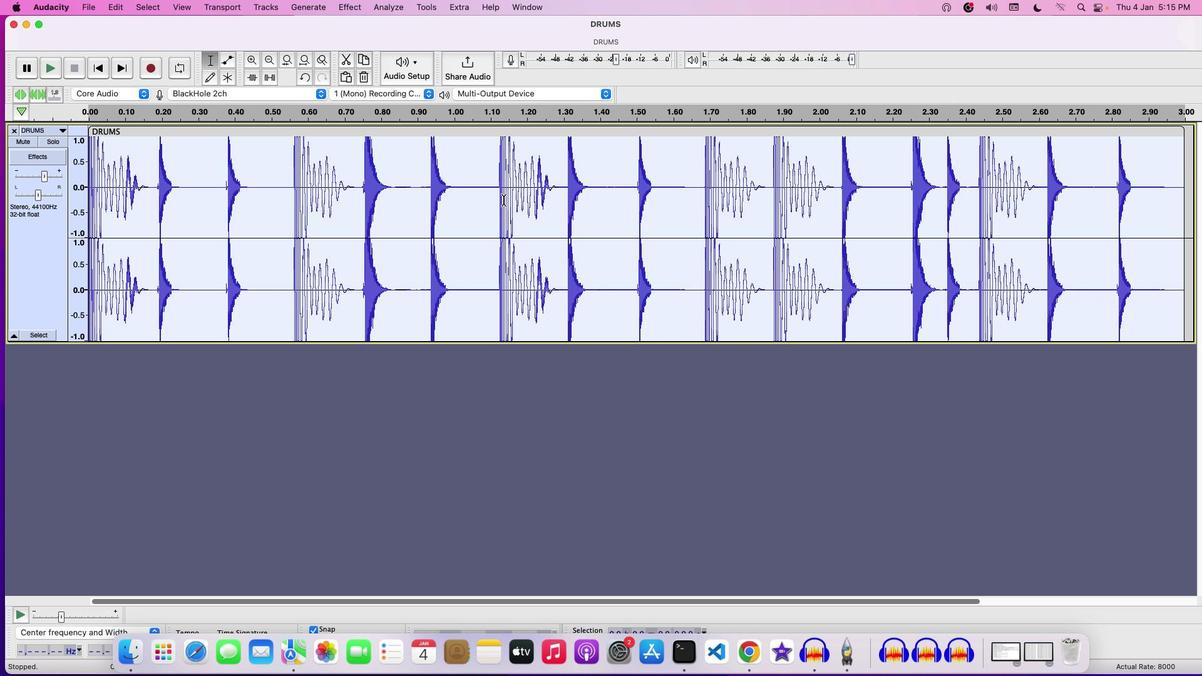 
Action: Mouse moved to (81, 1)
Screenshot: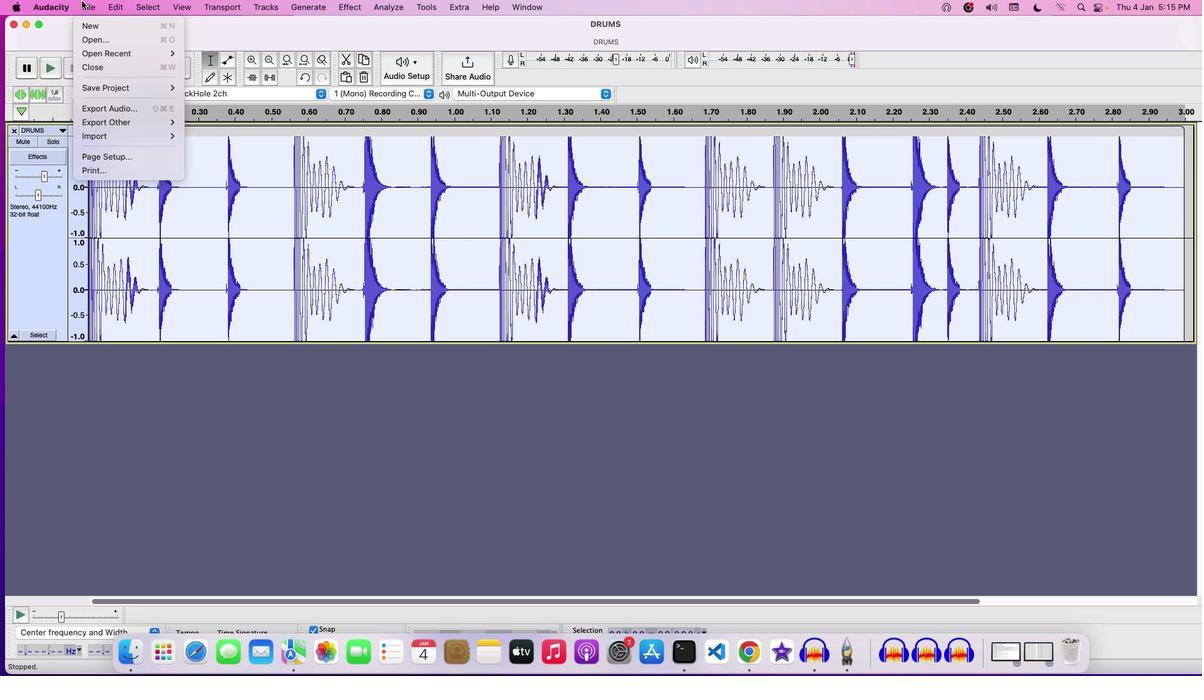 
Action: Mouse pressed left at (81, 1)
Screenshot: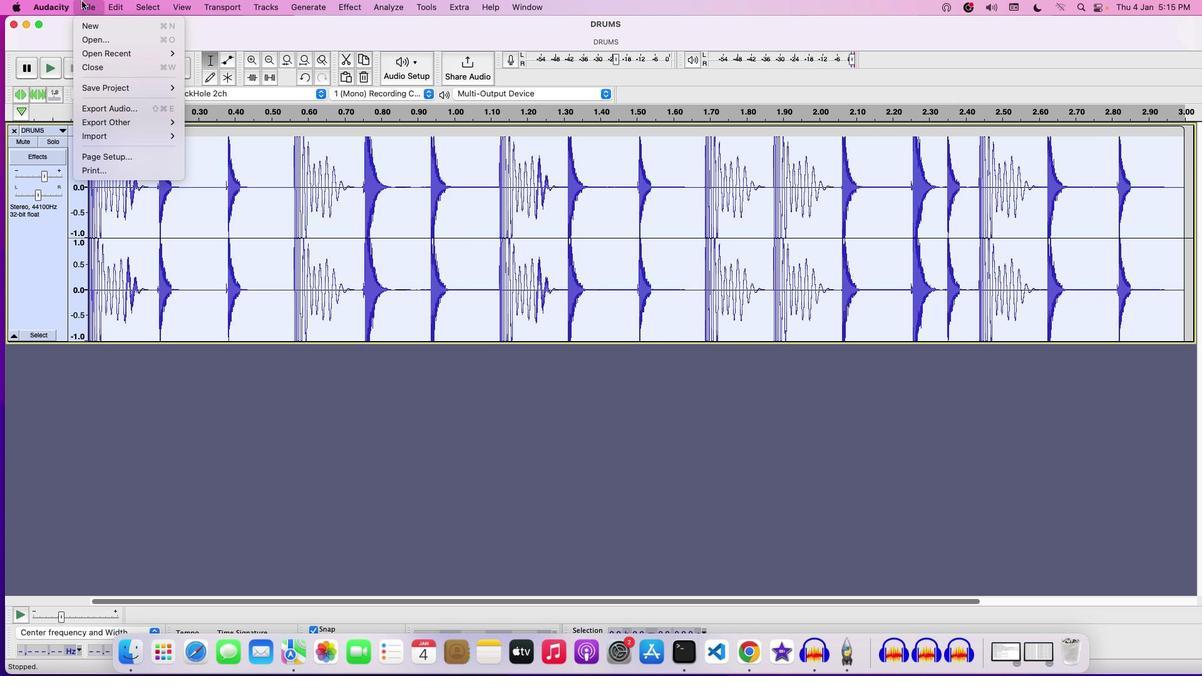 
Action: Mouse moved to (110, 89)
Screenshot: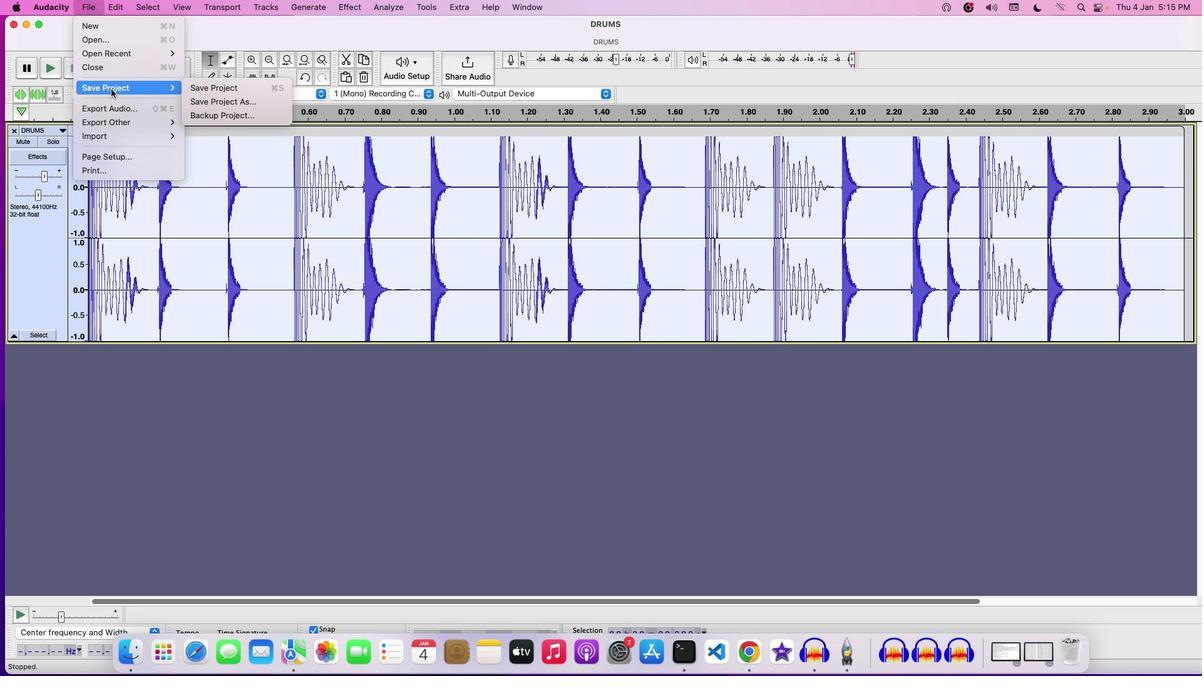 
Action: Mouse pressed left at (110, 89)
Screenshot: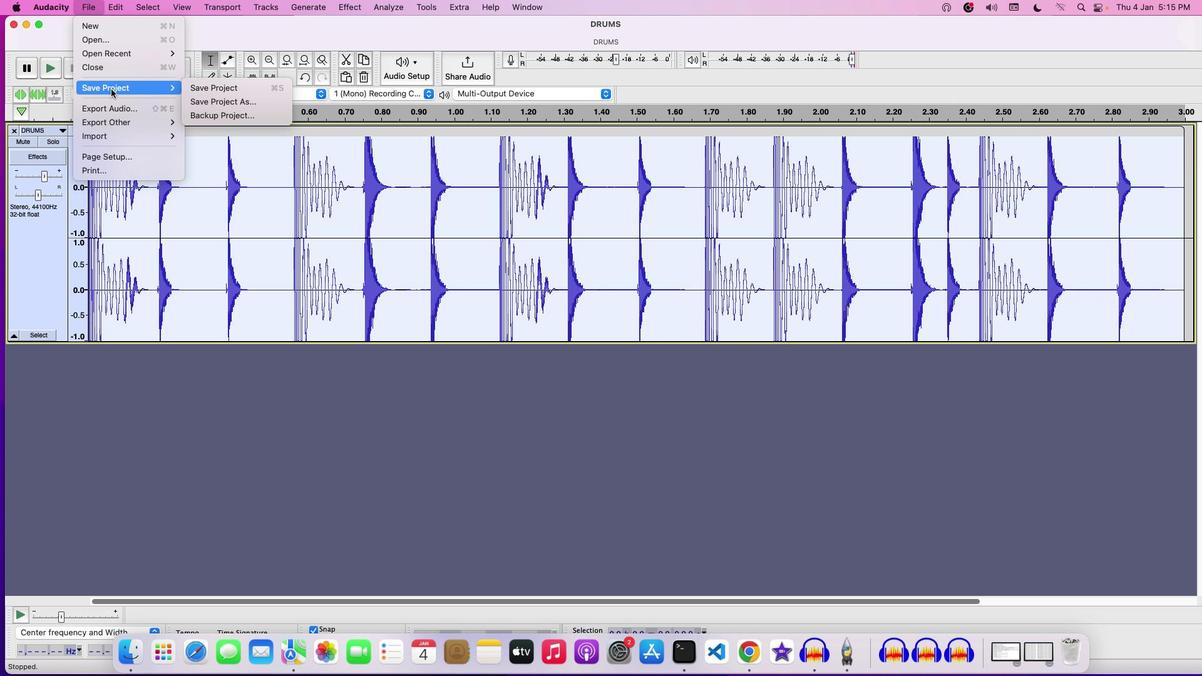 
Action: Mouse moved to (246, 91)
Screenshot: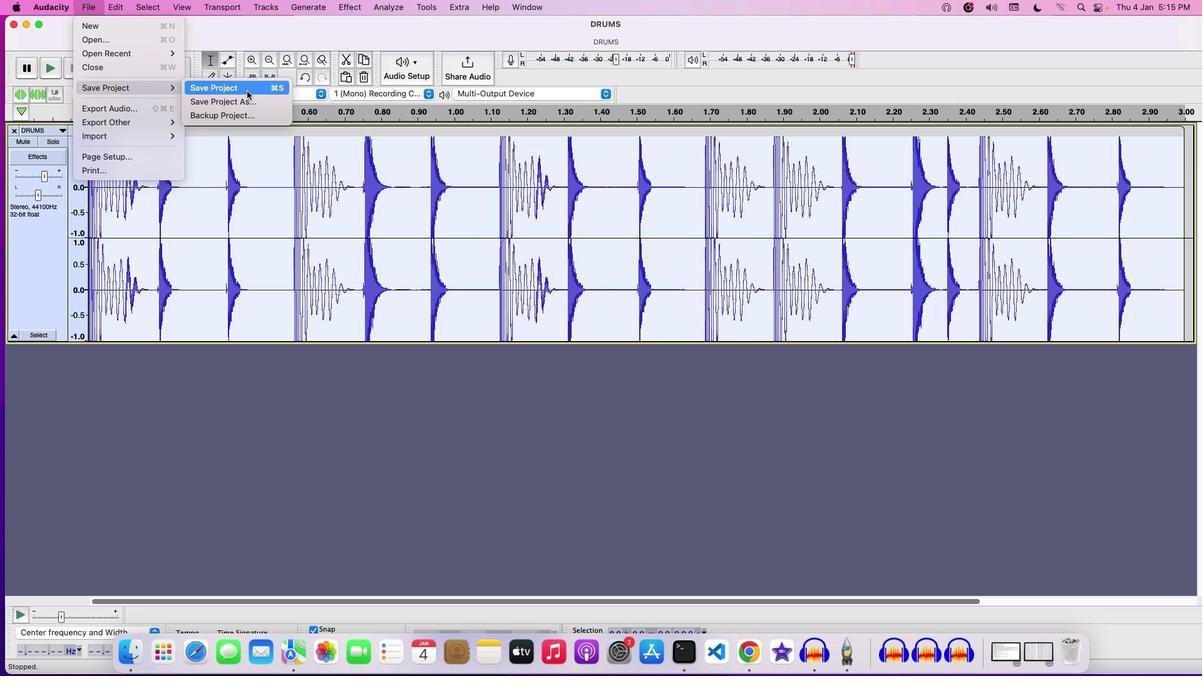 
Action: Mouse pressed left at (246, 91)
Screenshot: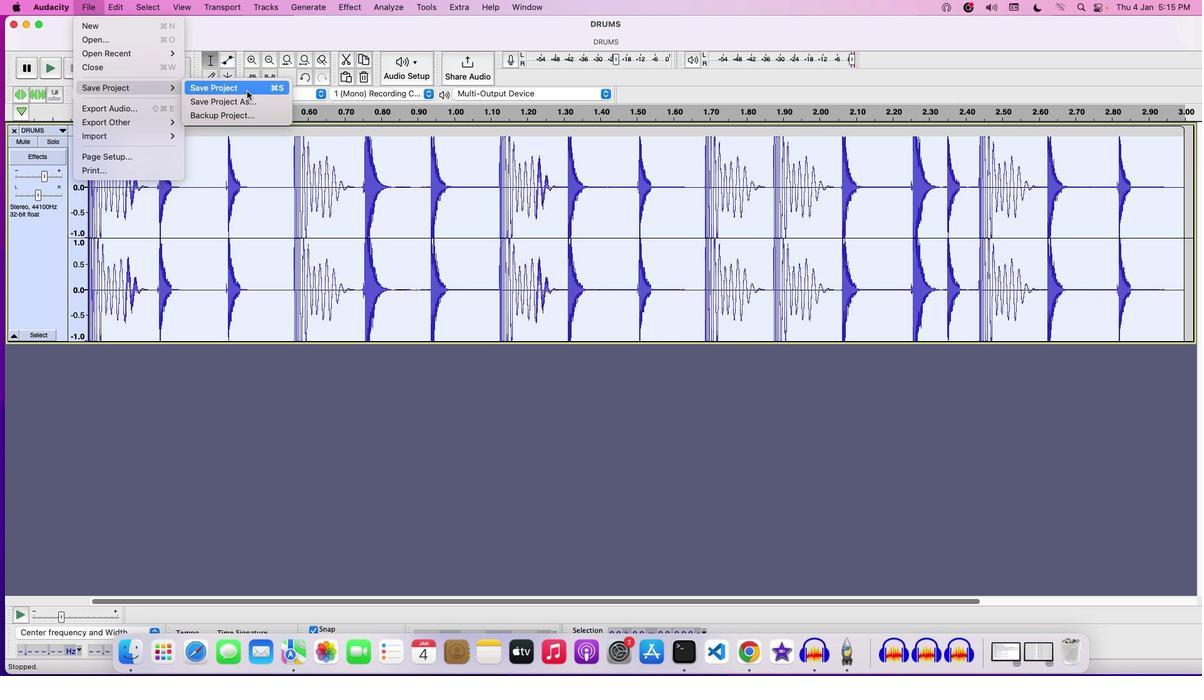
Action: Mouse moved to (580, 206)
Screenshot: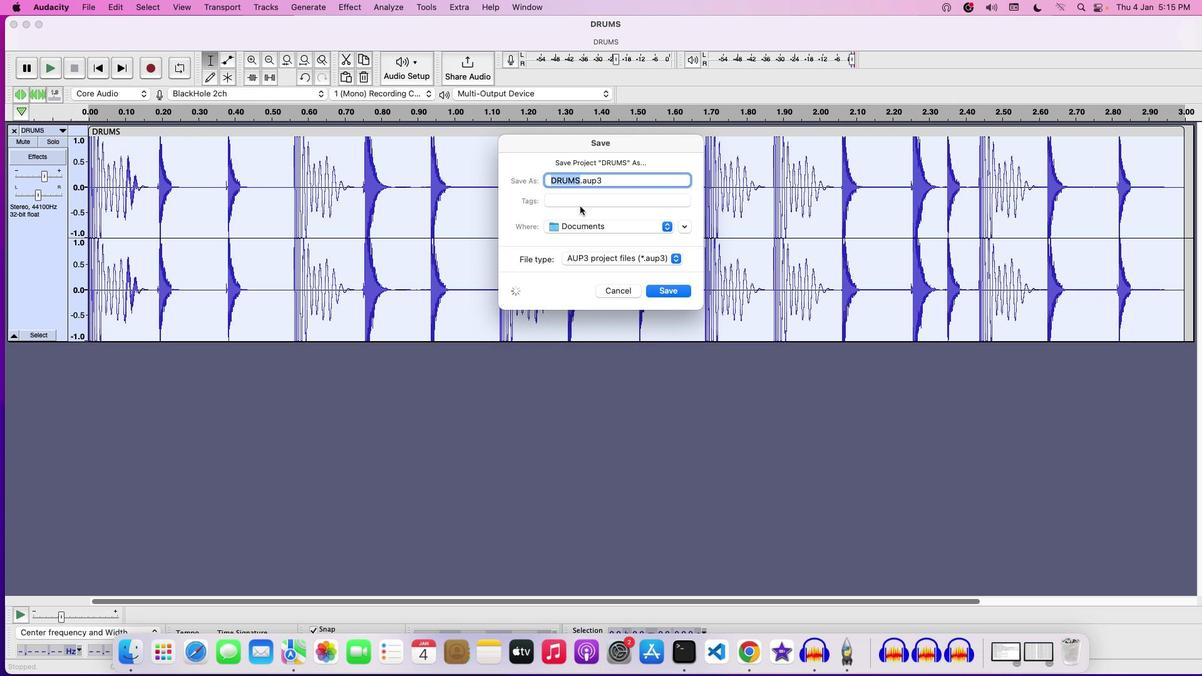 
Action: Key pressed Key.backspace'T''R''A''N''S''I''E''N''T'Key.space'S''H''A''P''E''R'Key.space'O''N'Key.space'S''N''A''R''E'Key.space'D''R''U''M''S'
Screenshot: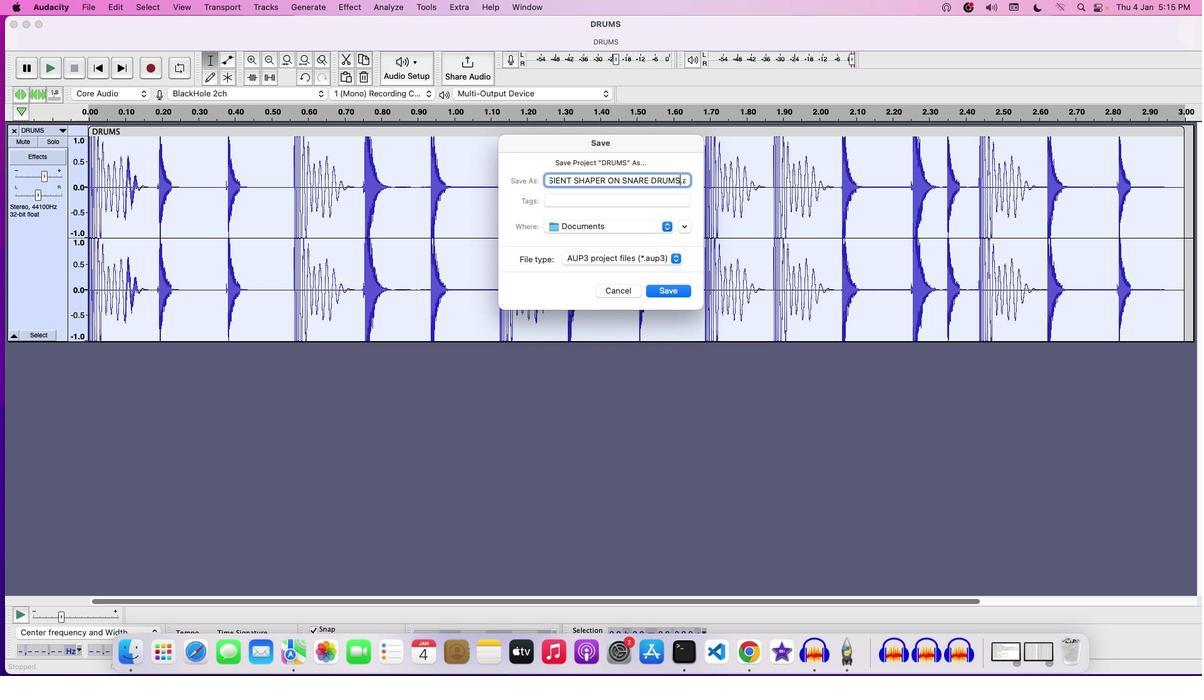 
Action: Mouse moved to (682, 299)
Screenshot: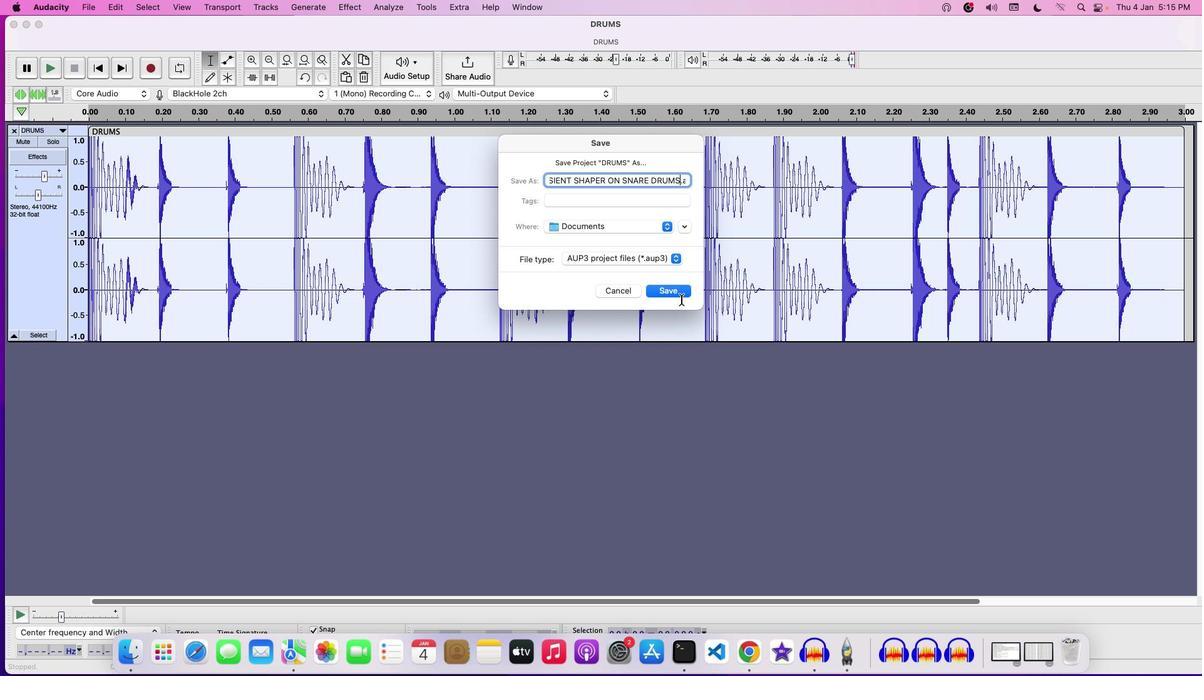 
Action: Mouse pressed left at (682, 299)
Screenshot: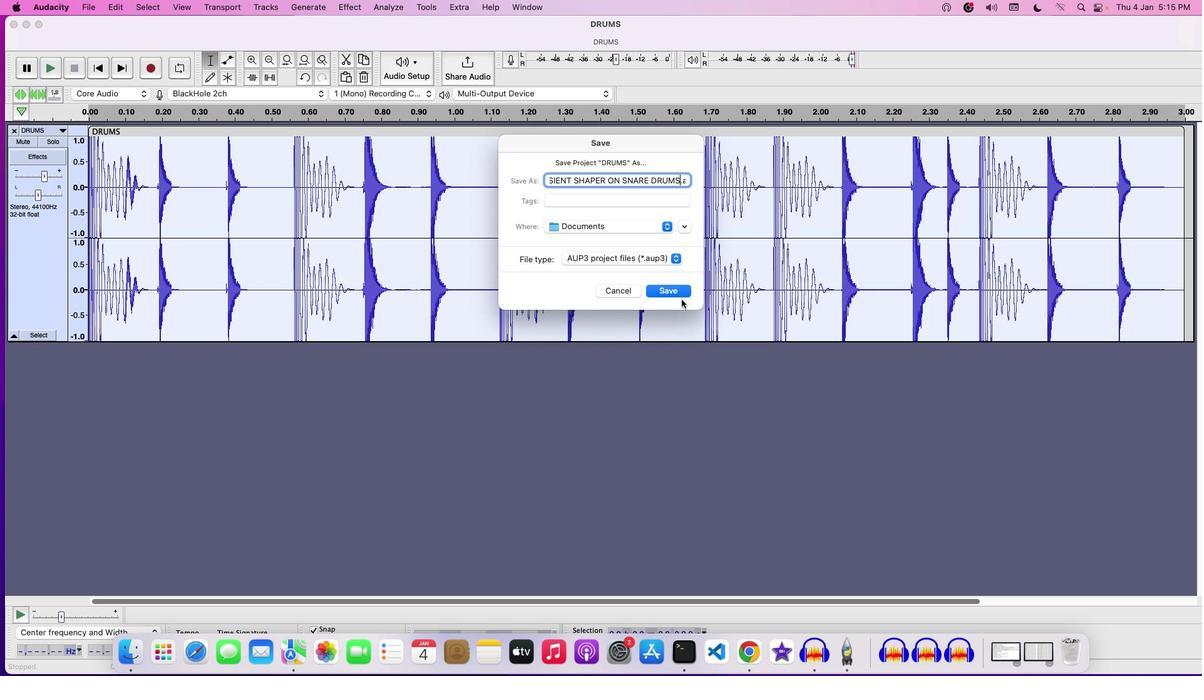 
Action: Mouse moved to (680, 295)
Screenshot: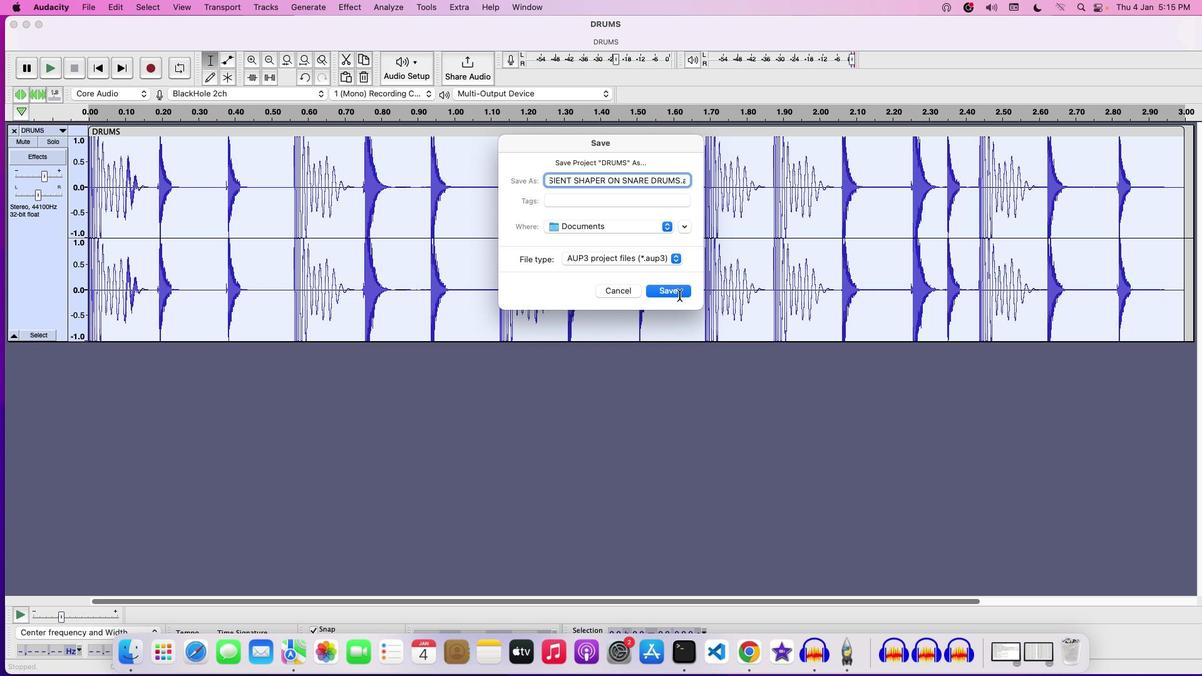 
Action: Mouse pressed left at (680, 295)
Screenshot: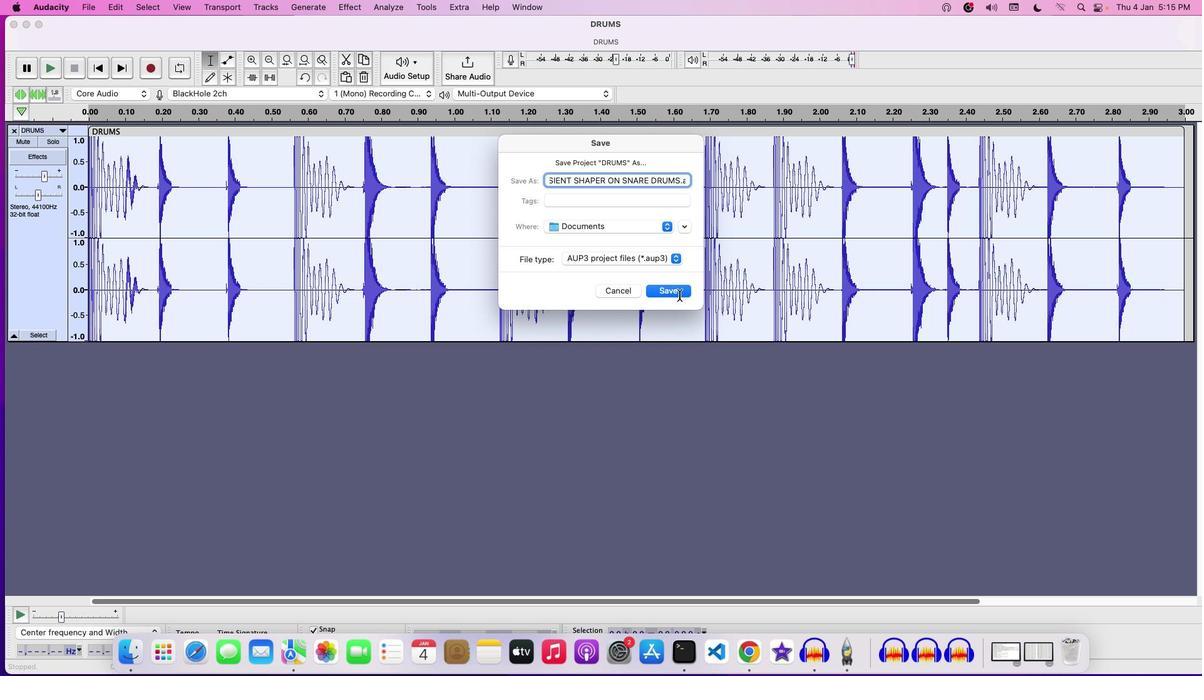 
